 Task: Look for space in Ullal, India from 7th July, 2023 to 15th July, 2023 for 6 adults in price range Rs.15000 to Rs.20000. Place can be entire place with 3 bedrooms having 3 beds and 3 bathrooms. Property type can be house, flat, guest house. Amenities needed are: washing machine. Booking option can be shelf check-in. Required host language is English.
Action: Mouse moved to (571, 104)
Screenshot: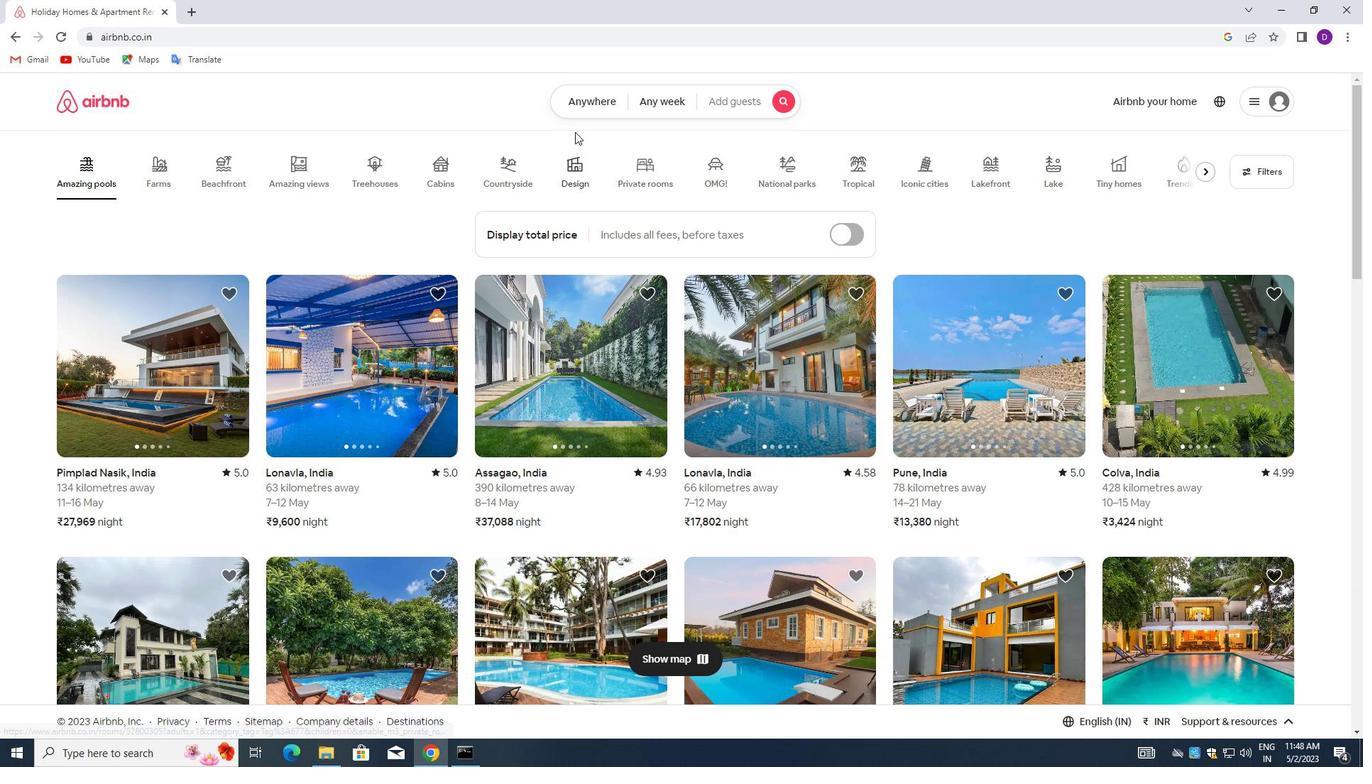
Action: Mouse pressed left at (571, 104)
Screenshot: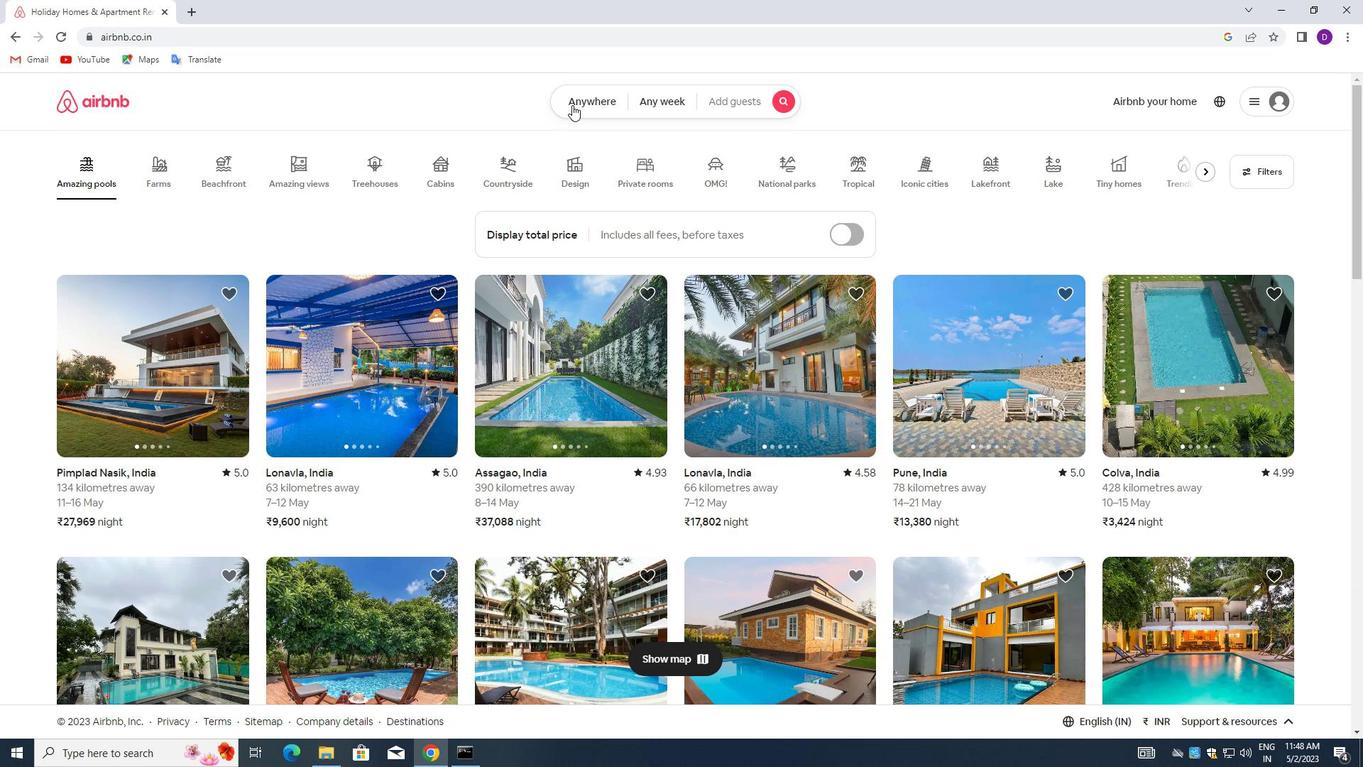 
Action: Mouse moved to (445, 161)
Screenshot: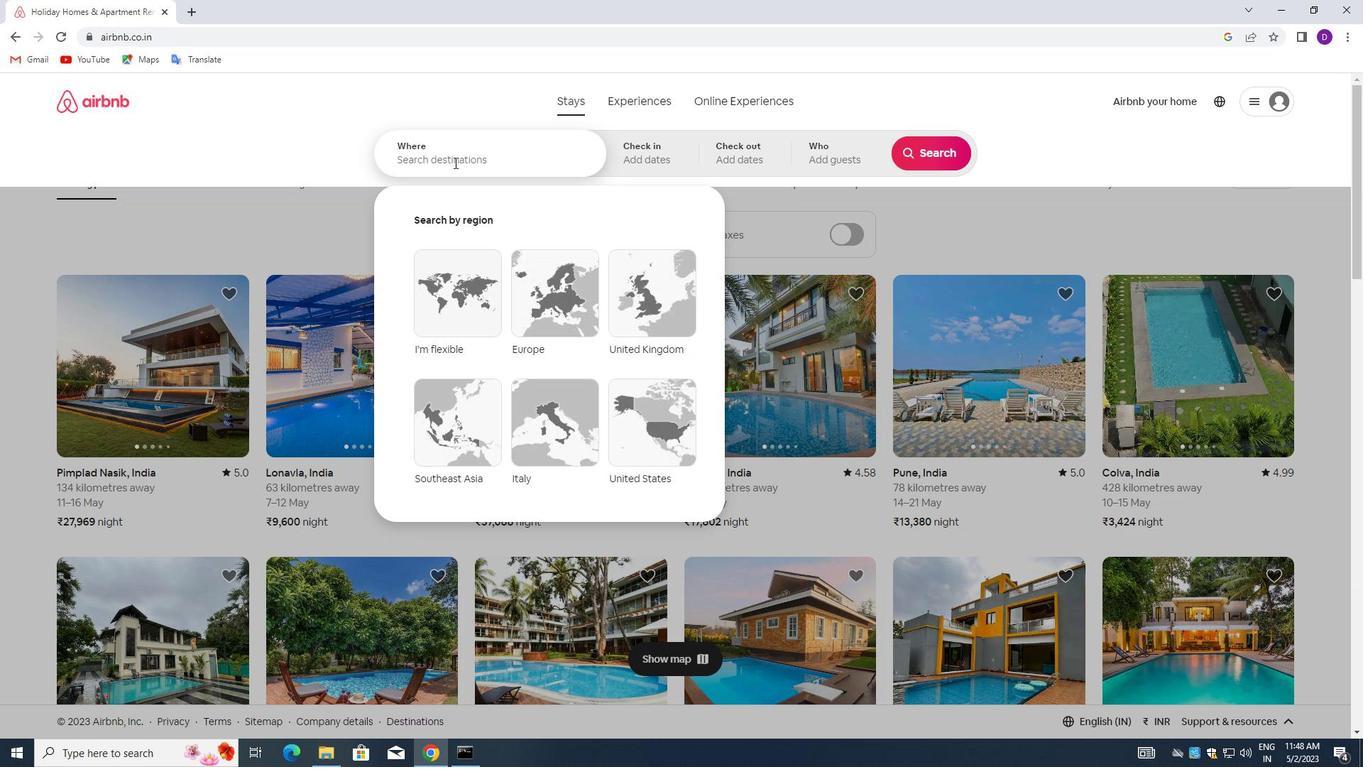 
Action: Mouse pressed left at (445, 161)
Screenshot: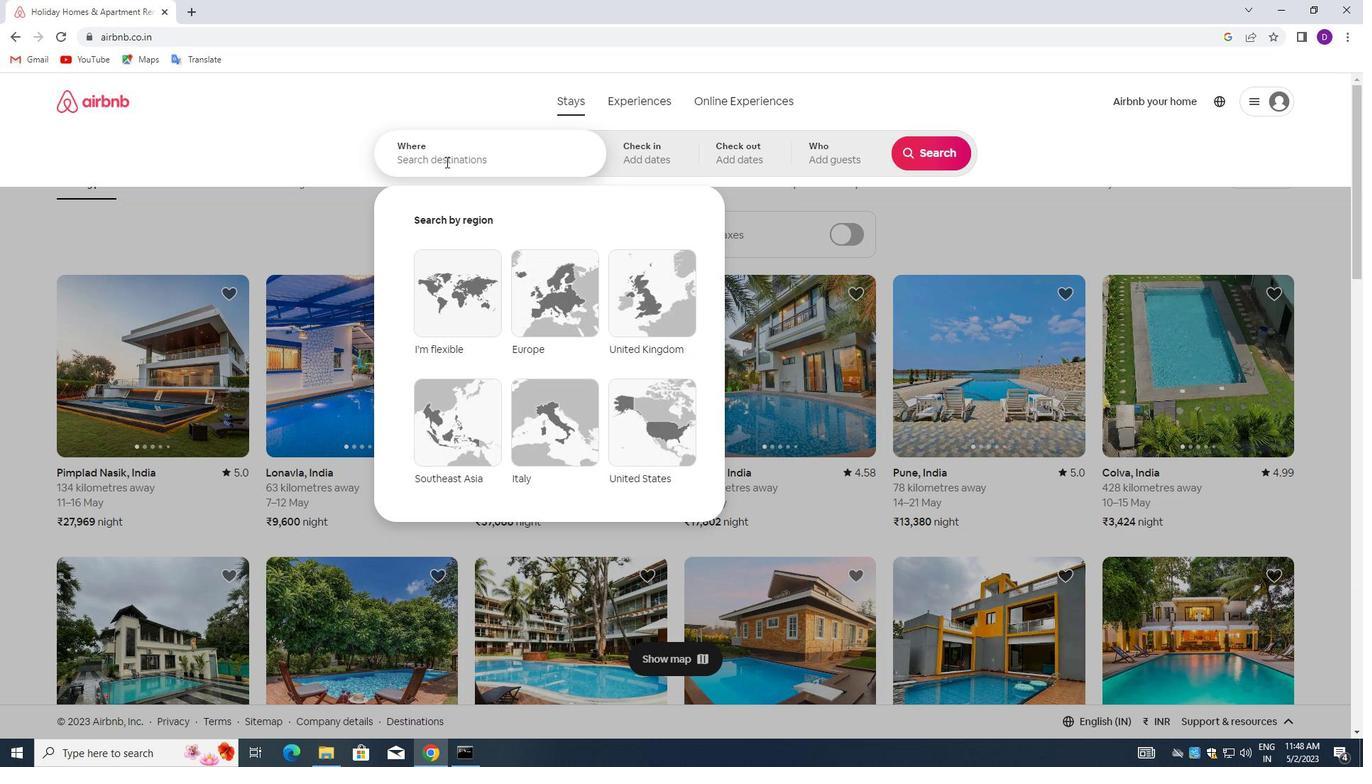 
Action: Key pressed <Key.shift>ULLAL,<Key.space><Key.shift>INDIA<Key.enter>
Screenshot: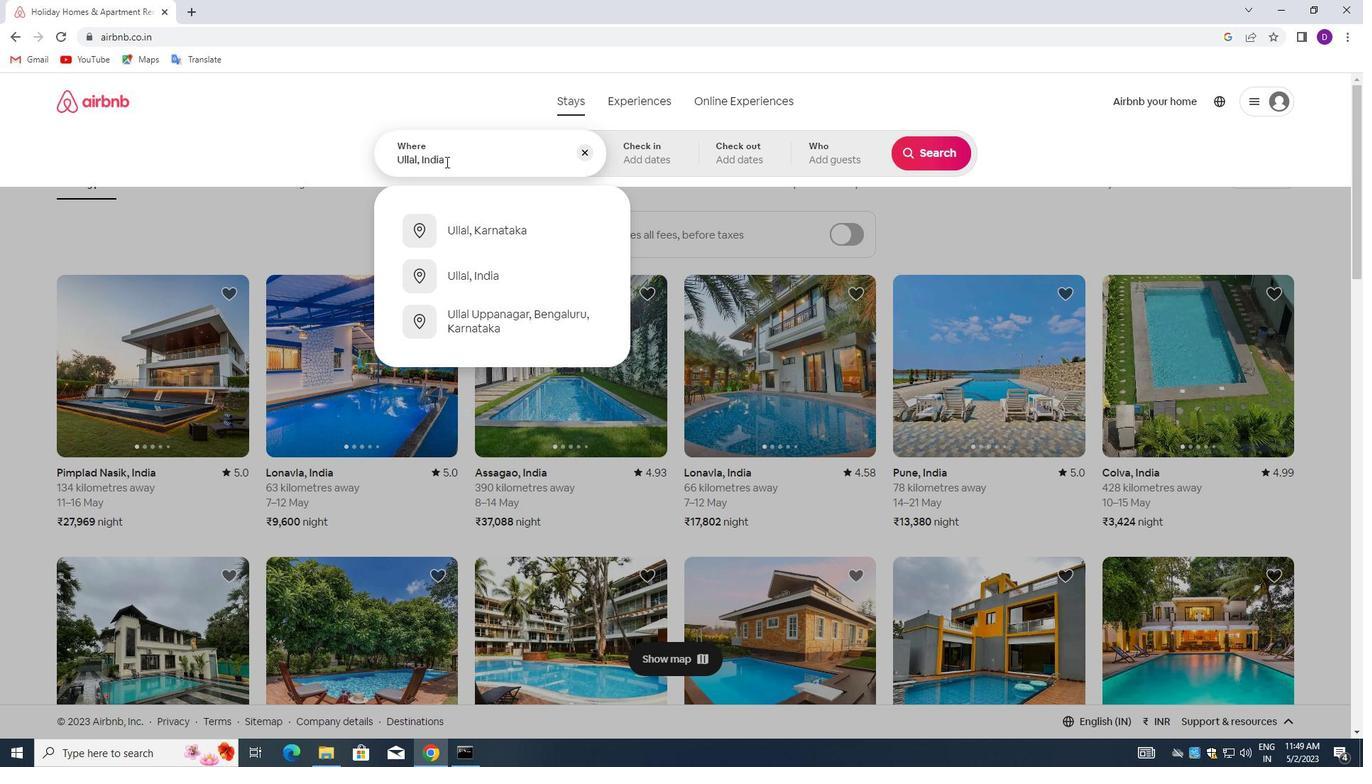 
Action: Mouse moved to (926, 262)
Screenshot: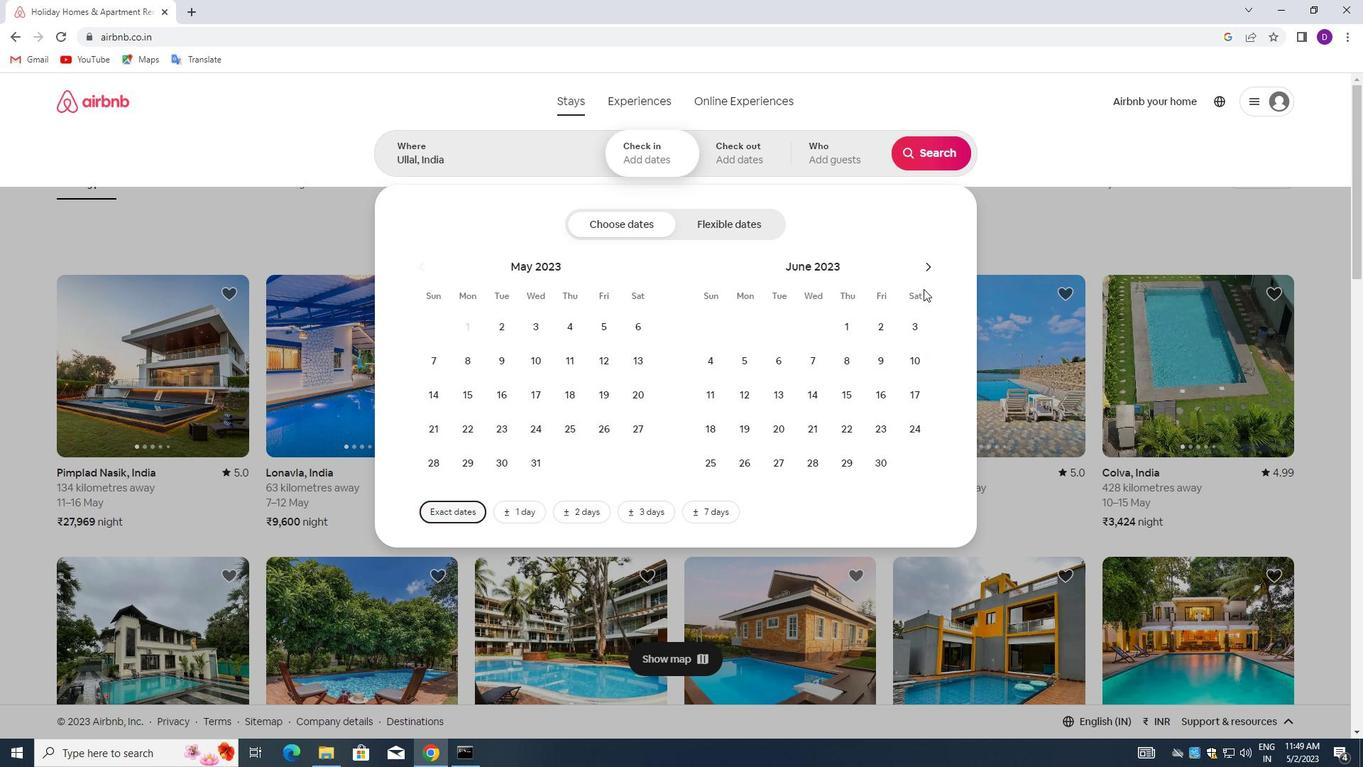 
Action: Mouse pressed left at (926, 262)
Screenshot: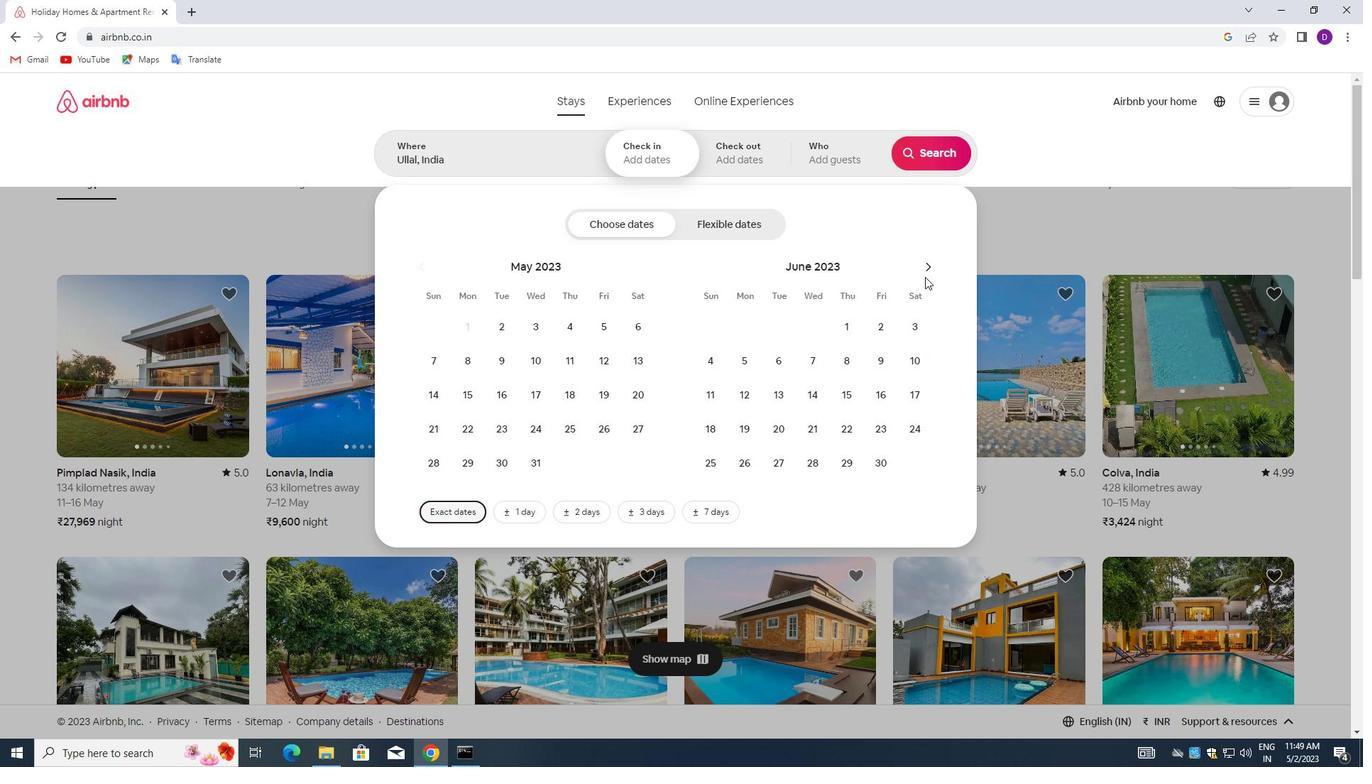 
Action: Mouse moved to (875, 350)
Screenshot: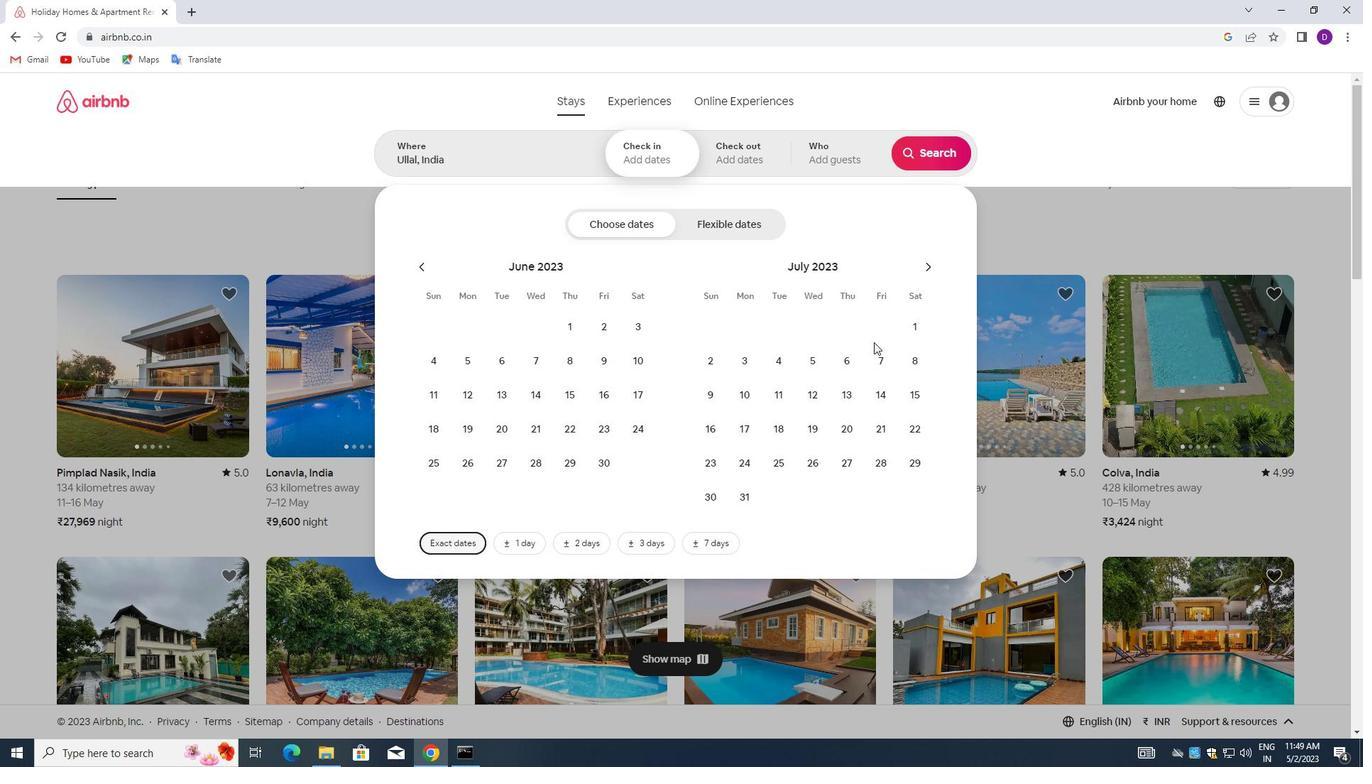 
Action: Mouse pressed left at (875, 350)
Screenshot: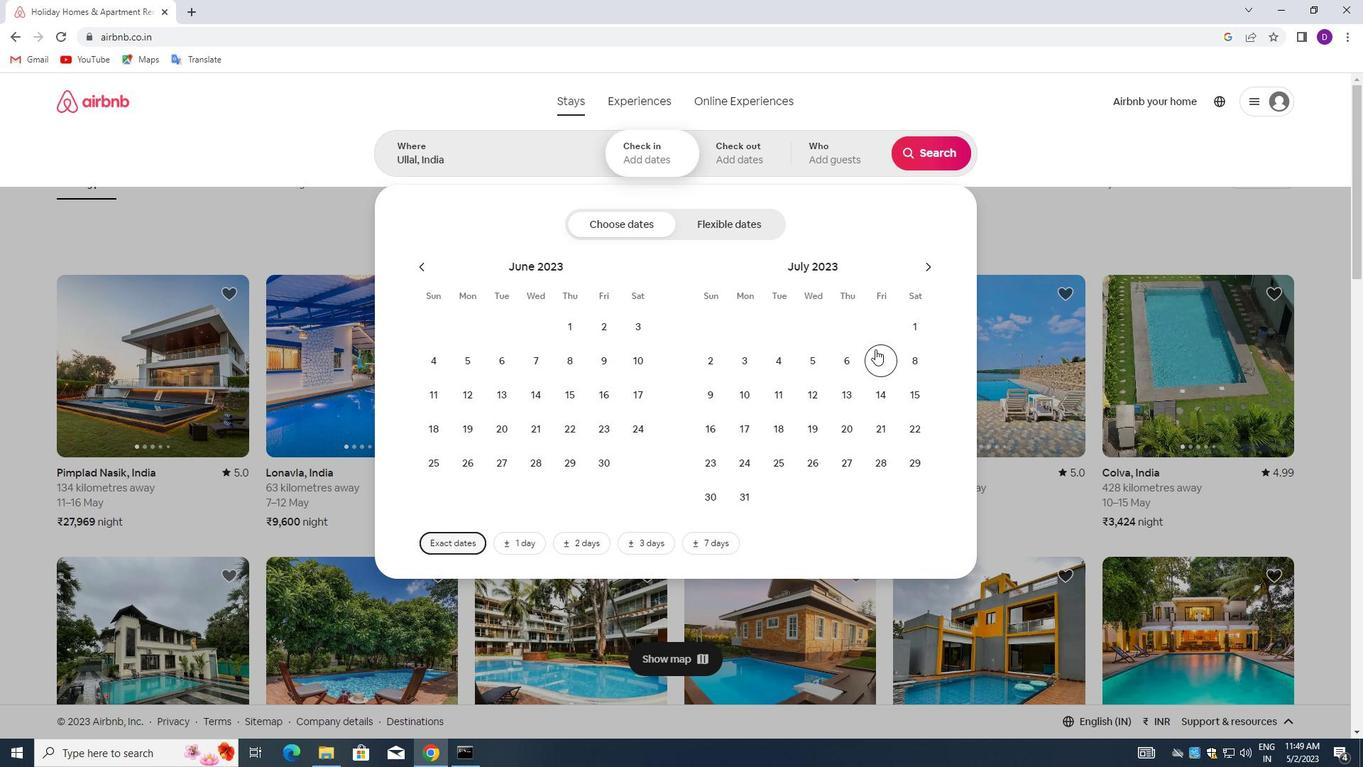 
Action: Mouse moved to (912, 383)
Screenshot: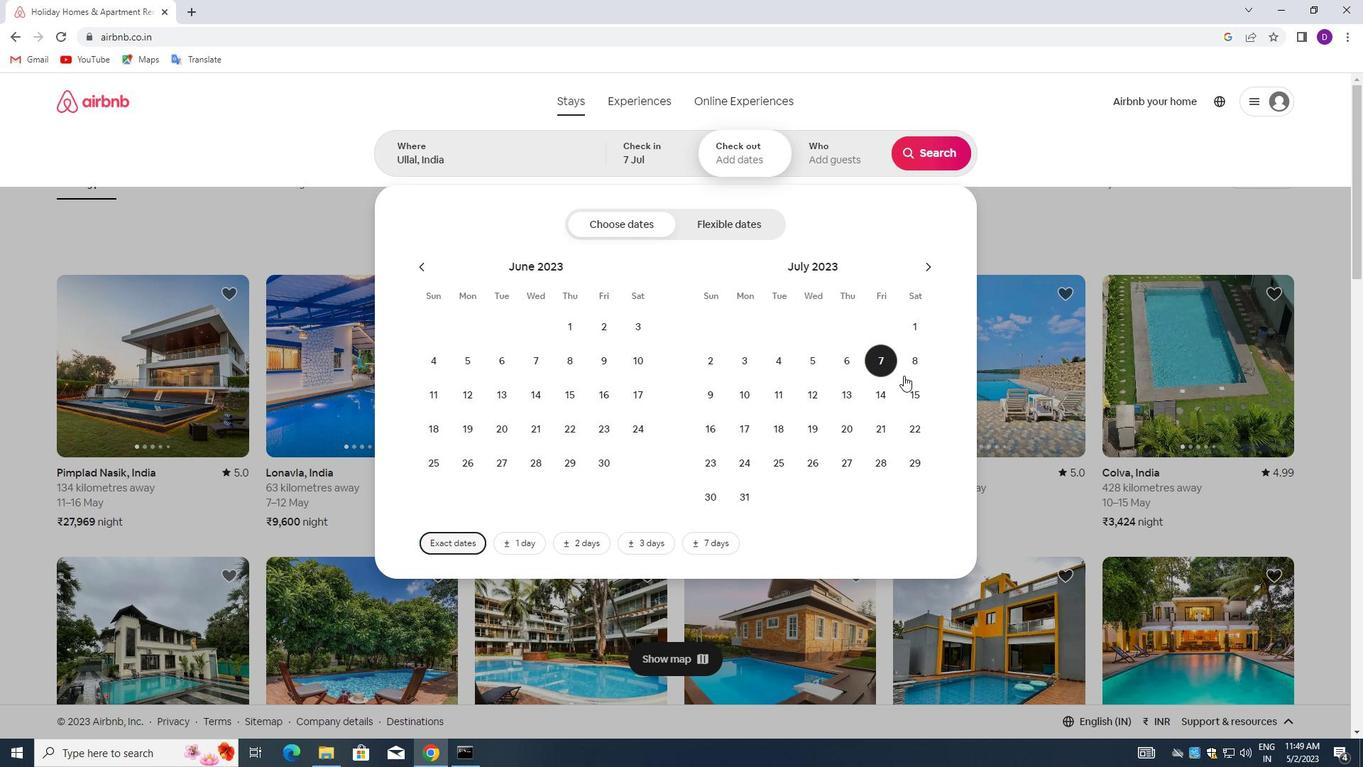 
Action: Mouse pressed left at (912, 383)
Screenshot: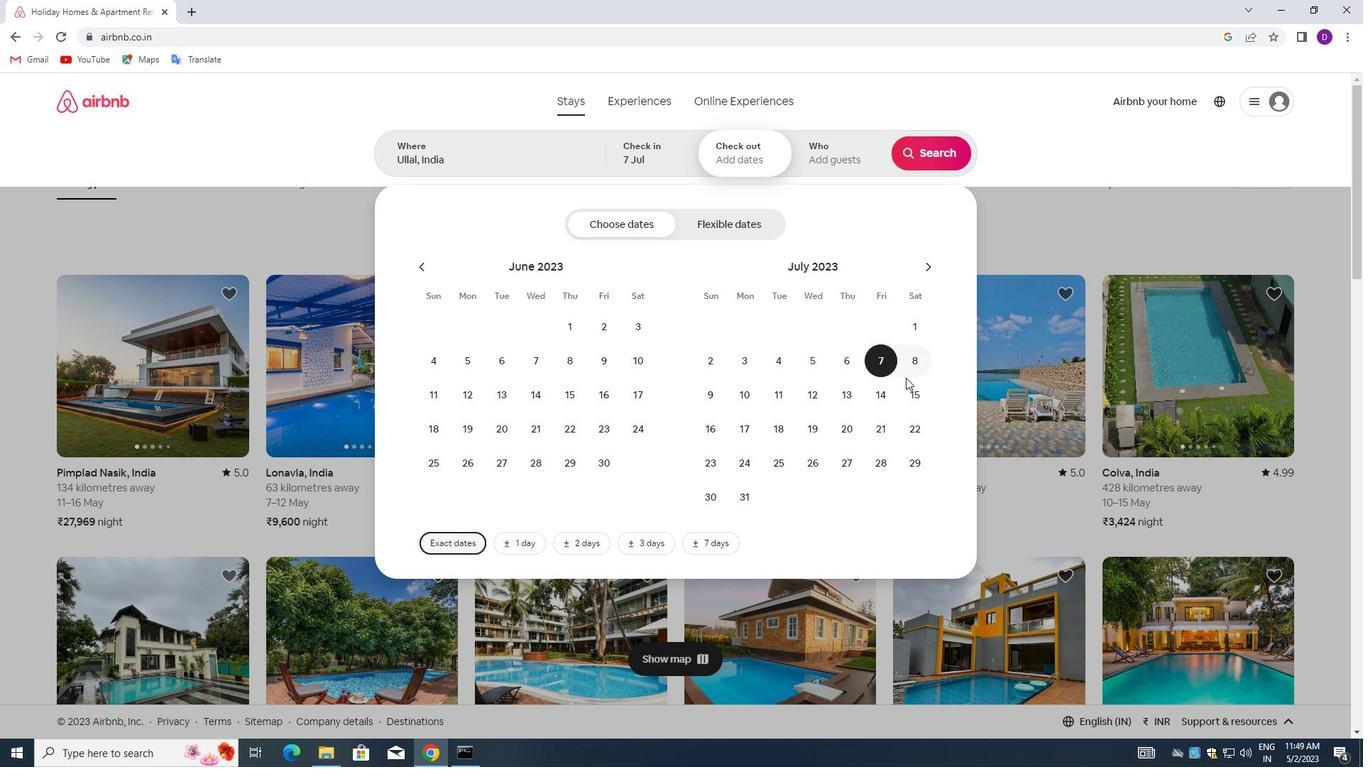 
Action: Mouse moved to (814, 161)
Screenshot: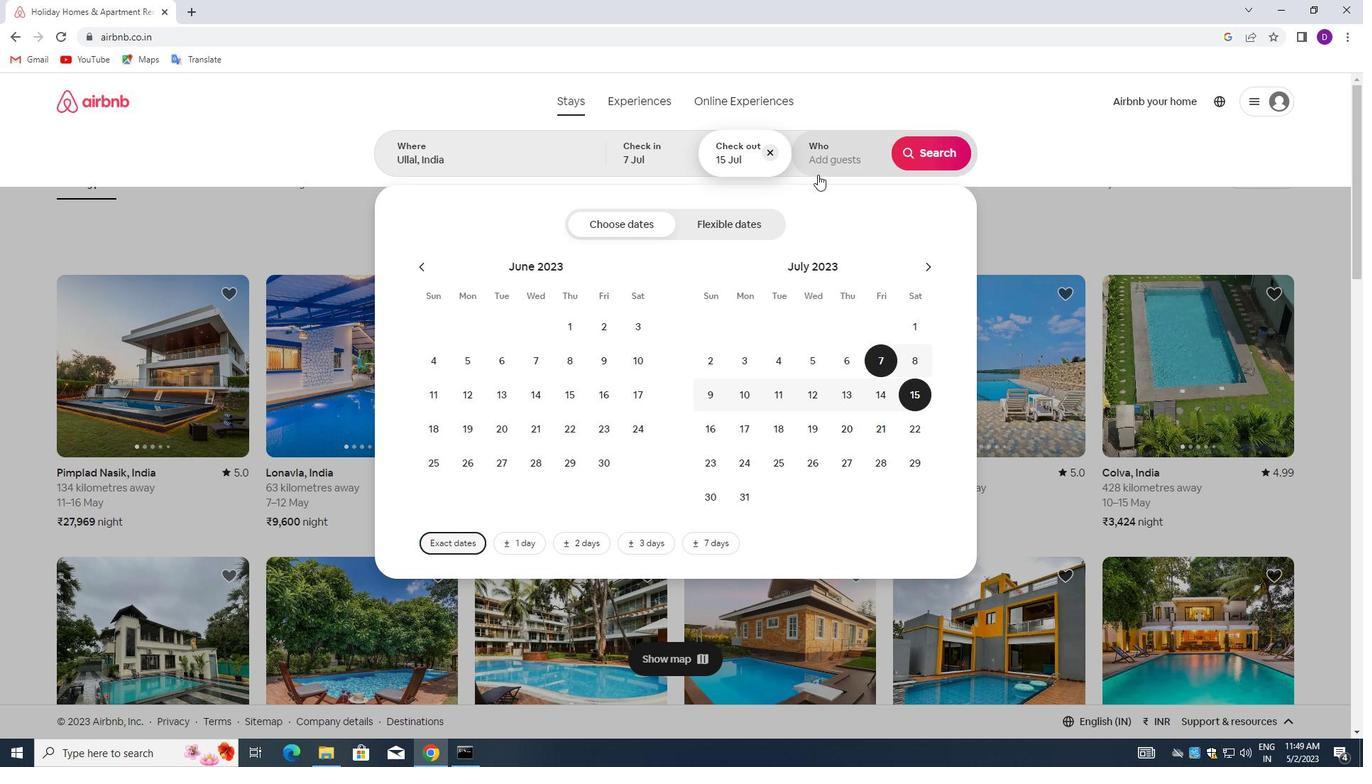
Action: Mouse pressed left at (814, 161)
Screenshot: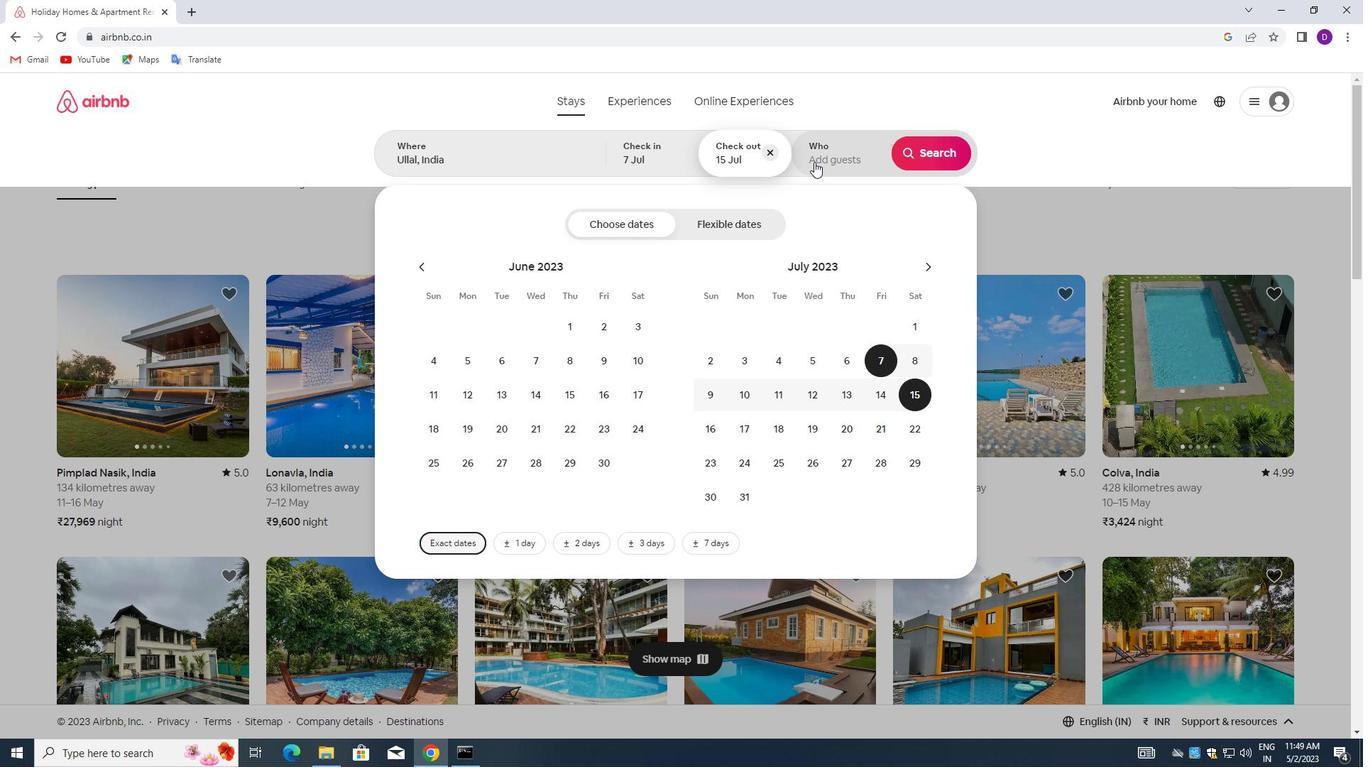 
Action: Mouse moved to (932, 227)
Screenshot: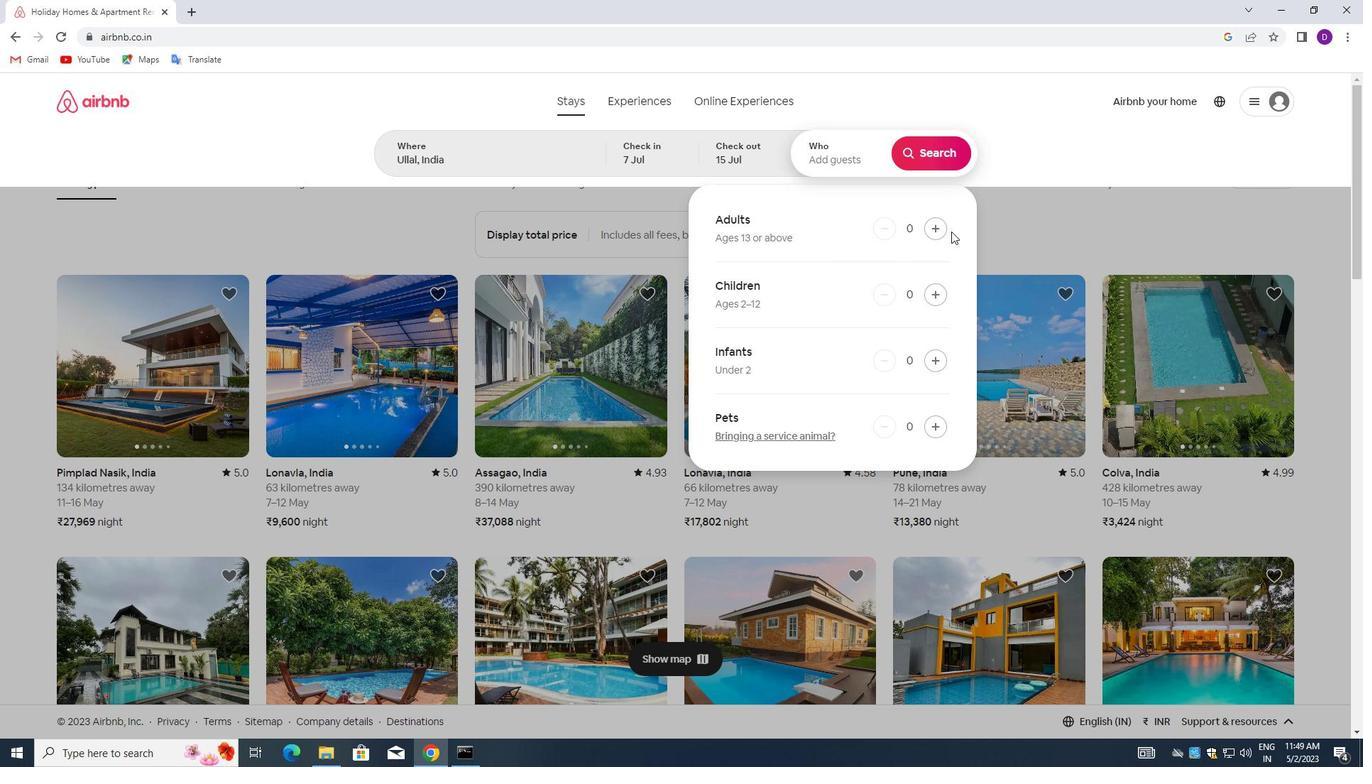 
Action: Mouse pressed left at (932, 227)
Screenshot: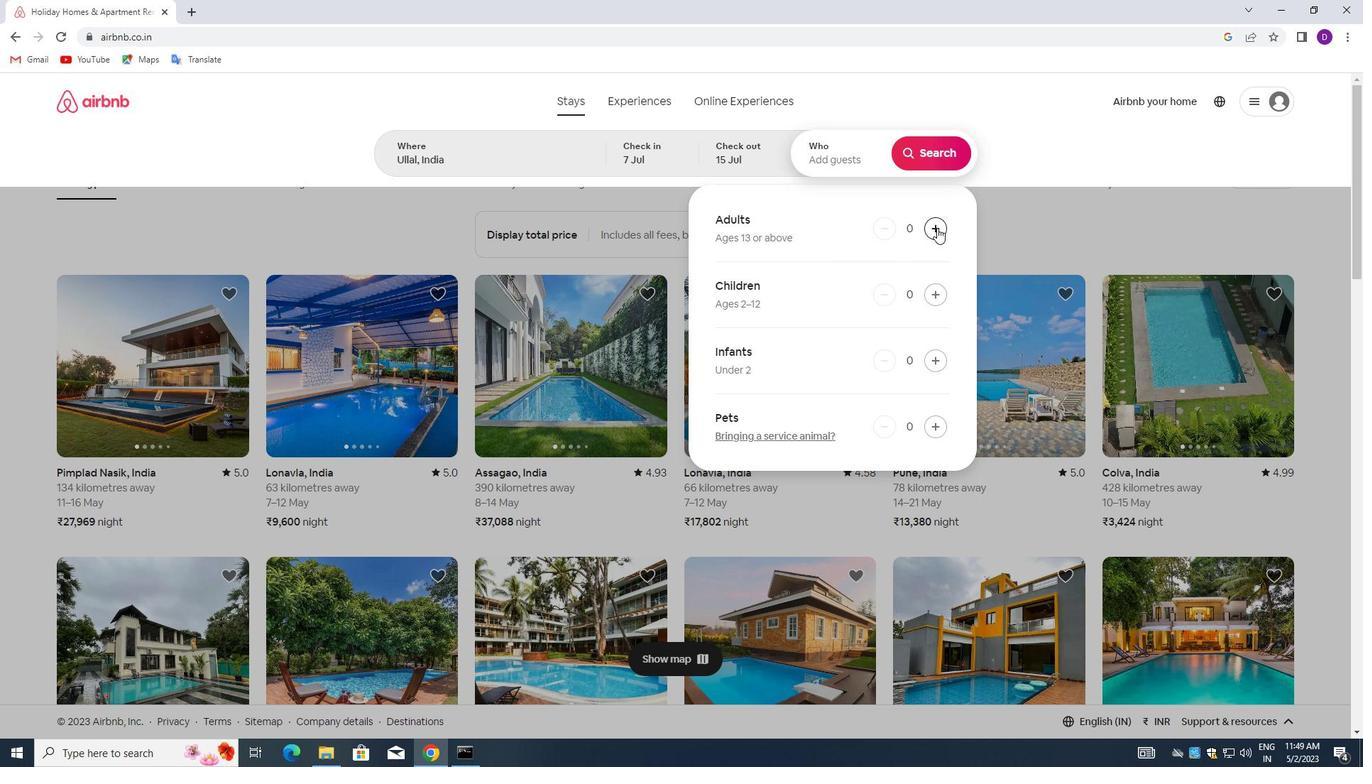 
Action: Mouse pressed left at (932, 227)
Screenshot: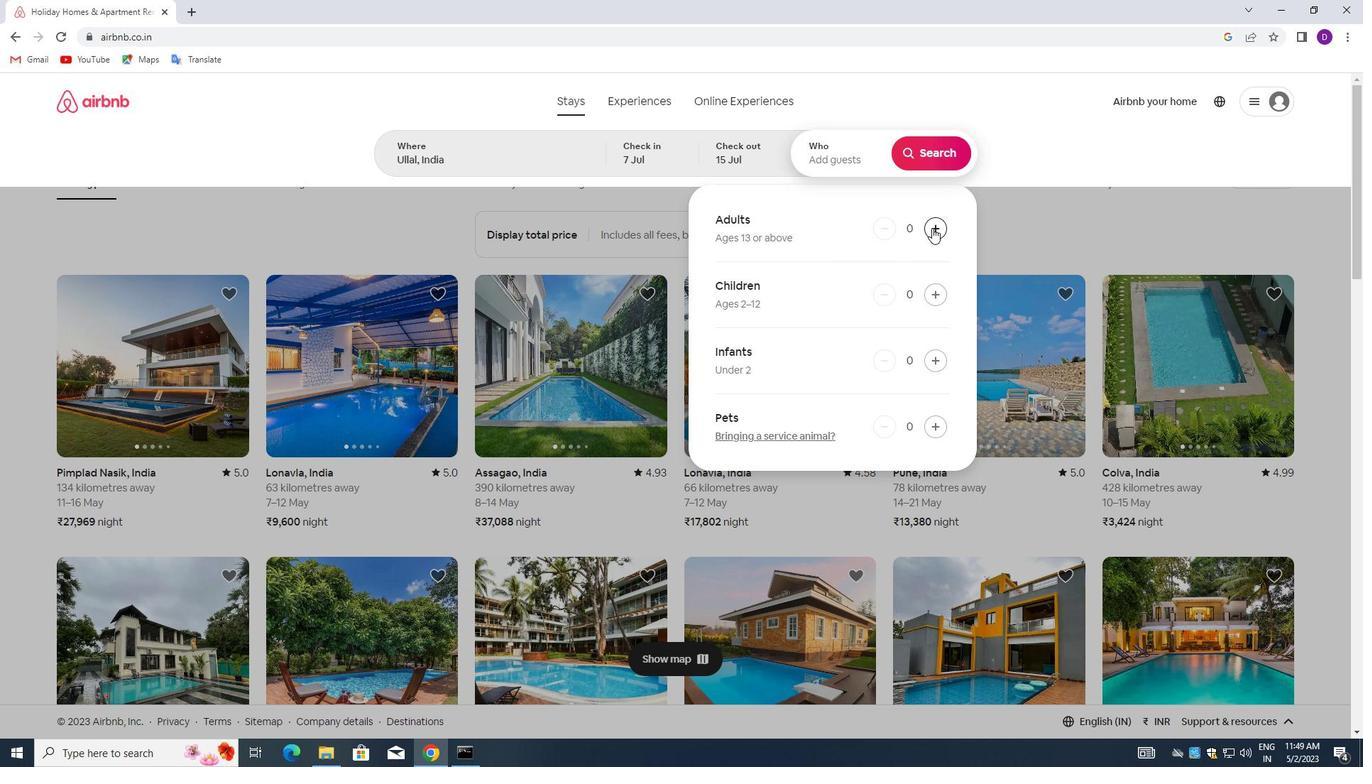 
Action: Mouse pressed left at (932, 227)
Screenshot: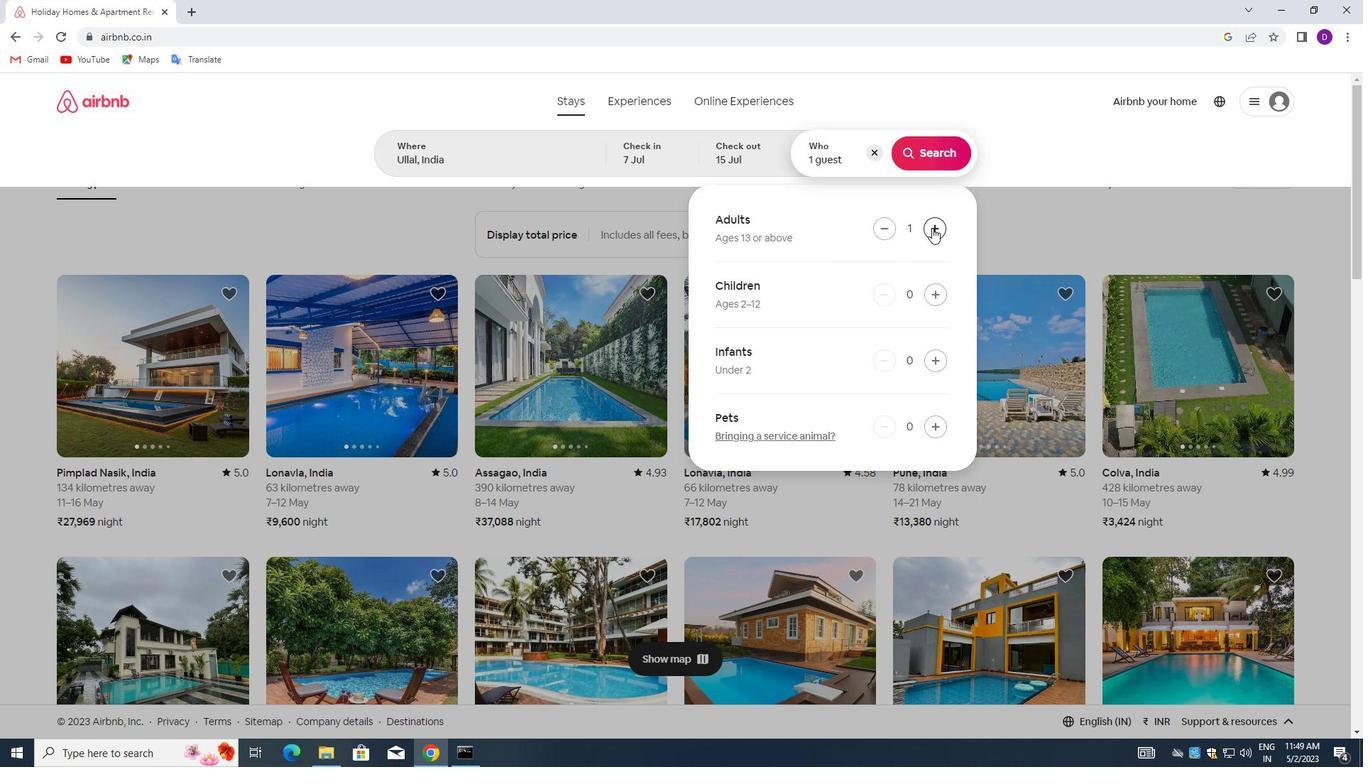 
Action: Mouse pressed left at (932, 227)
Screenshot: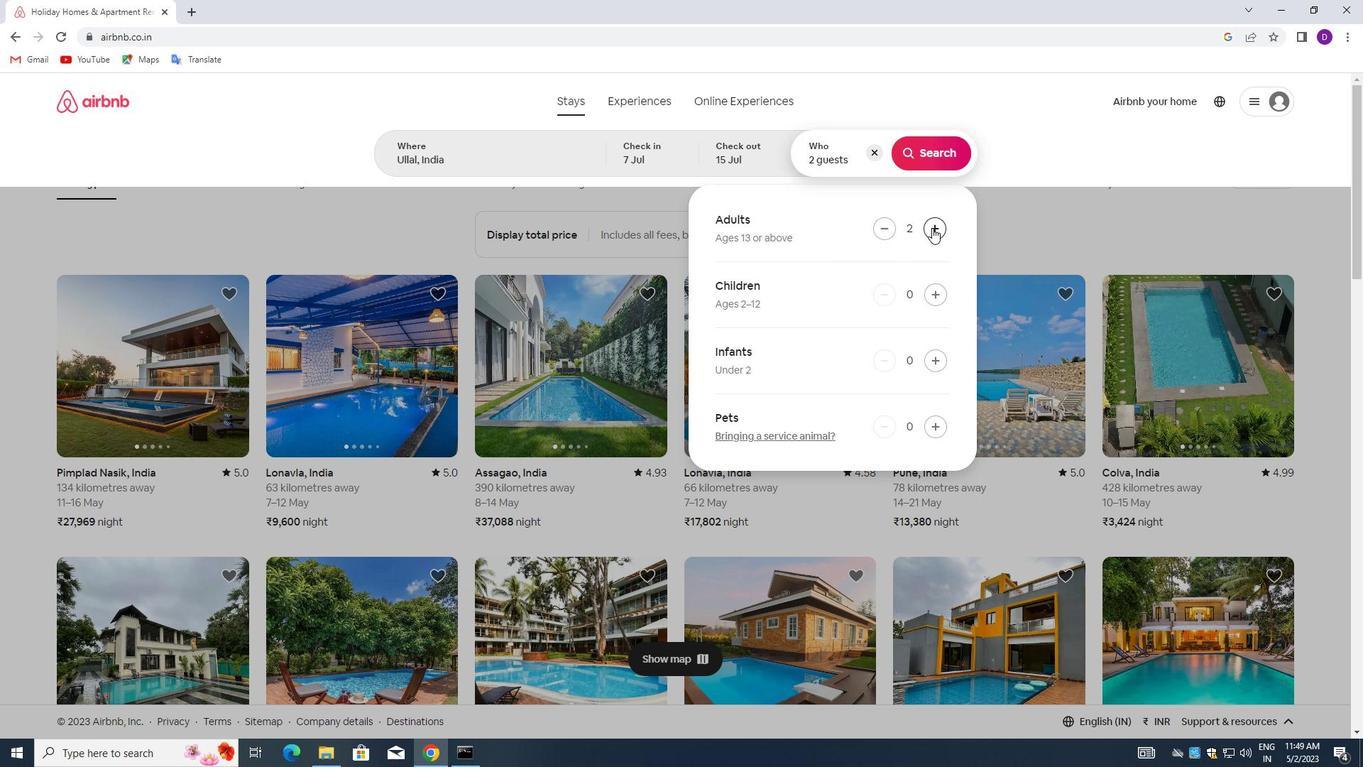 
Action: Mouse pressed left at (932, 227)
Screenshot: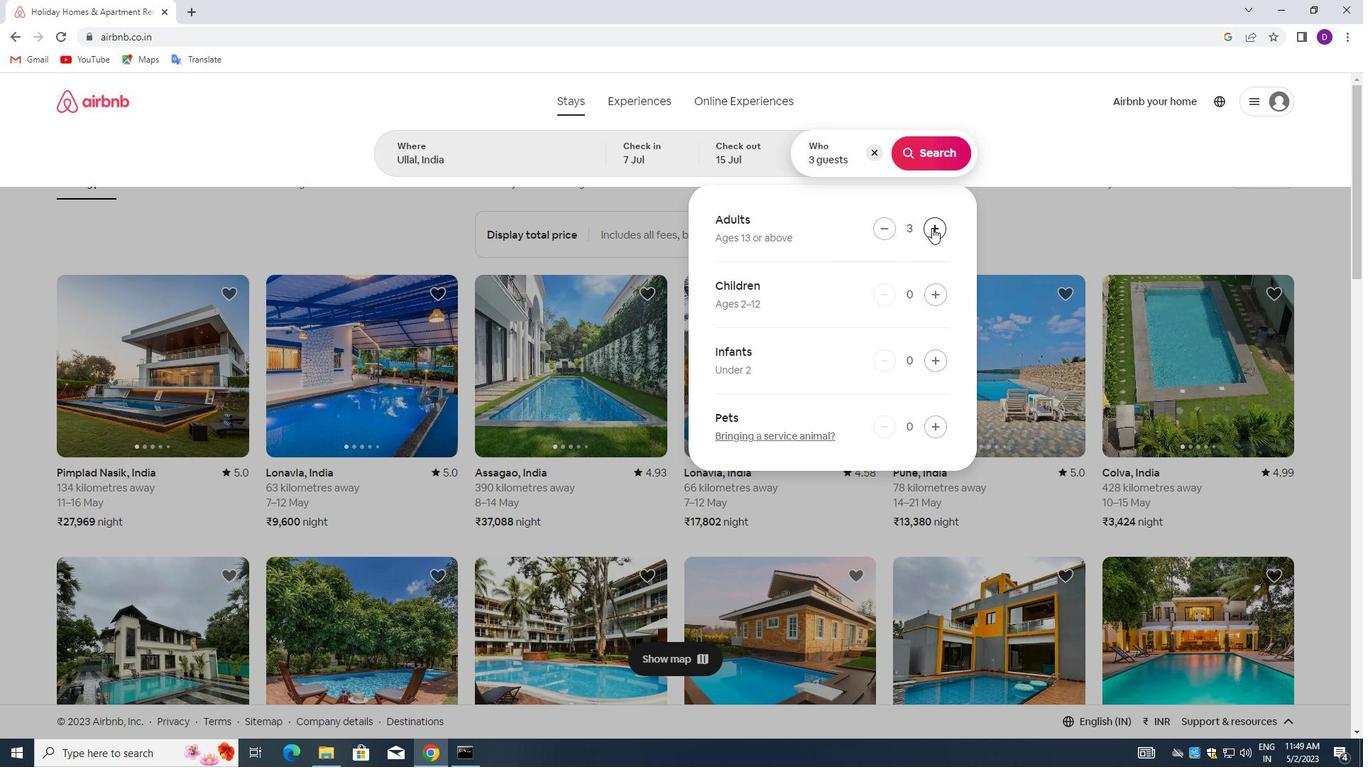 
Action: Mouse pressed left at (932, 227)
Screenshot: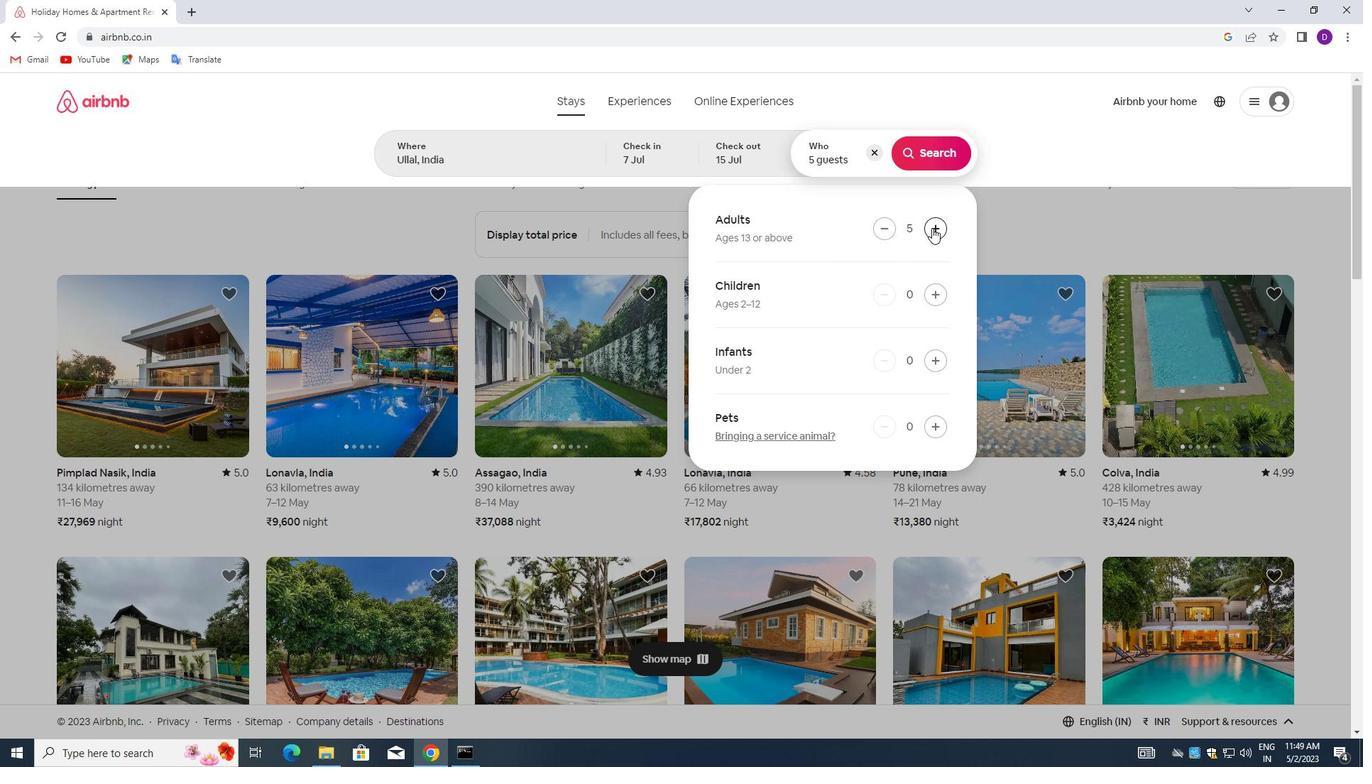 
Action: Mouse moved to (920, 148)
Screenshot: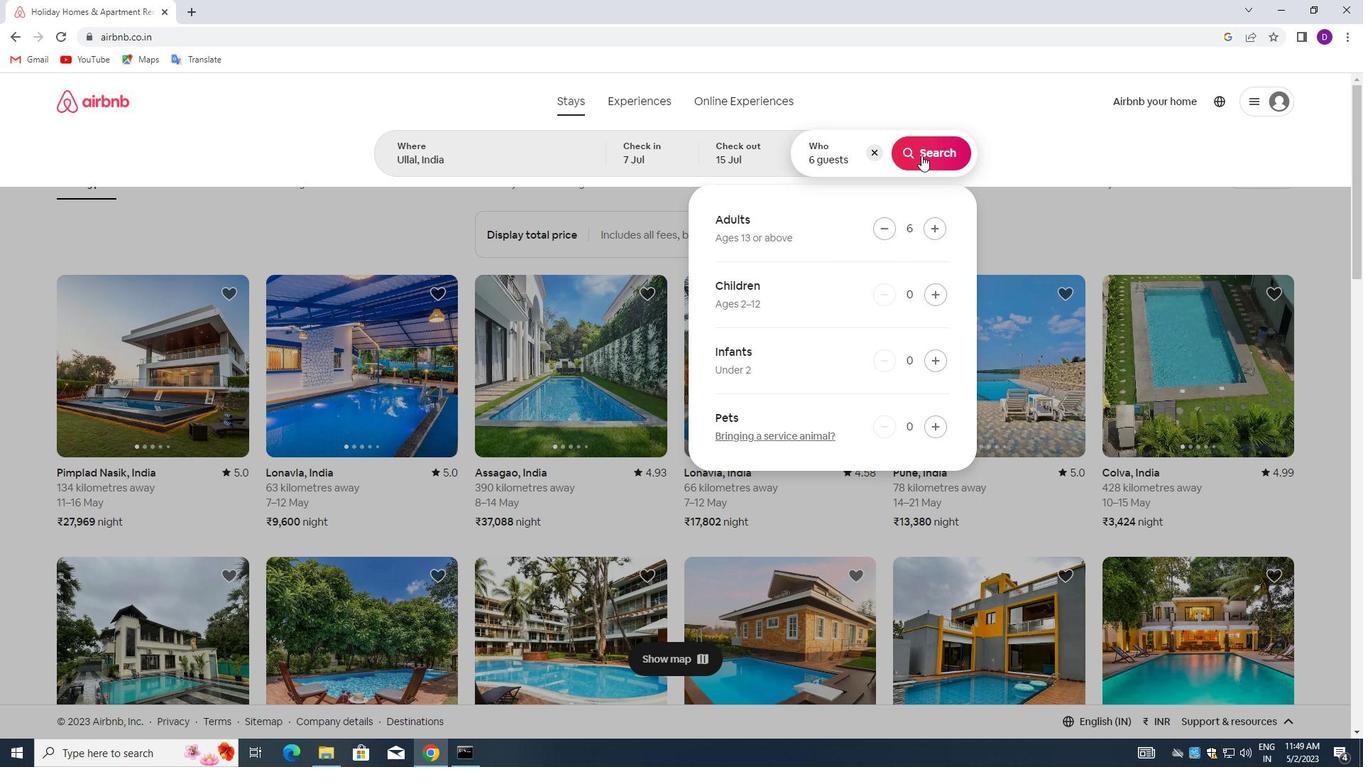 
Action: Mouse pressed left at (920, 148)
Screenshot: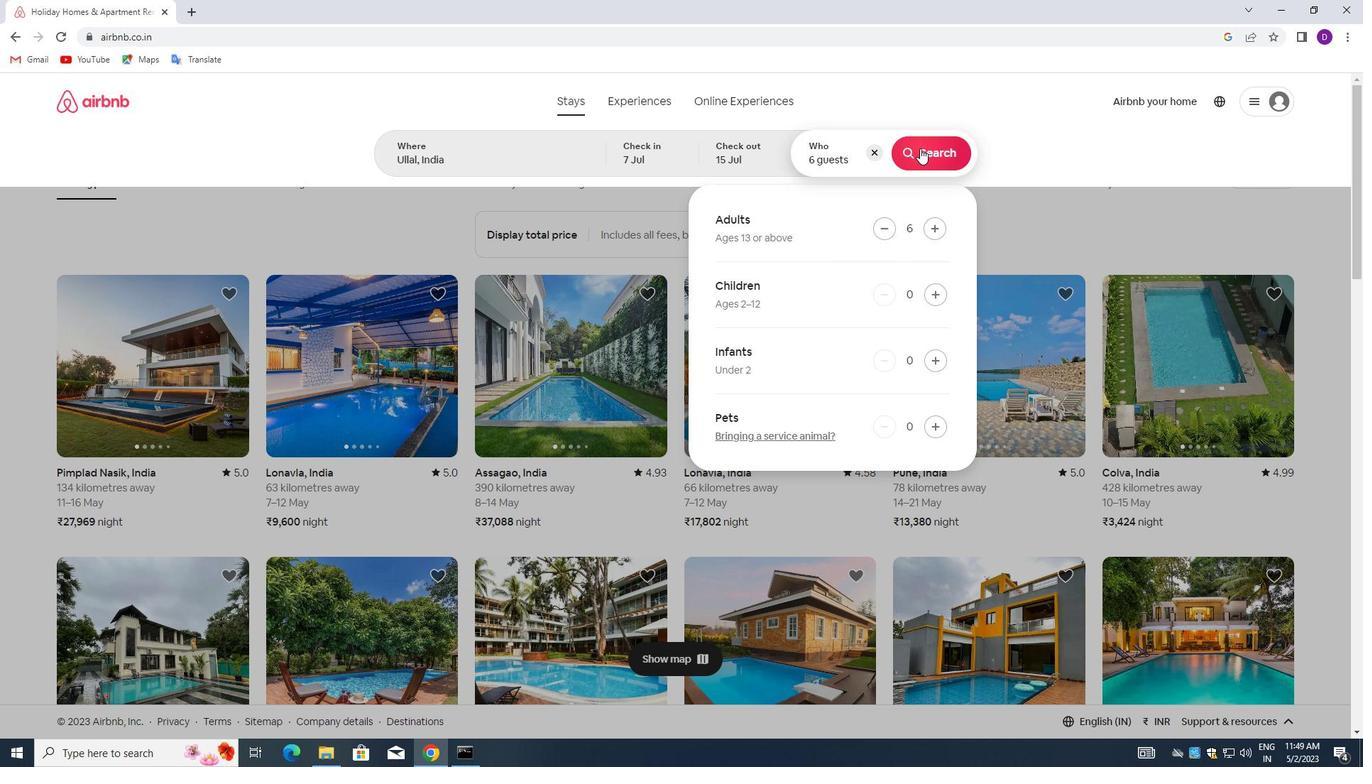 
Action: Mouse moved to (1291, 155)
Screenshot: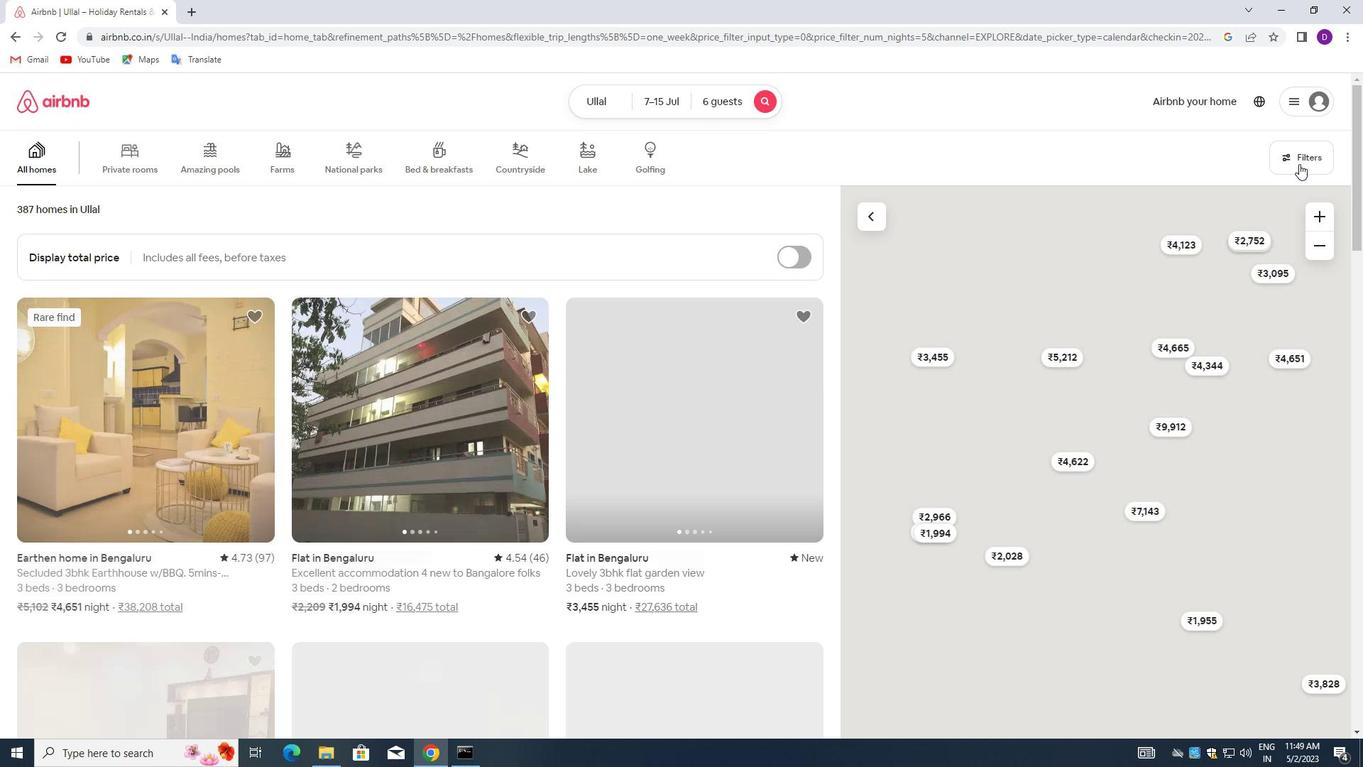 
Action: Mouse pressed left at (1291, 155)
Screenshot: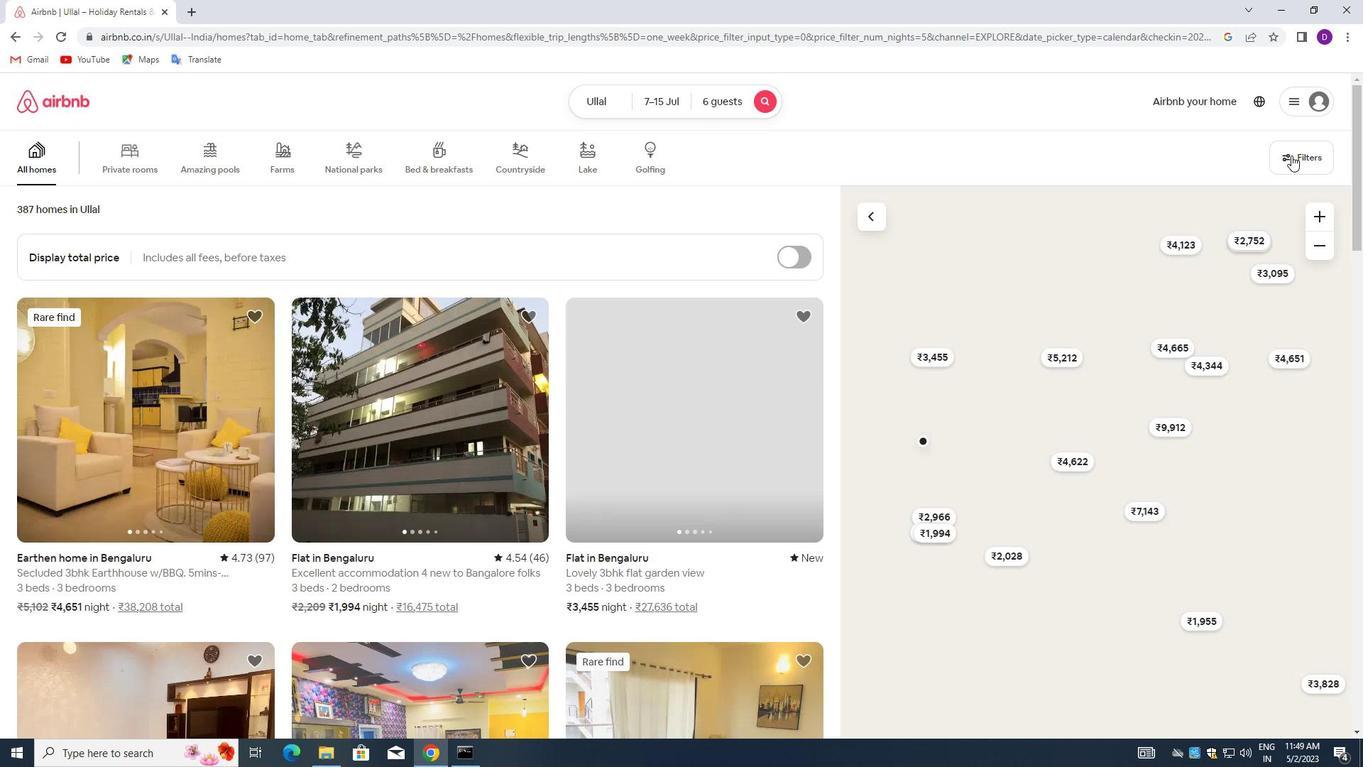 
Action: Mouse moved to (492, 339)
Screenshot: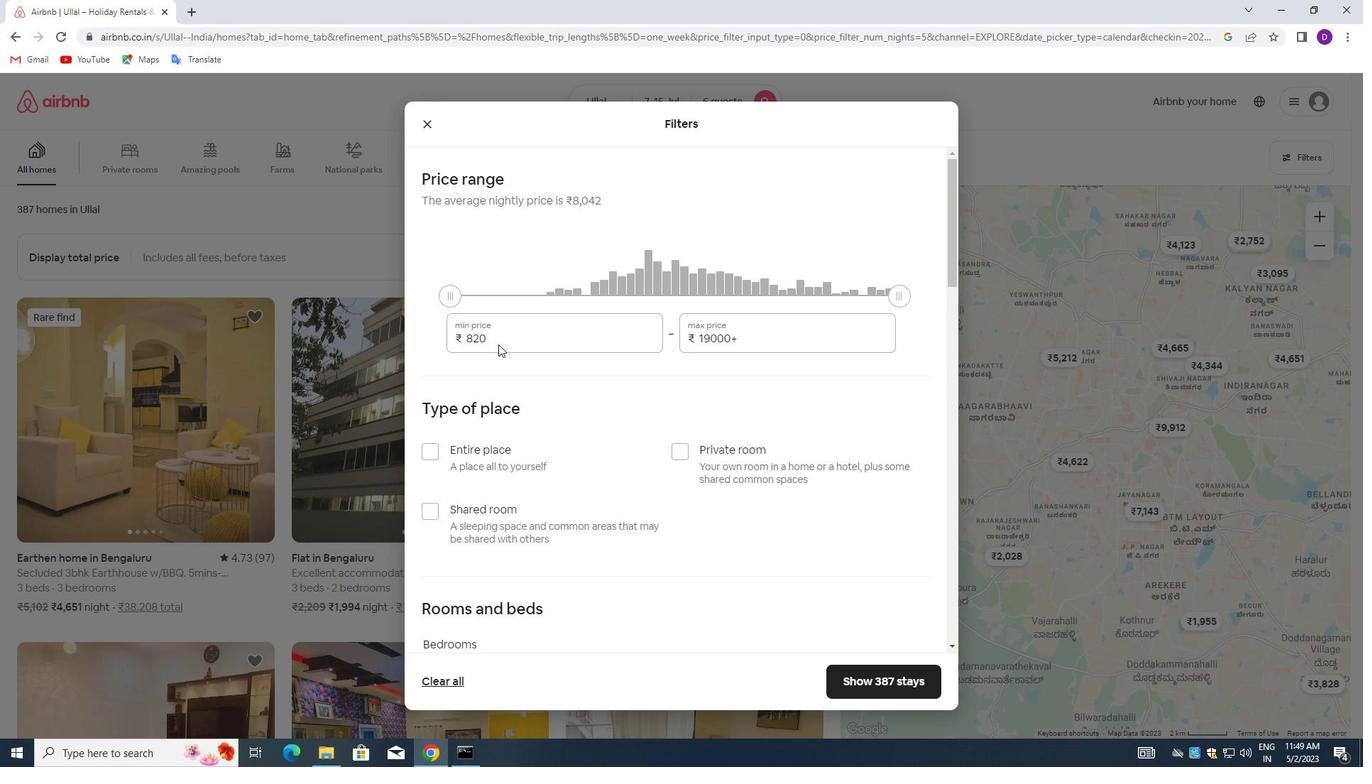 
Action: Mouse pressed left at (492, 339)
Screenshot: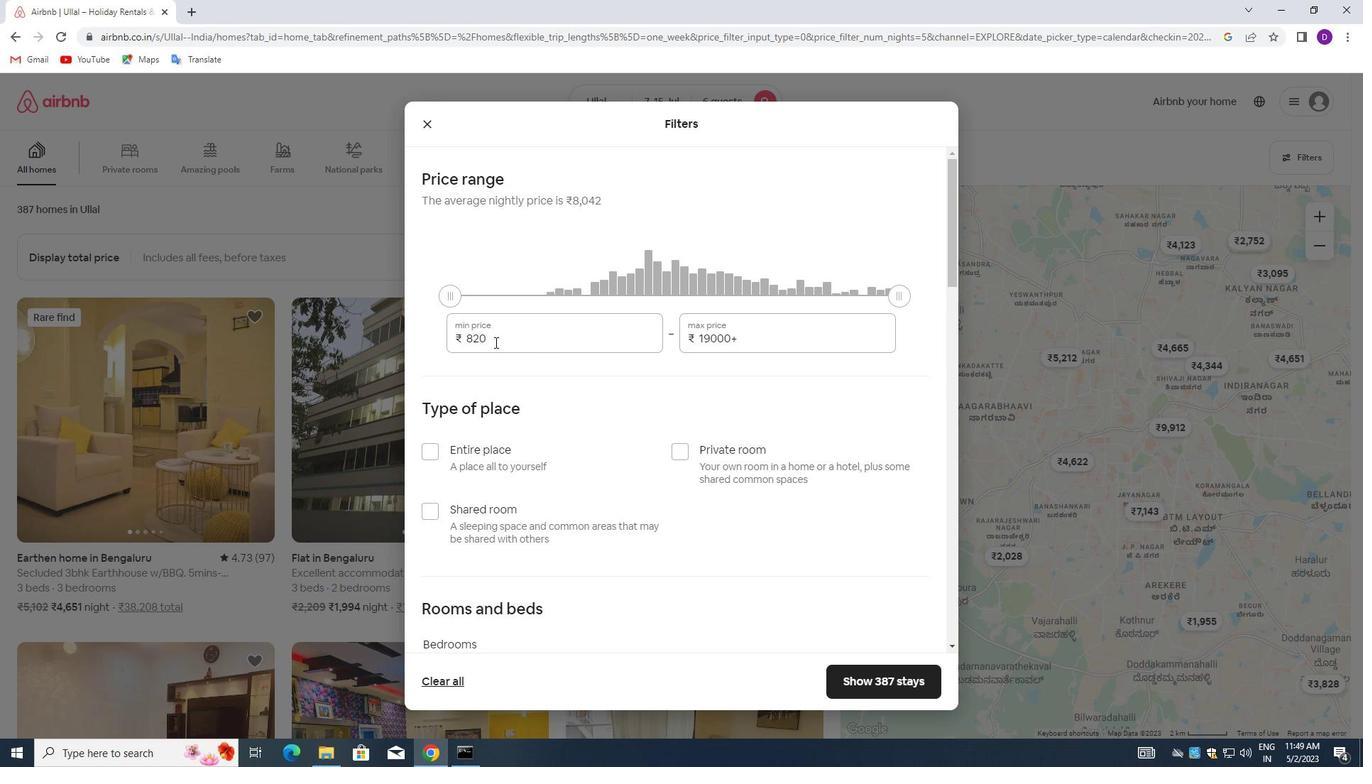 
Action: Mouse pressed left at (492, 339)
Screenshot: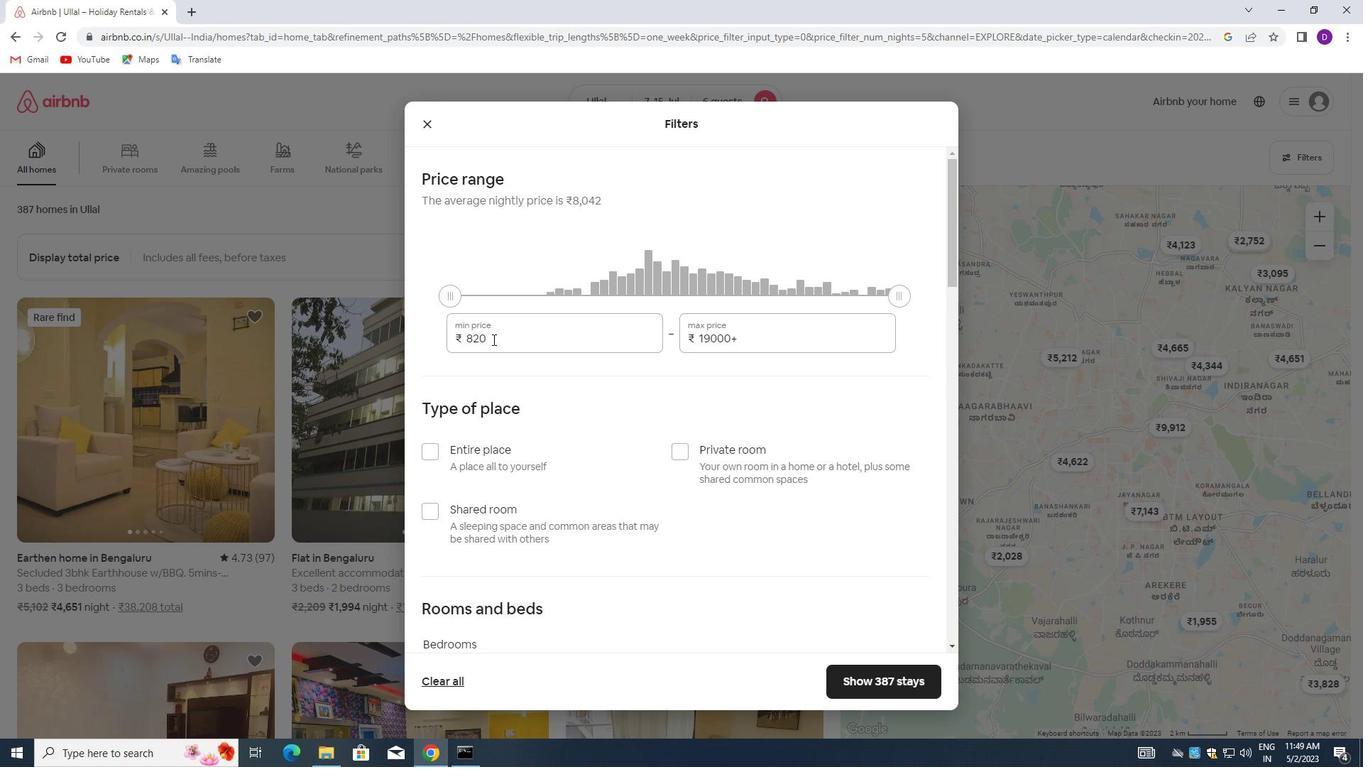 
Action: Key pressed 15000<Key.tab>20000
Screenshot: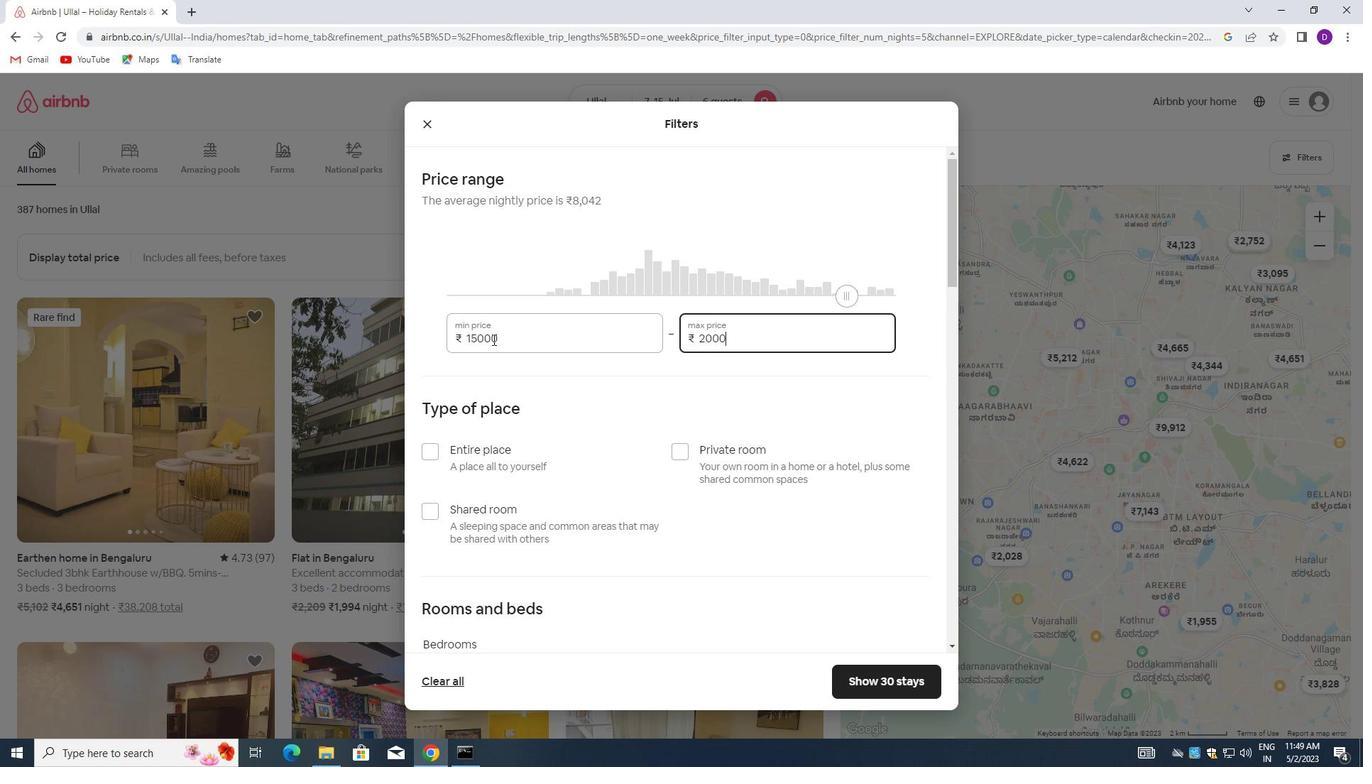 
Action: Mouse moved to (592, 443)
Screenshot: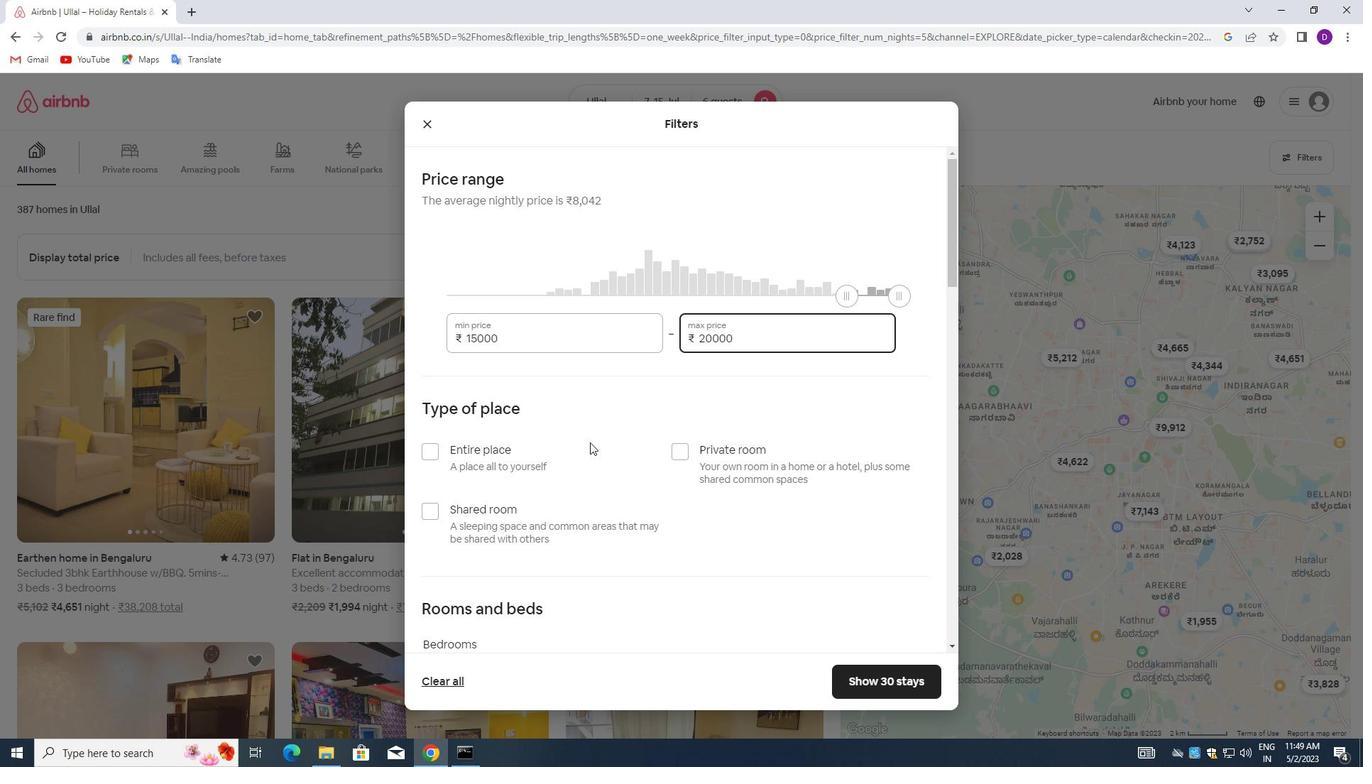 
Action: Mouse scrolled (592, 443) with delta (0, 0)
Screenshot: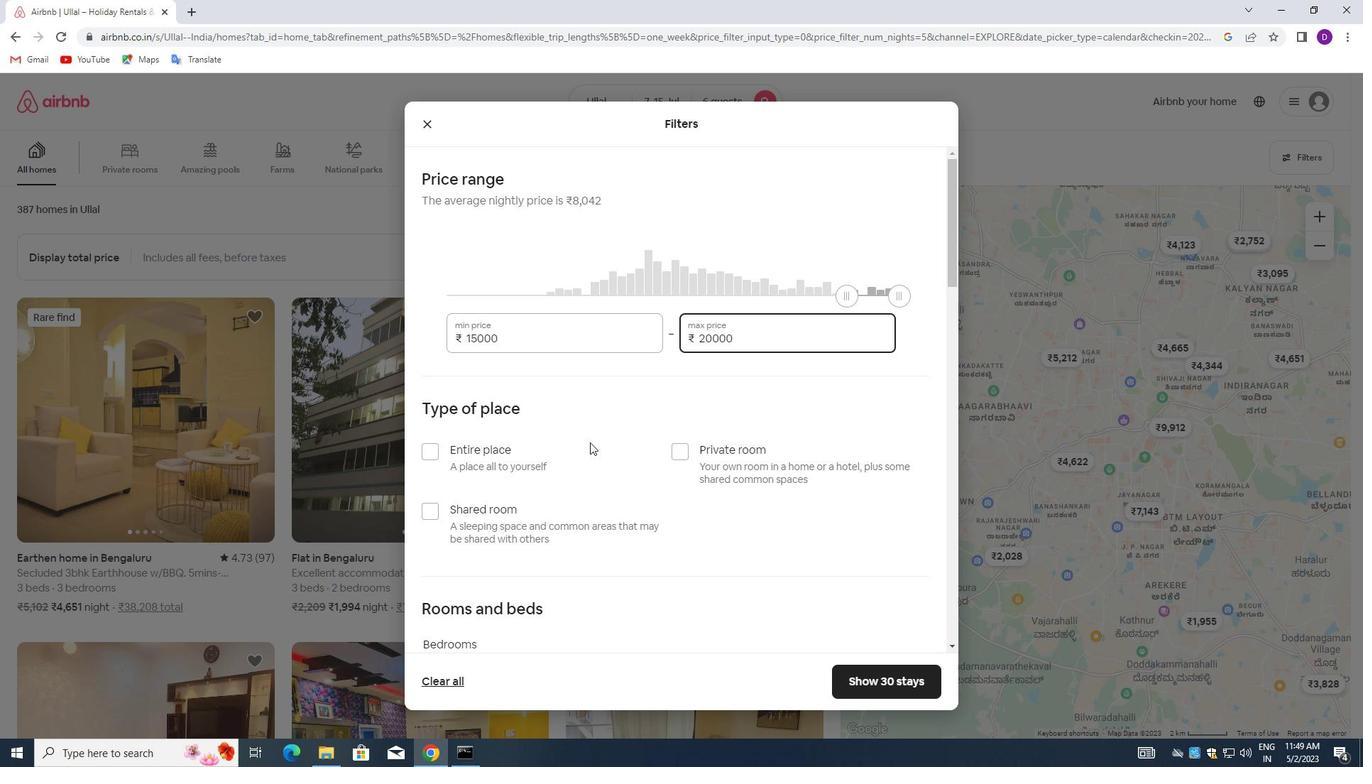 
Action: Mouse moved to (436, 378)
Screenshot: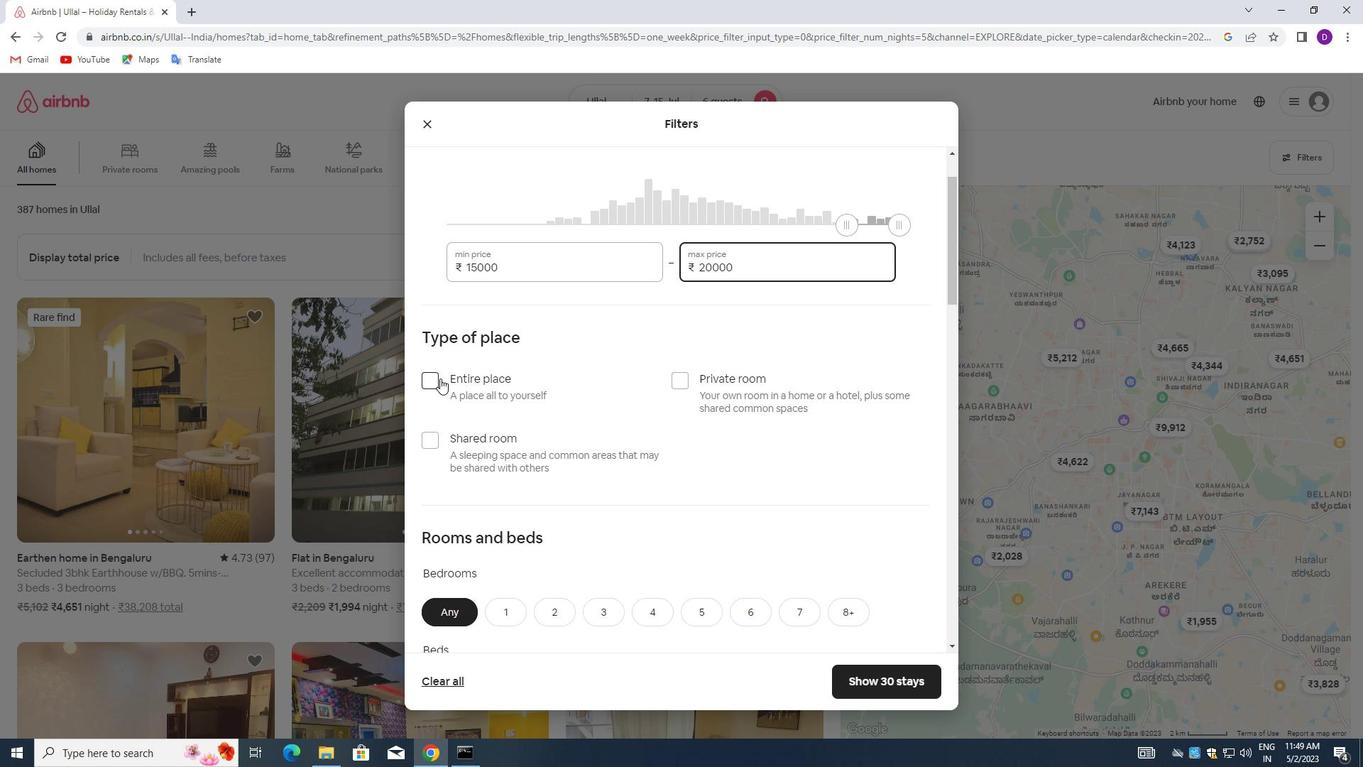 
Action: Mouse pressed left at (436, 378)
Screenshot: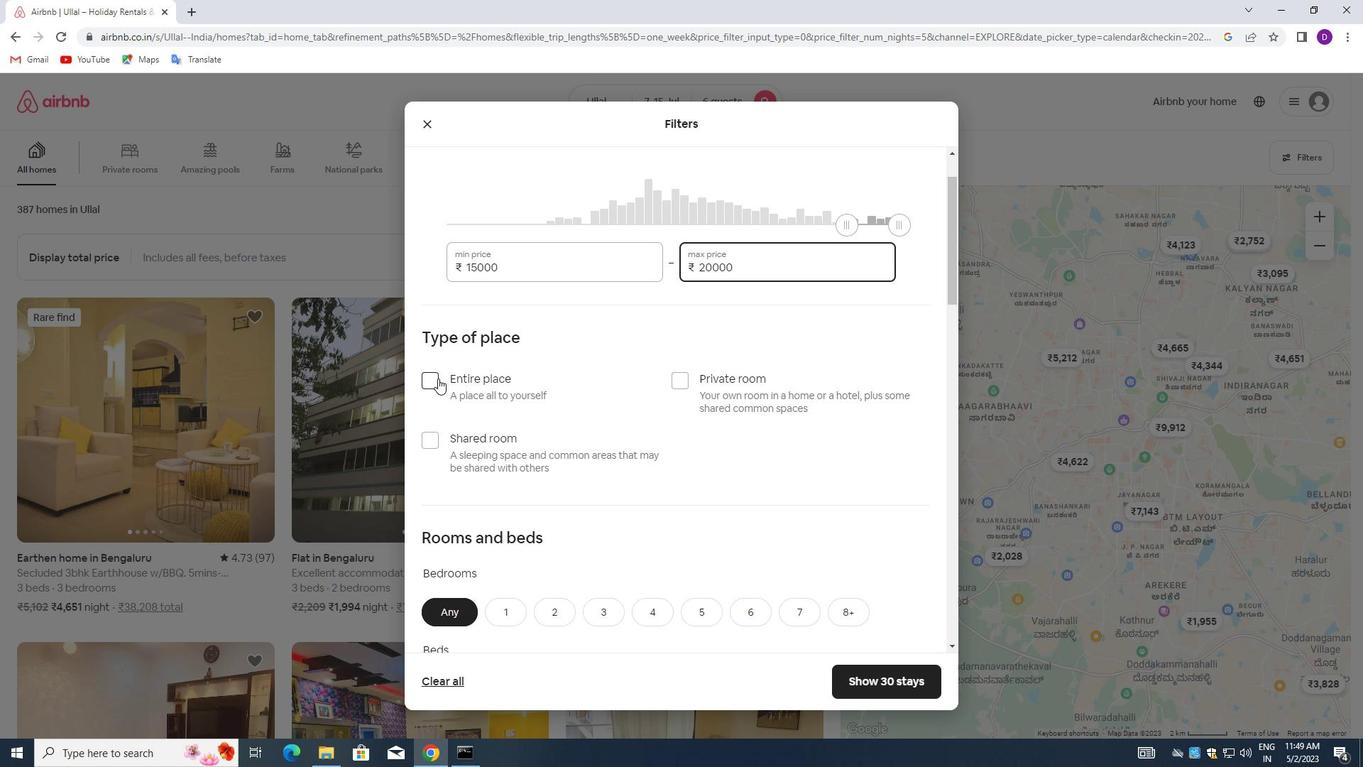
Action: Mouse moved to (578, 389)
Screenshot: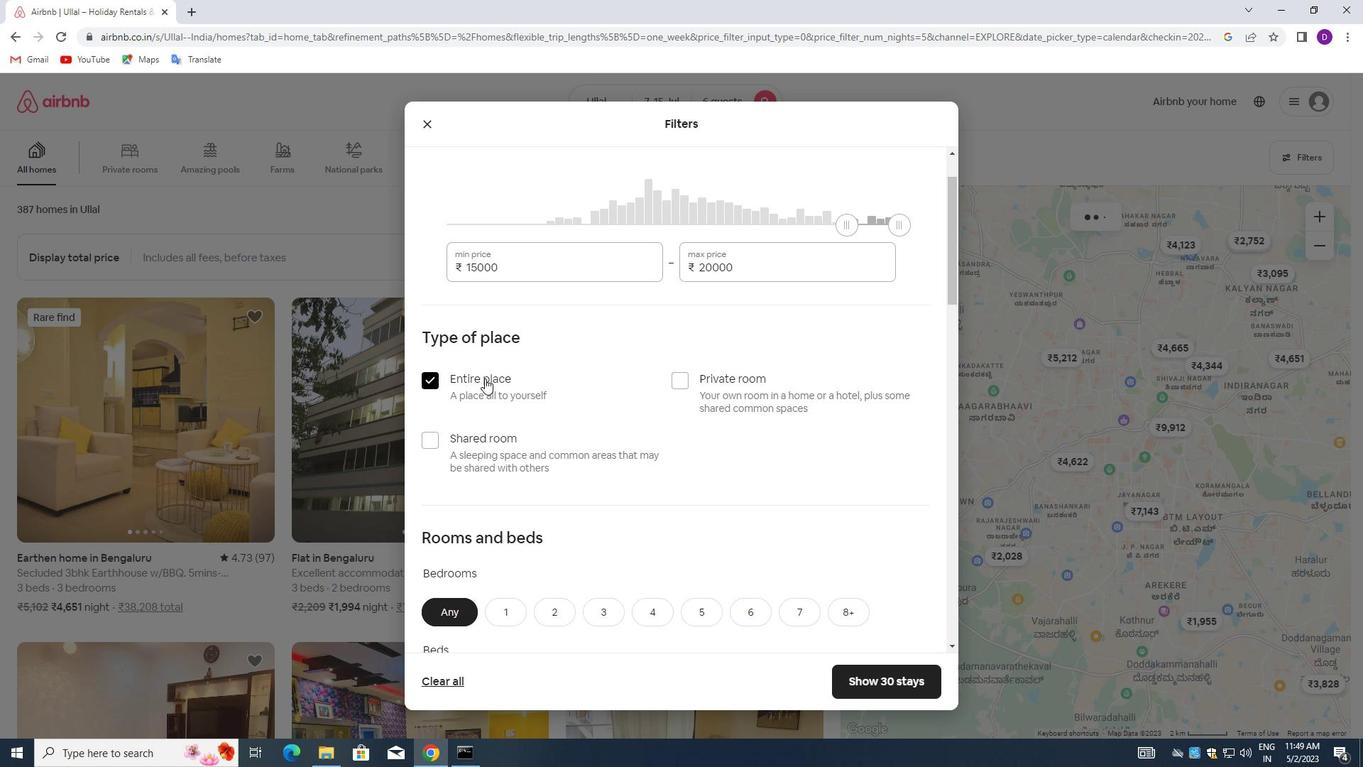
Action: Mouse scrolled (578, 388) with delta (0, 0)
Screenshot: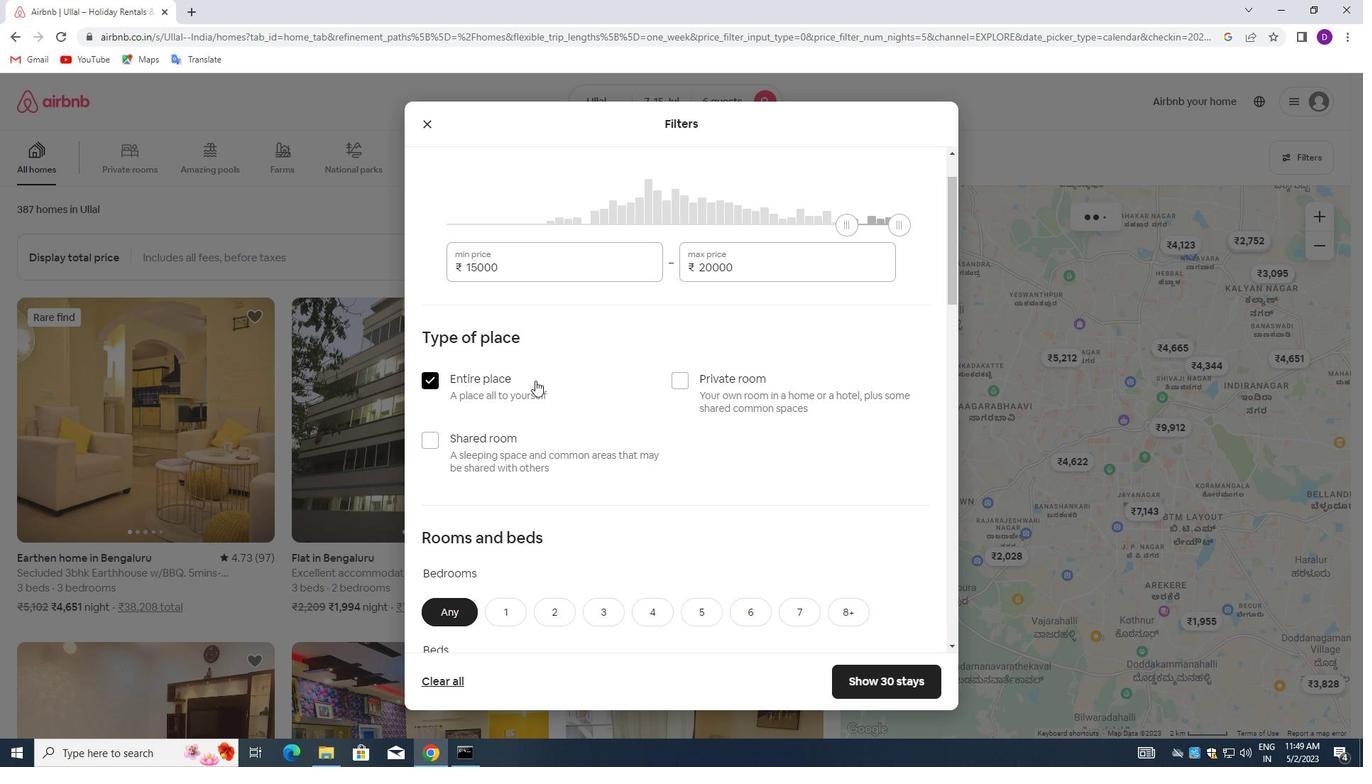 
Action: Mouse moved to (578, 391)
Screenshot: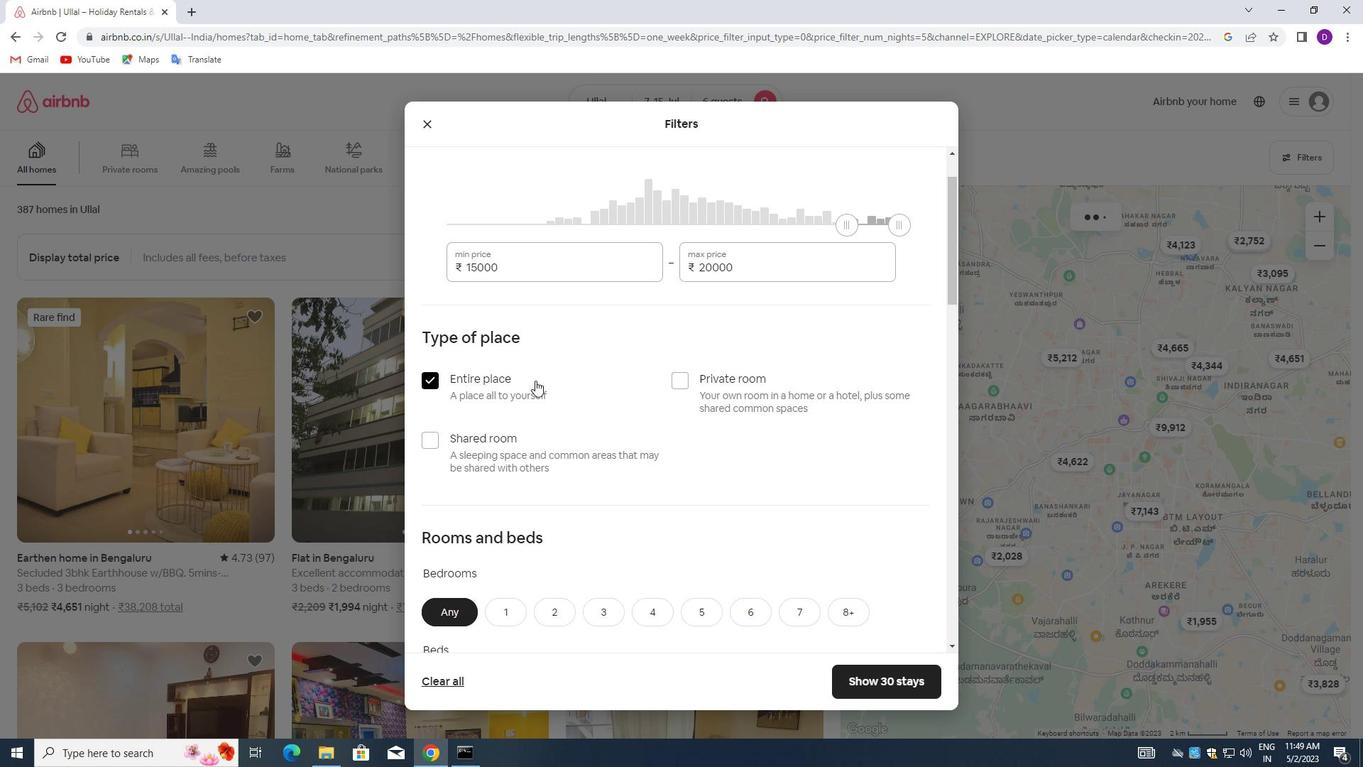 
Action: Mouse scrolled (578, 390) with delta (0, 0)
Screenshot: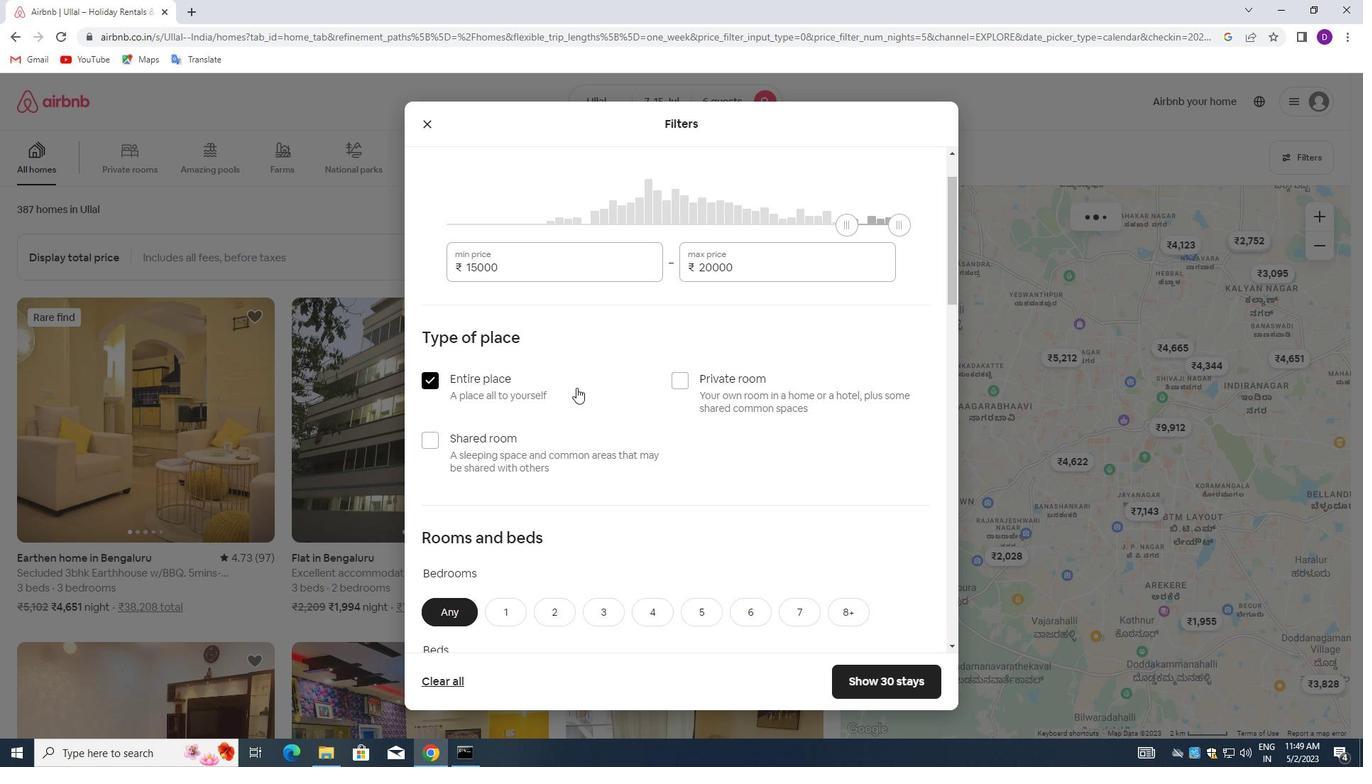 
Action: Mouse moved to (578, 392)
Screenshot: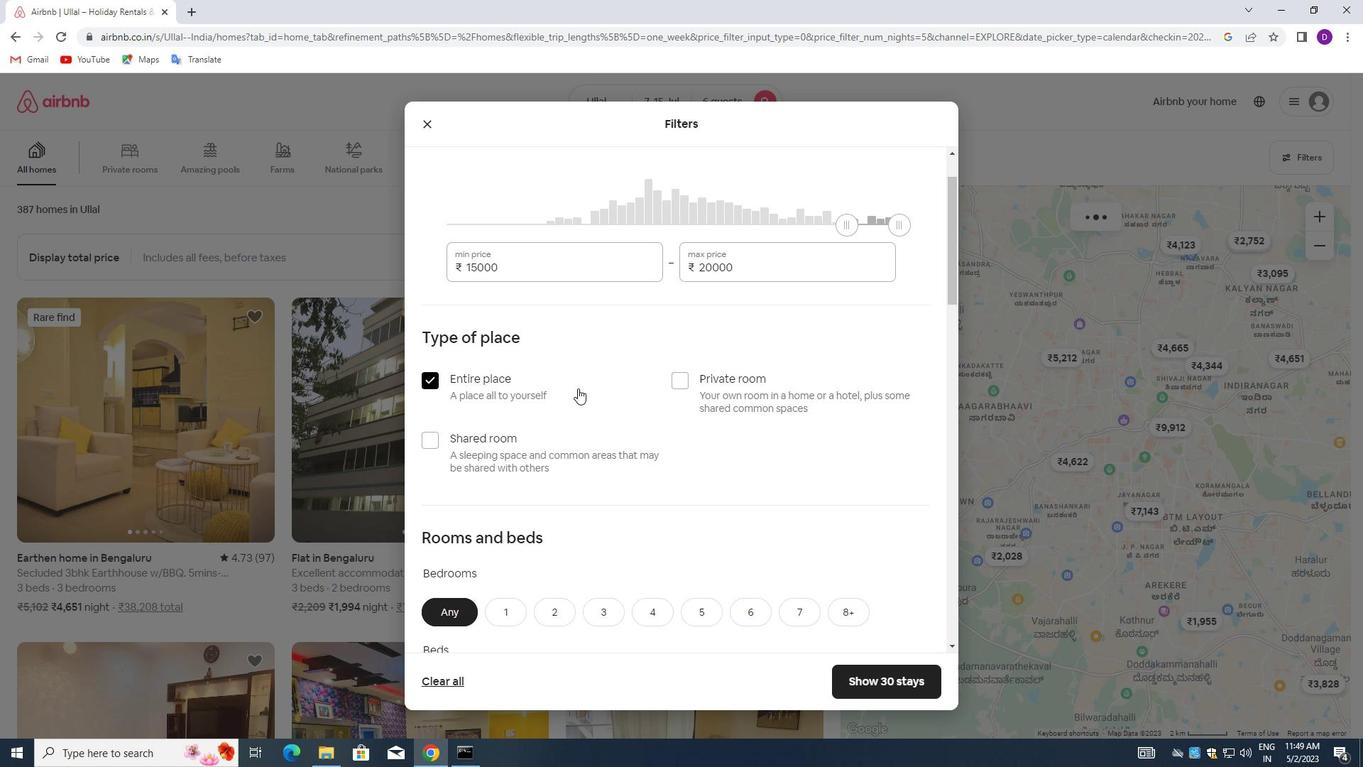 
Action: Mouse scrolled (578, 391) with delta (0, 0)
Screenshot: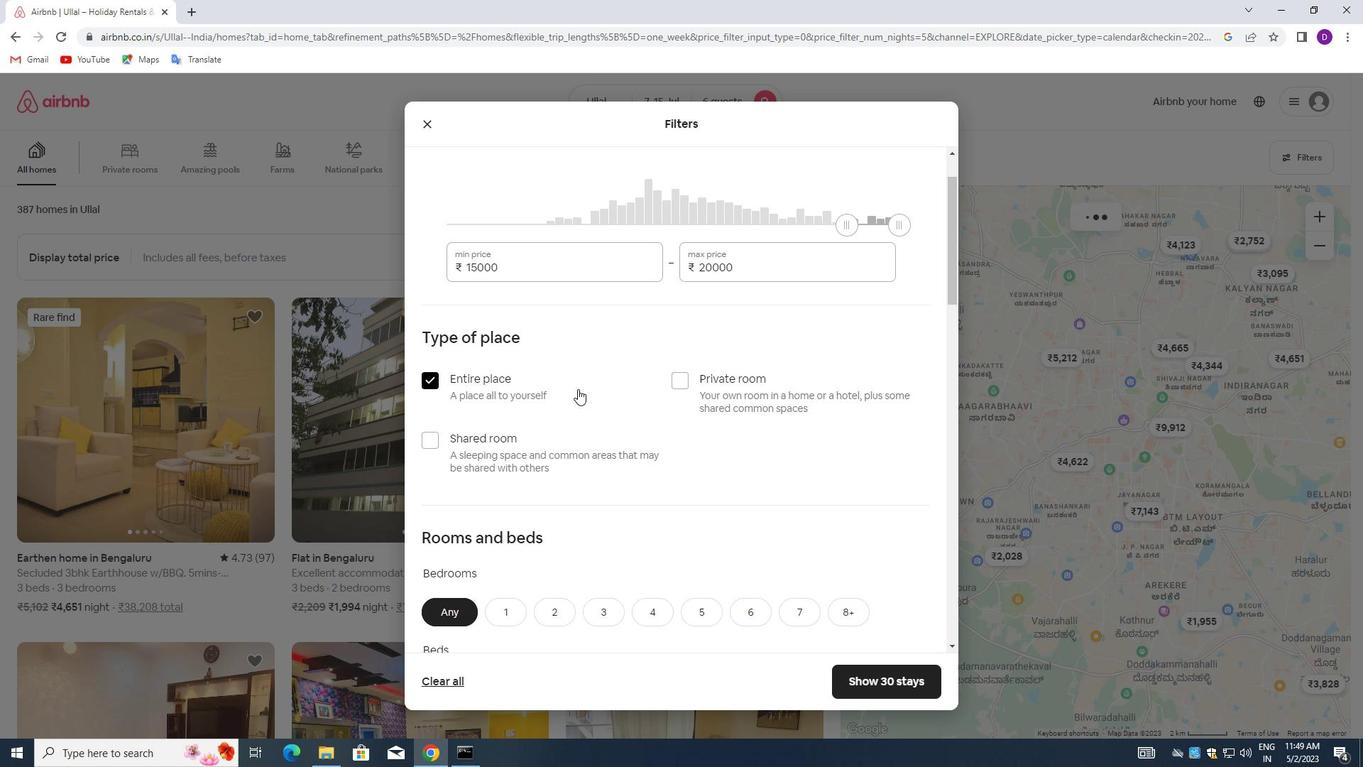 
Action: Mouse moved to (613, 401)
Screenshot: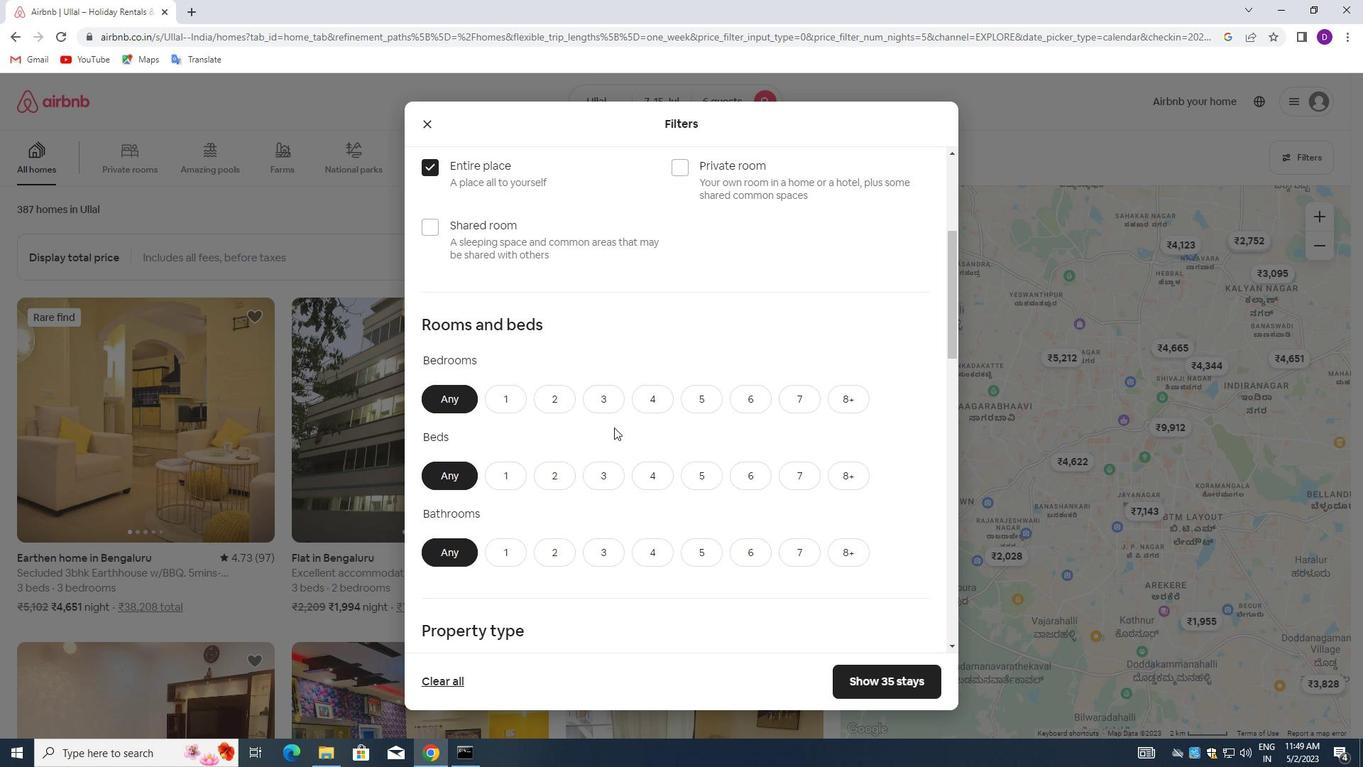 
Action: Mouse pressed left at (613, 401)
Screenshot: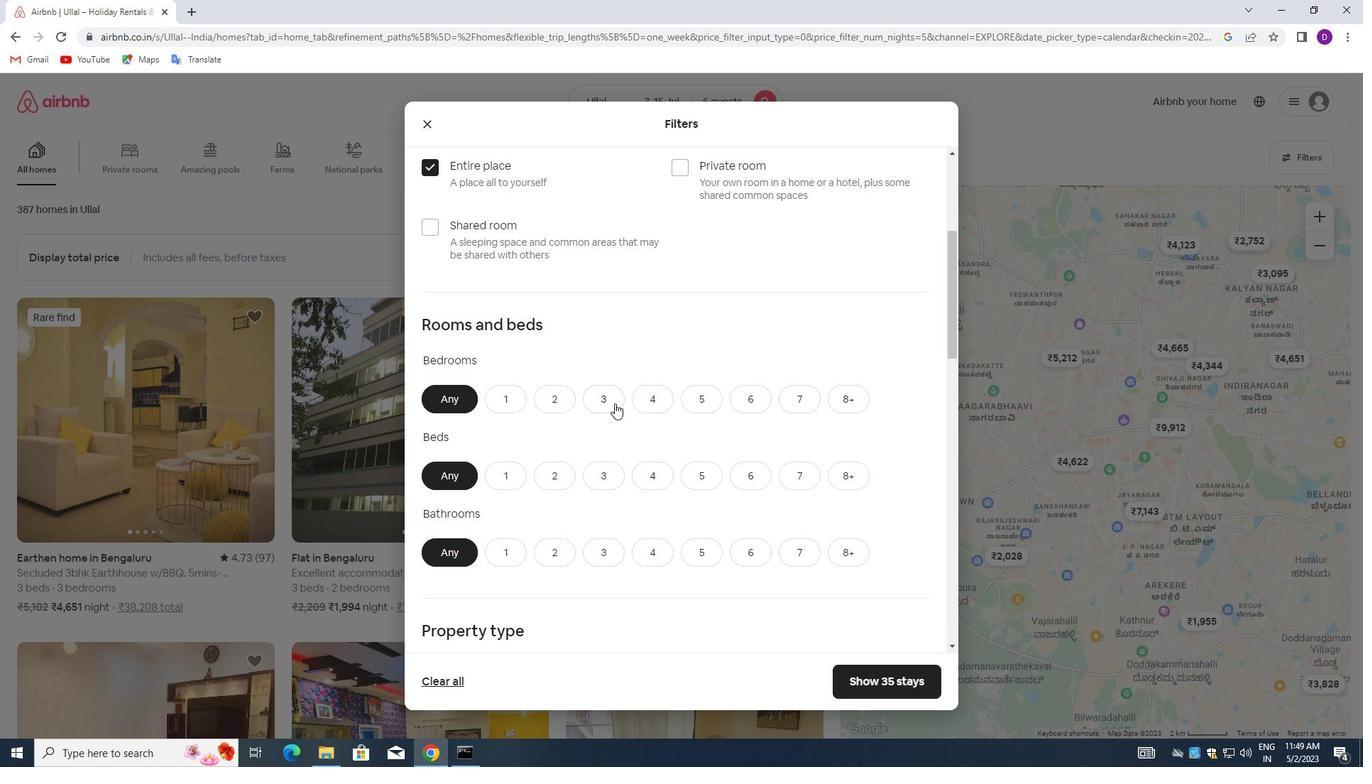 
Action: Mouse moved to (607, 477)
Screenshot: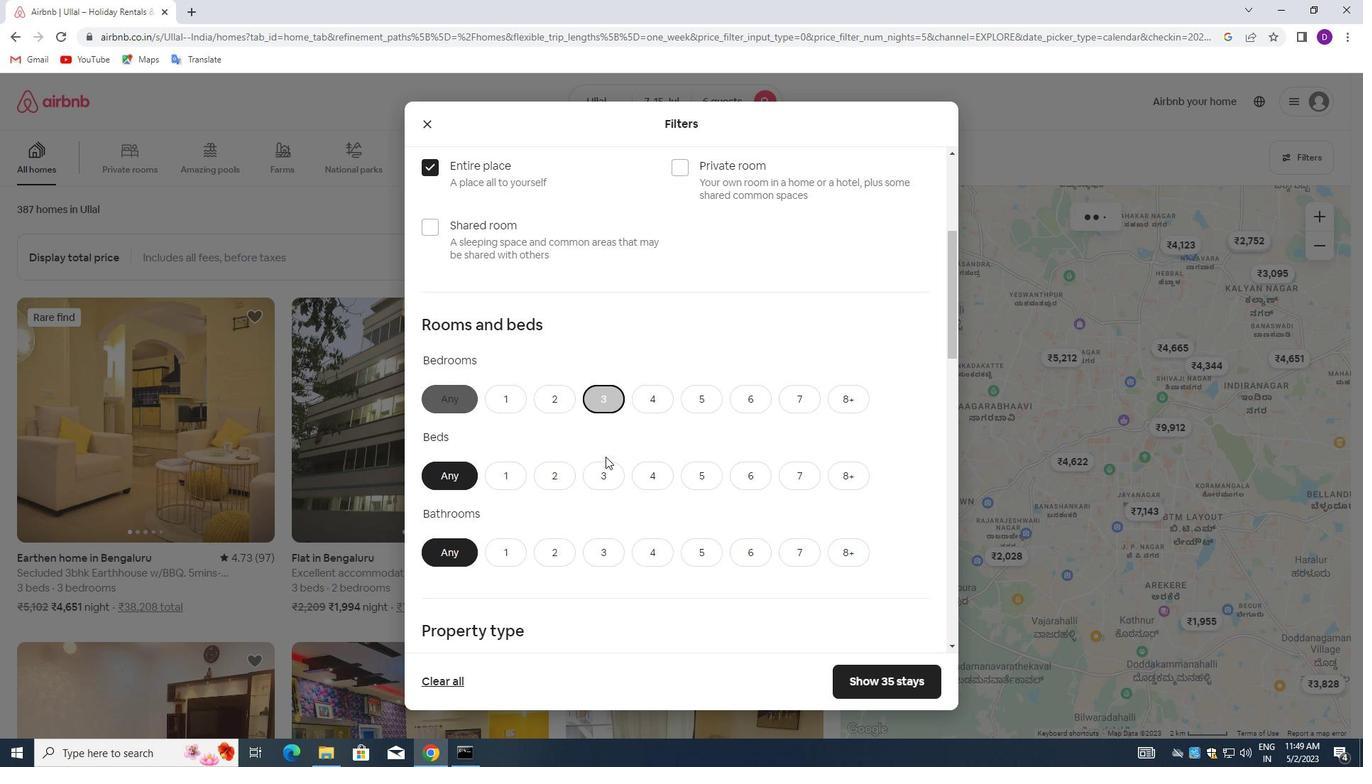 
Action: Mouse pressed left at (607, 477)
Screenshot: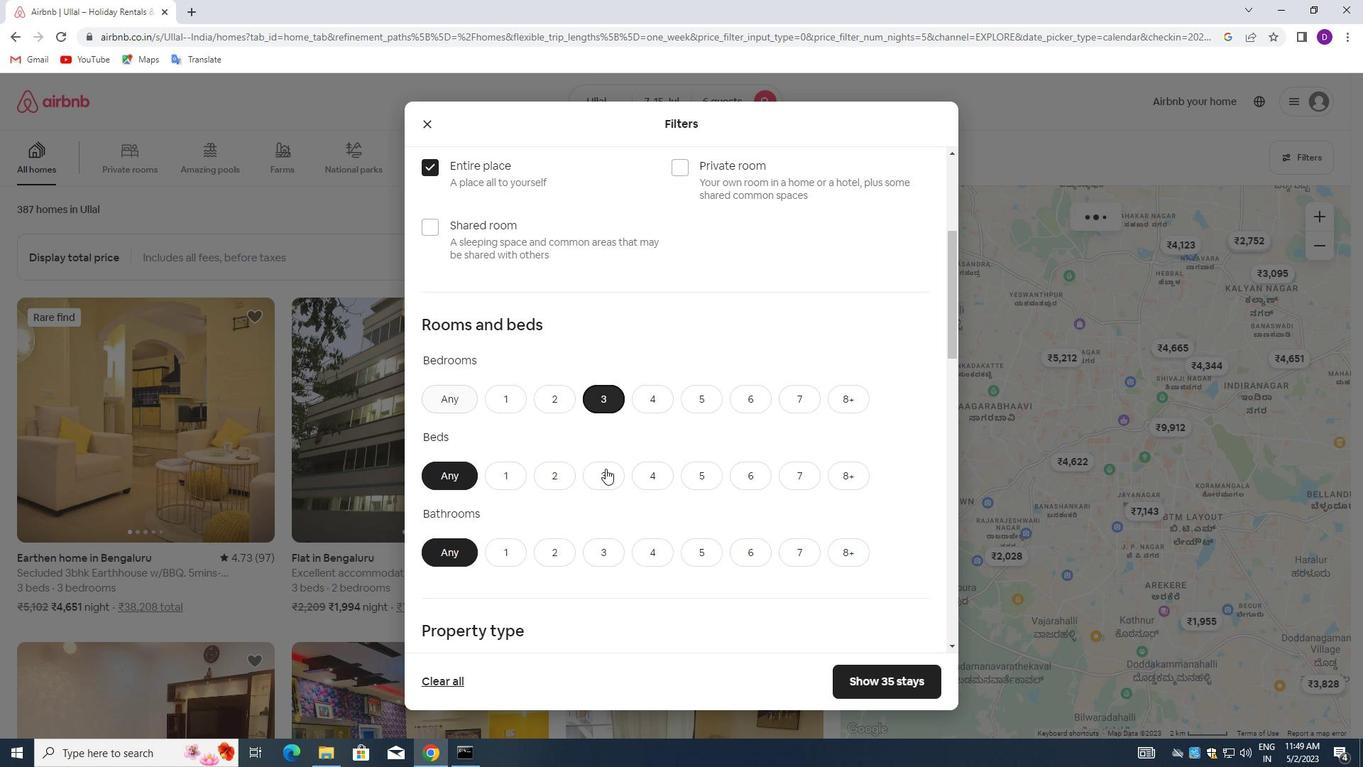 
Action: Mouse moved to (602, 547)
Screenshot: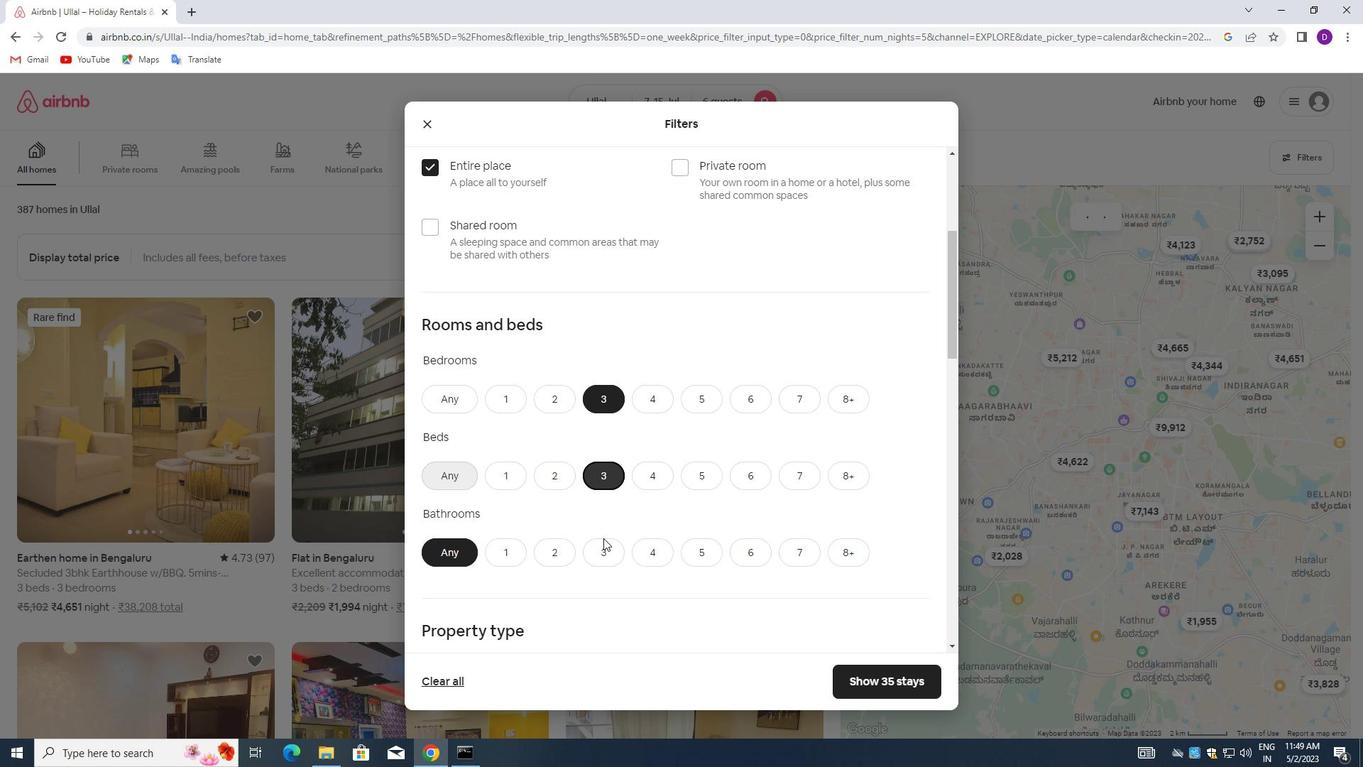 
Action: Mouse pressed left at (602, 547)
Screenshot: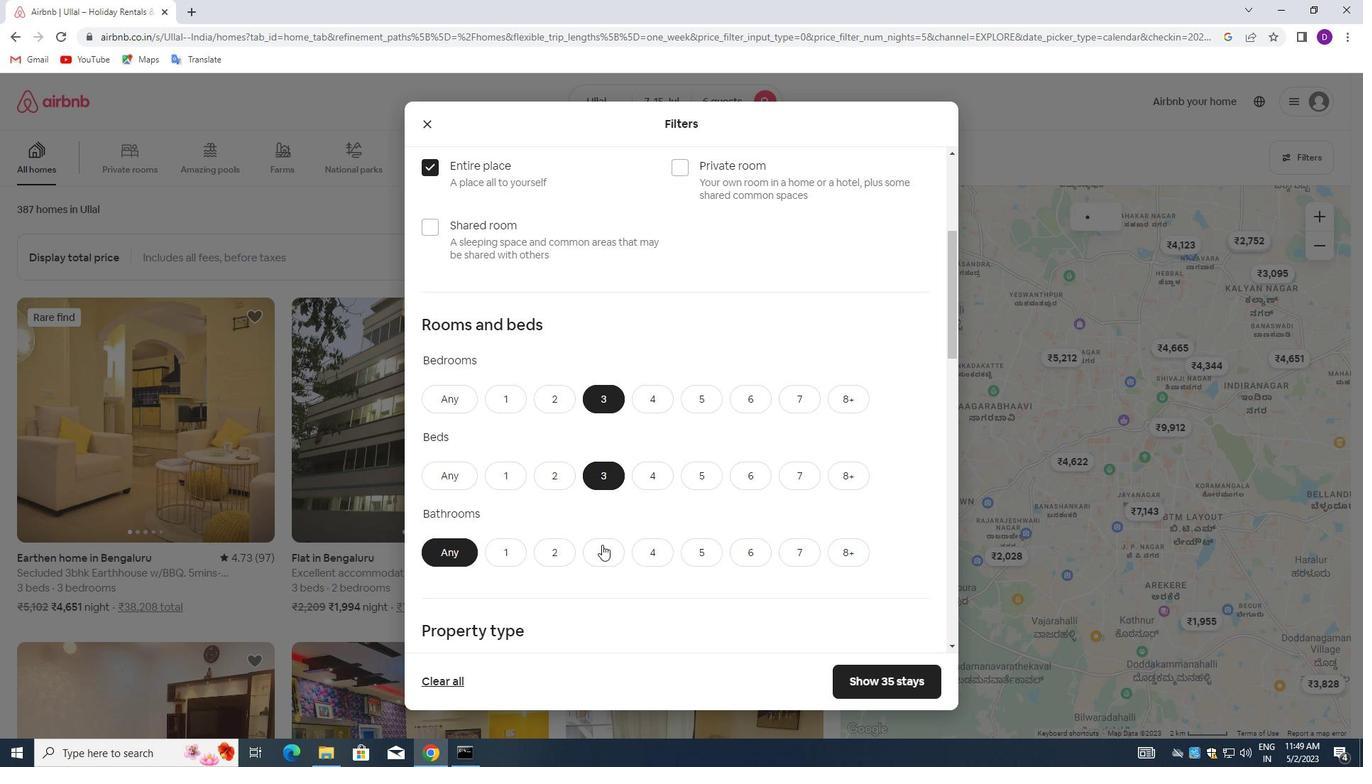 
Action: Mouse moved to (594, 404)
Screenshot: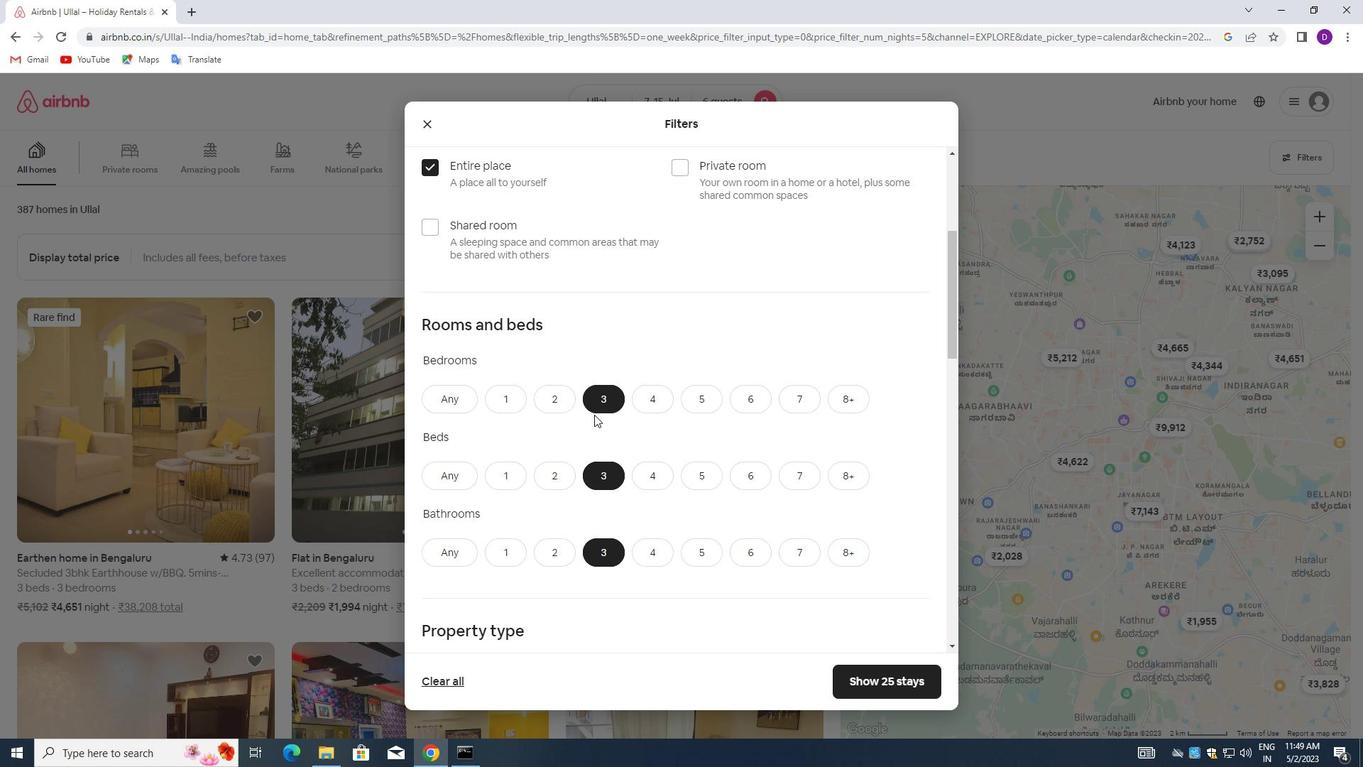 
Action: Mouse scrolled (594, 404) with delta (0, 0)
Screenshot: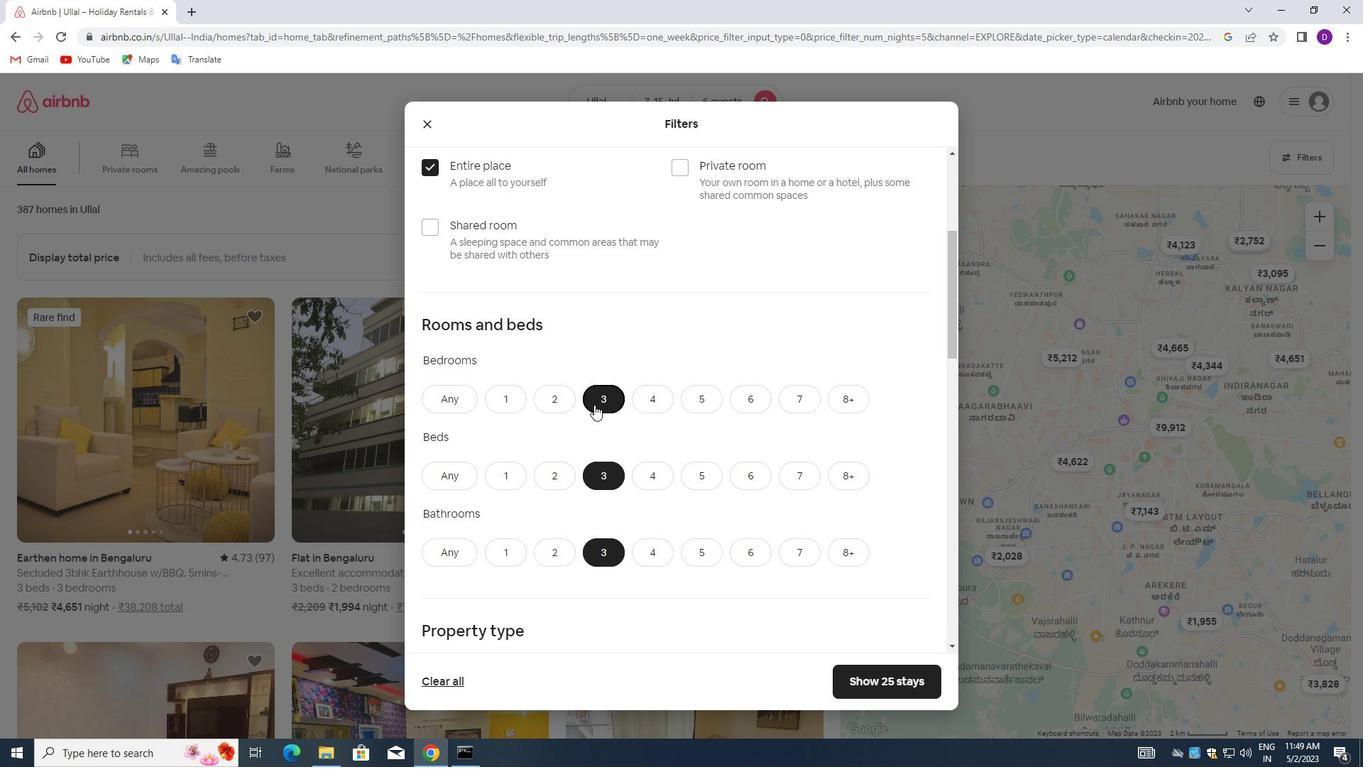 
Action: Mouse scrolled (594, 404) with delta (0, 0)
Screenshot: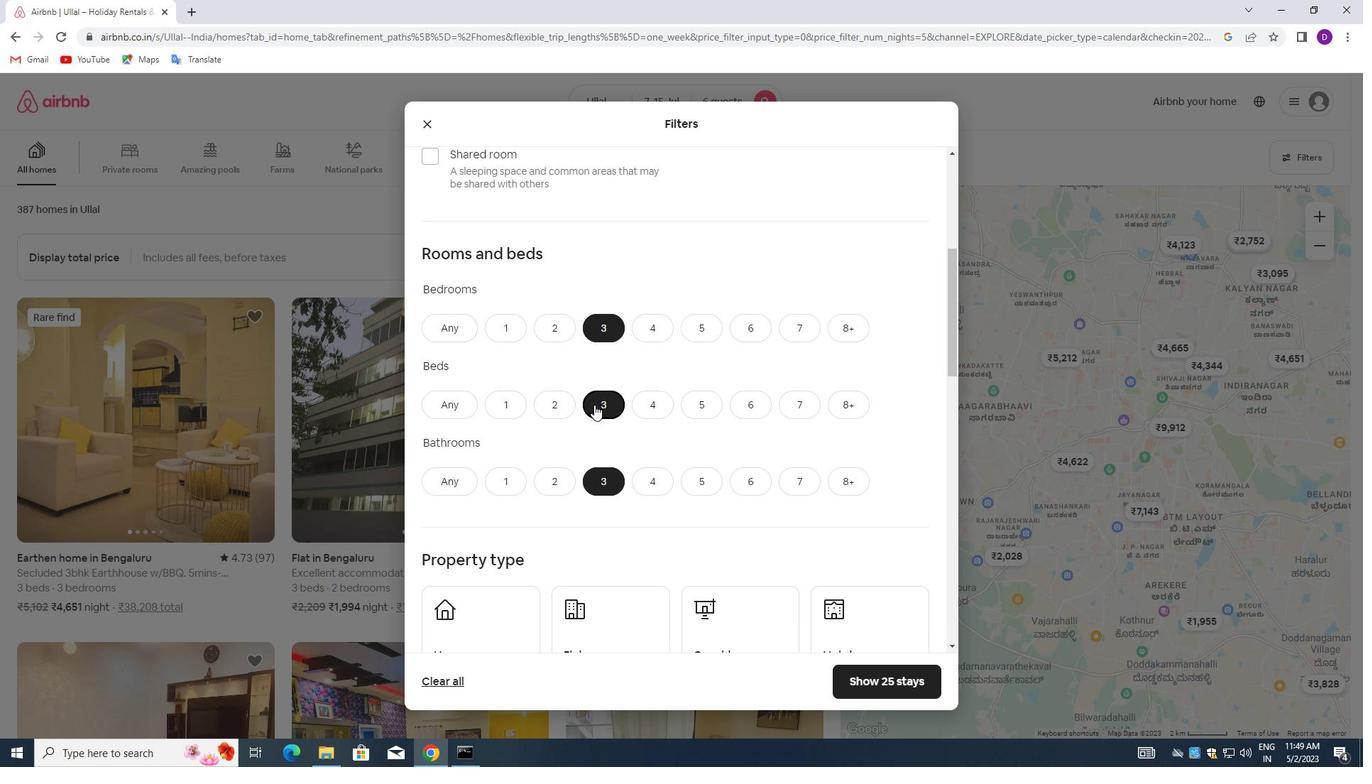 
Action: Mouse scrolled (594, 404) with delta (0, 0)
Screenshot: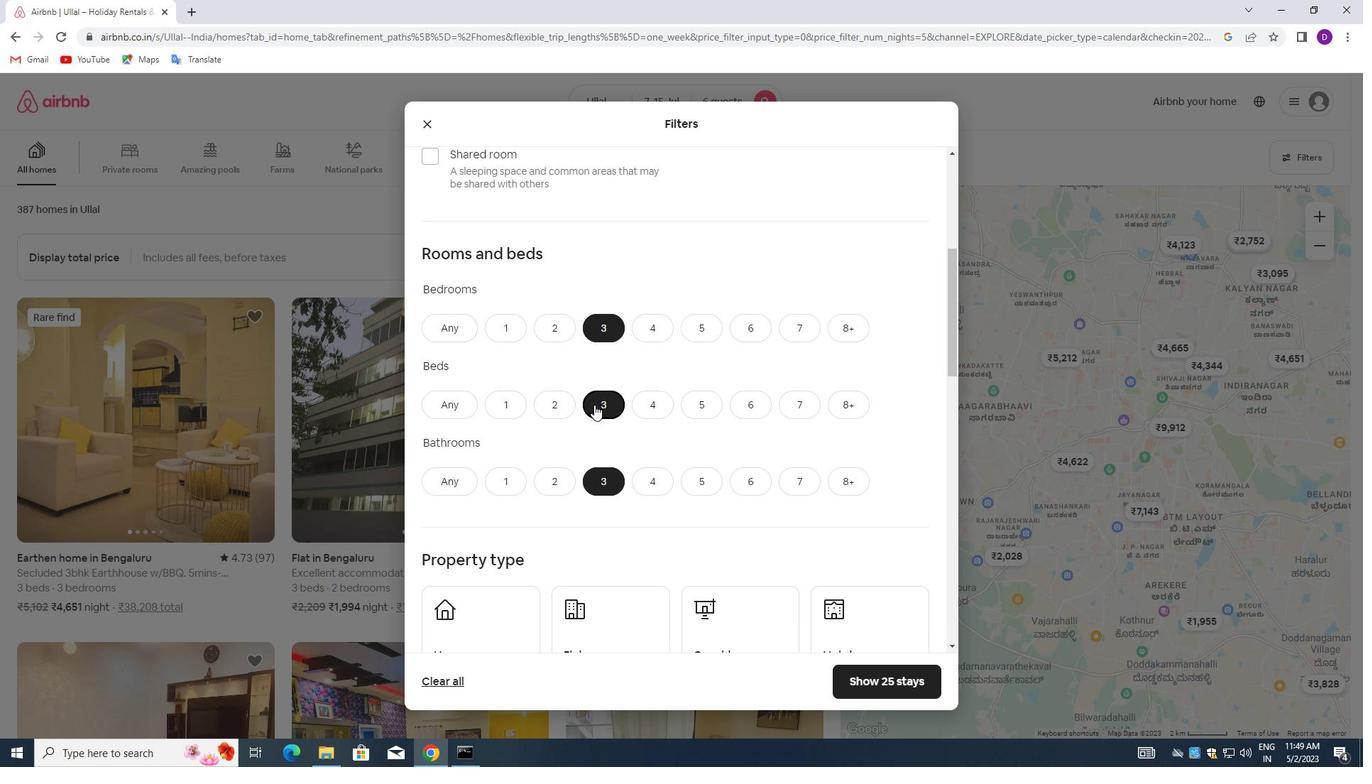 
Action: Mouse moved to (498, 479)
Screenshot: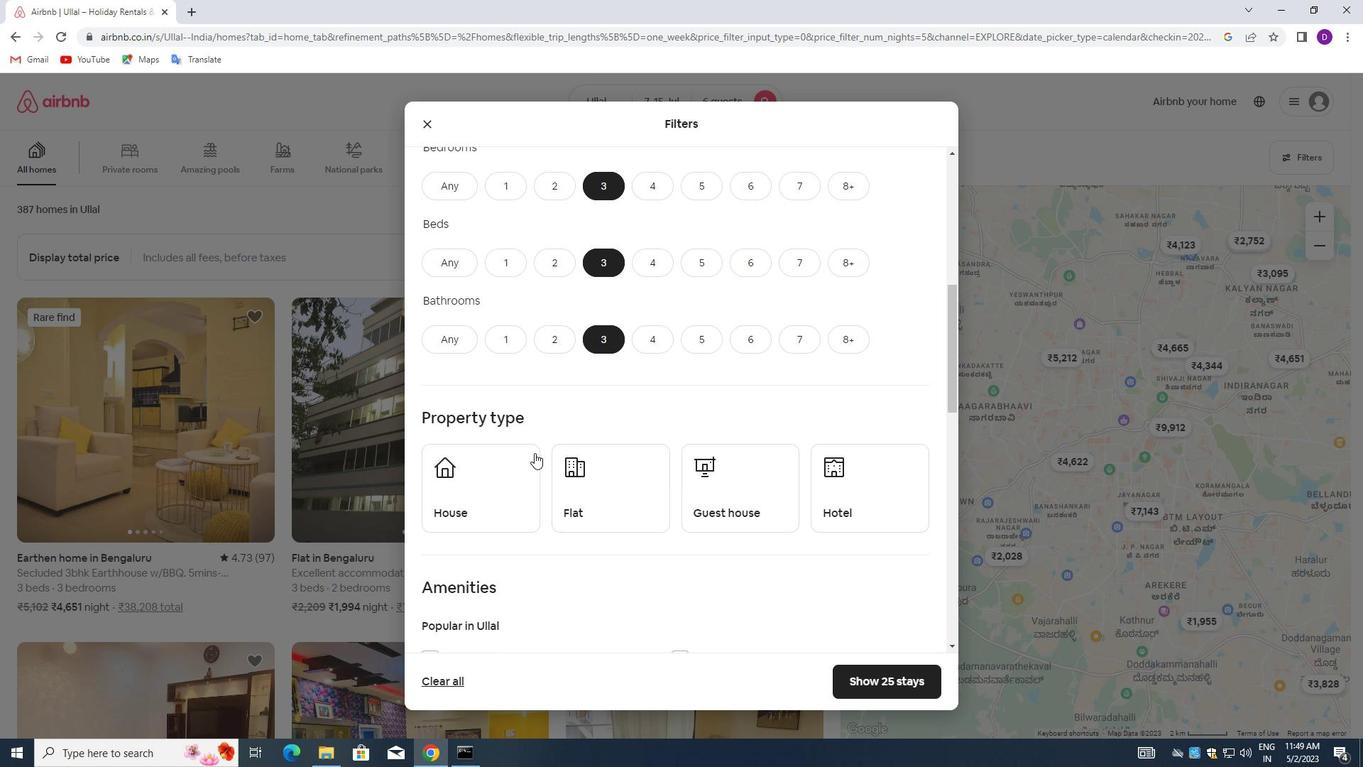 
Action: Mouse scrolled (498, 478) with delta (0, 0)
Screenshot: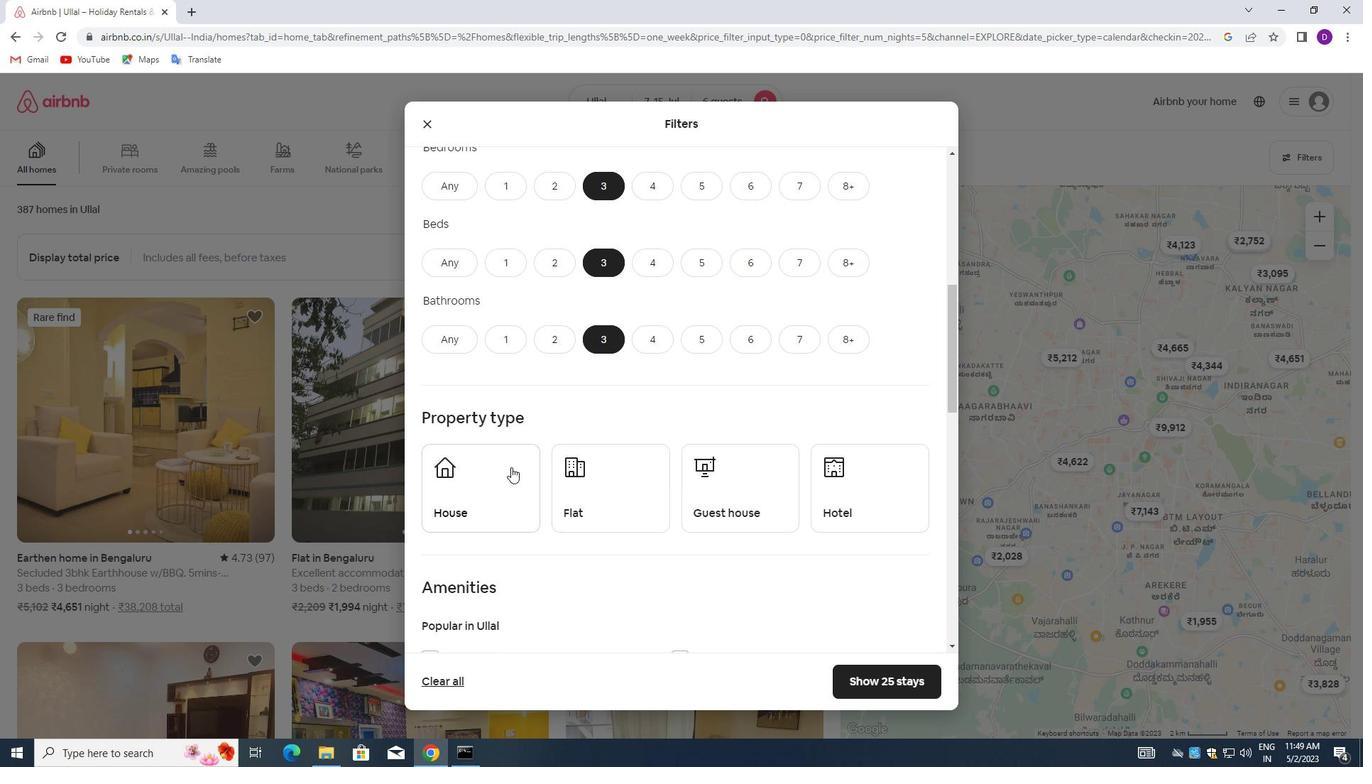 
Action: Mouse pressed left at (498, 479)
Screenshot: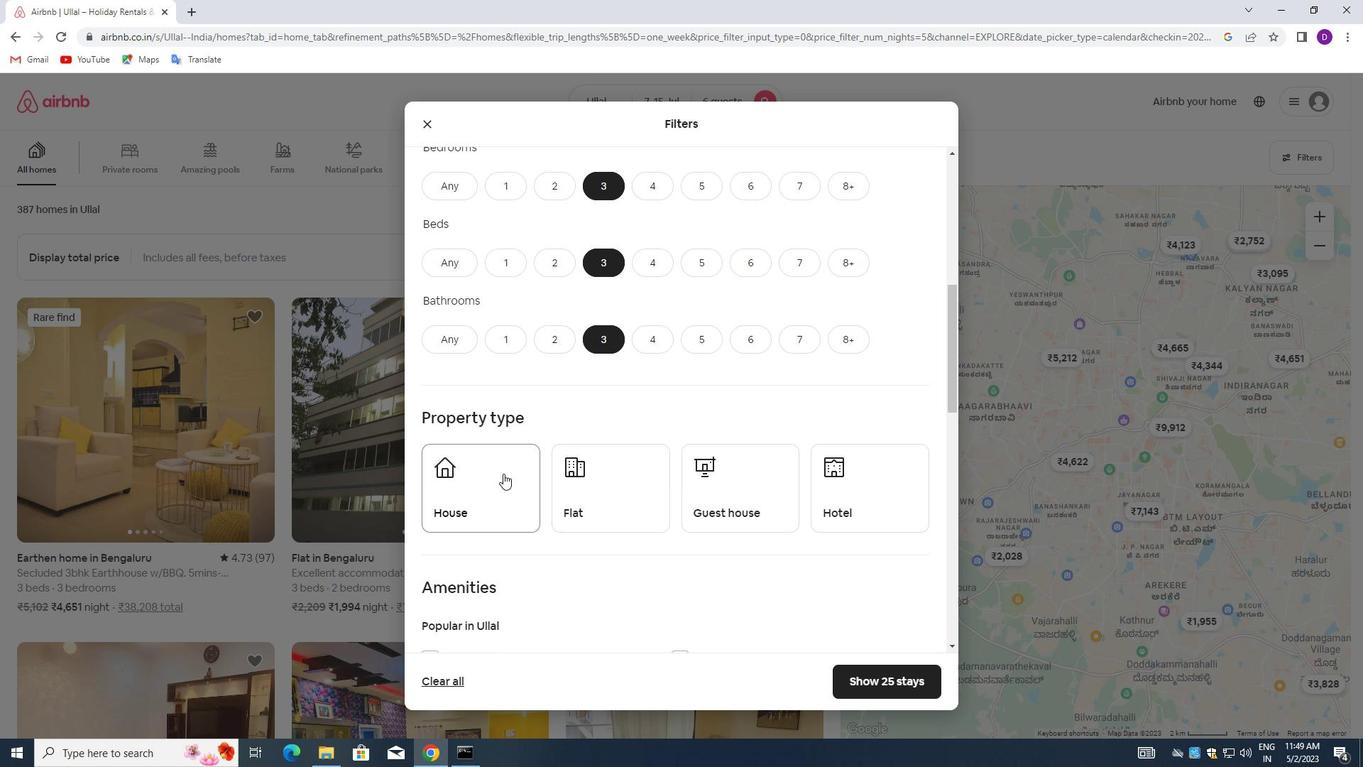 
Action: Mouse moved to (590, 434)
Screenshot: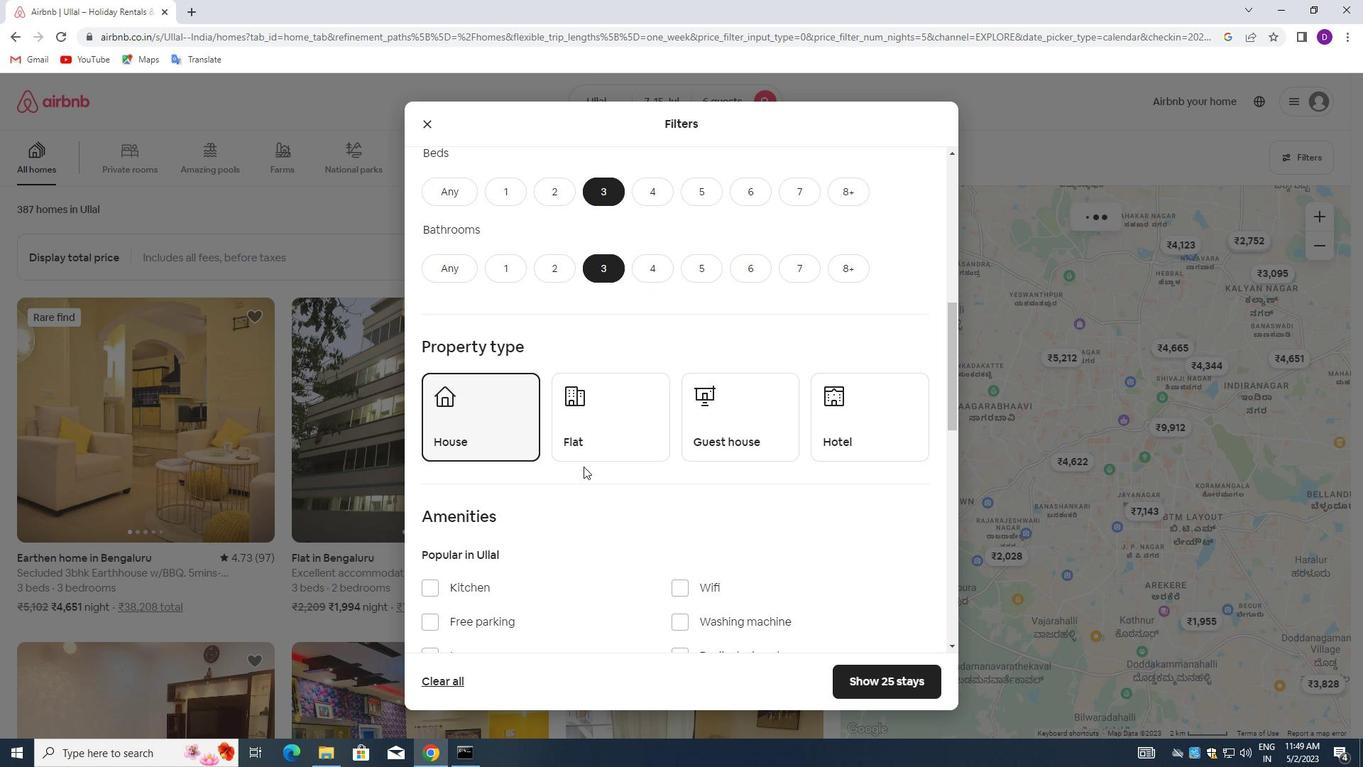 
Action: Mouse pressed left at (590, 434)
Screenshot: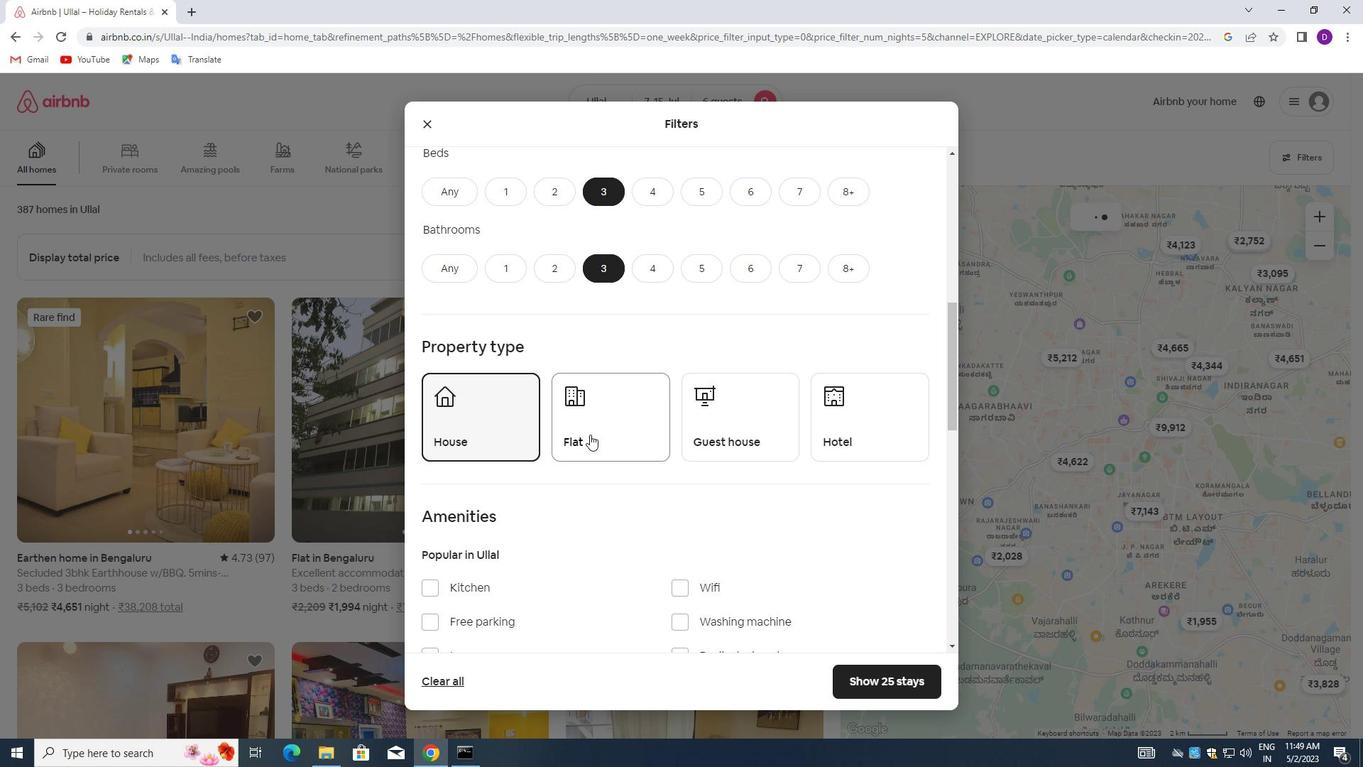 
Action: Mouse moved to (712, 427)
Screenshot: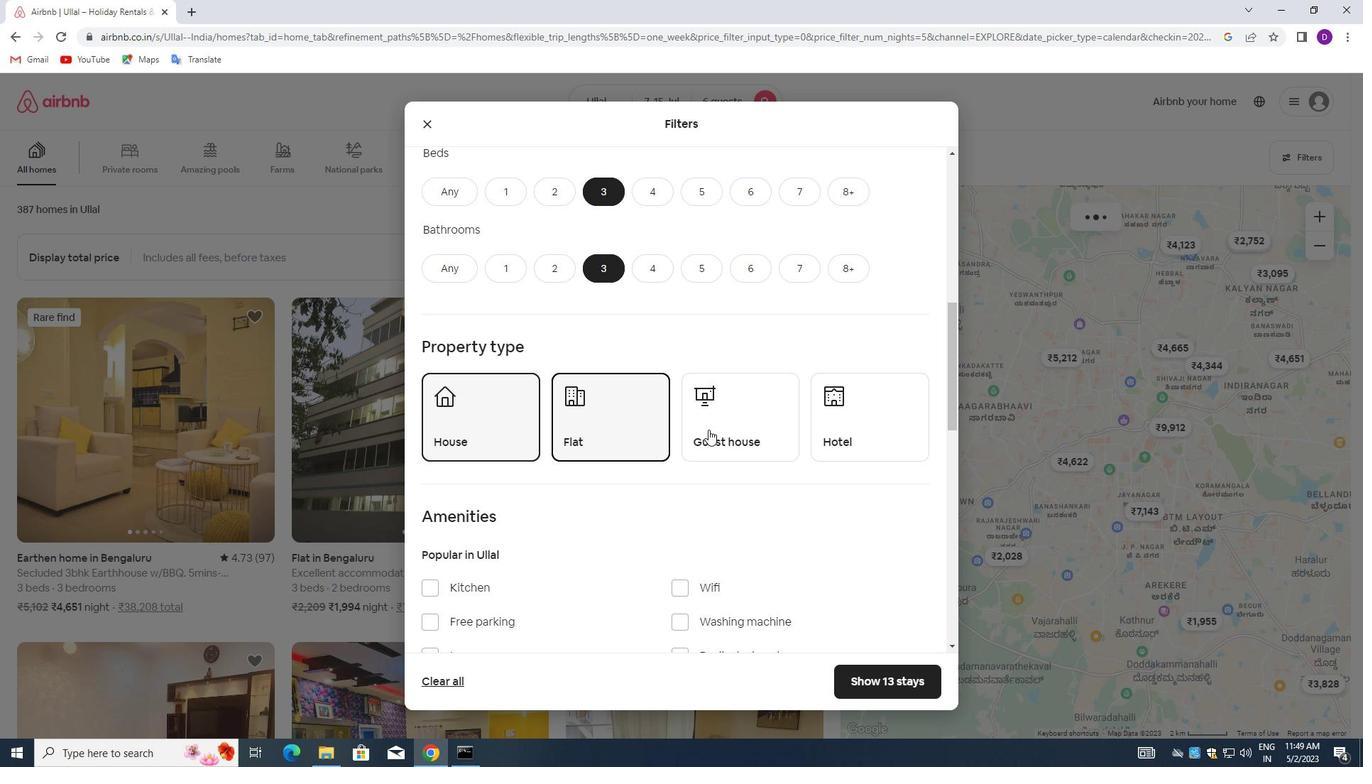 
Action: Mouse pressed left at (712, 427)
Screenshot: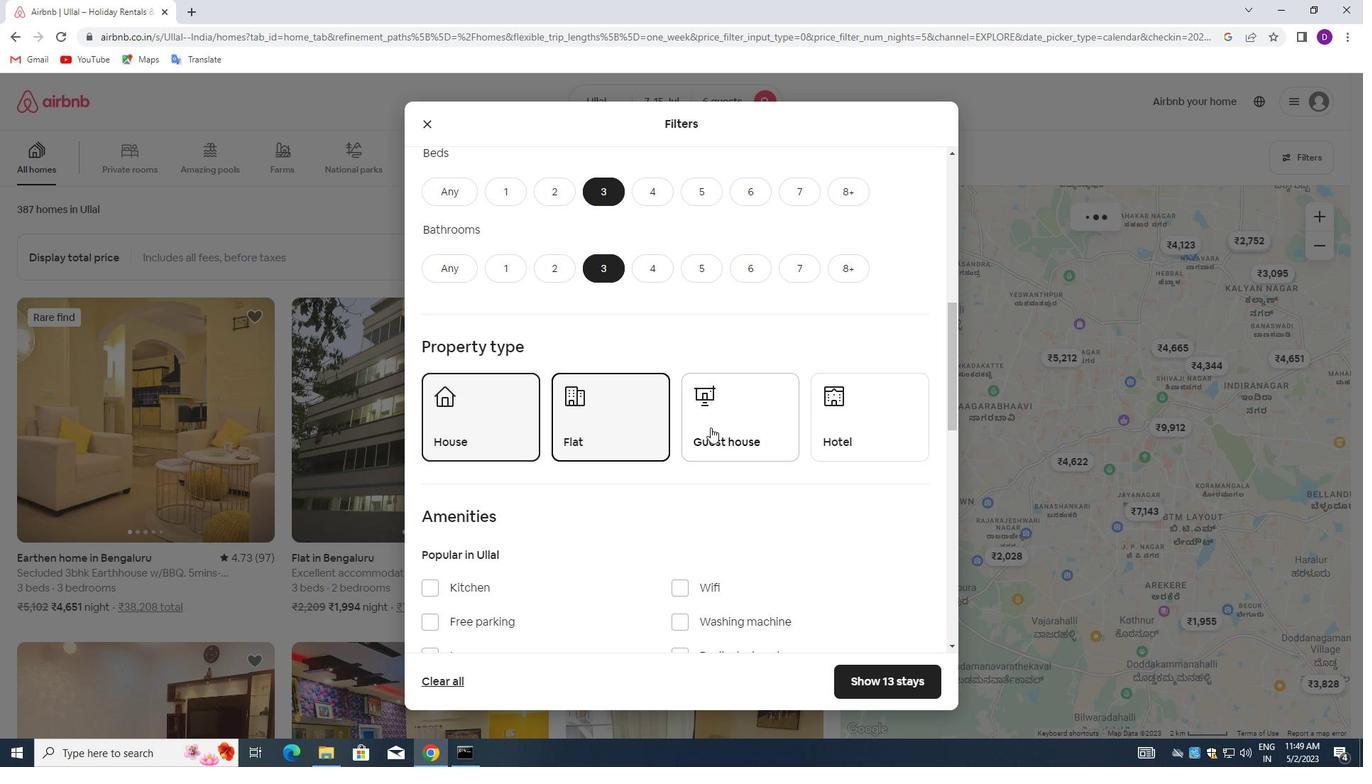 
Action: Mouse moved to (639, 463)
Screenshot: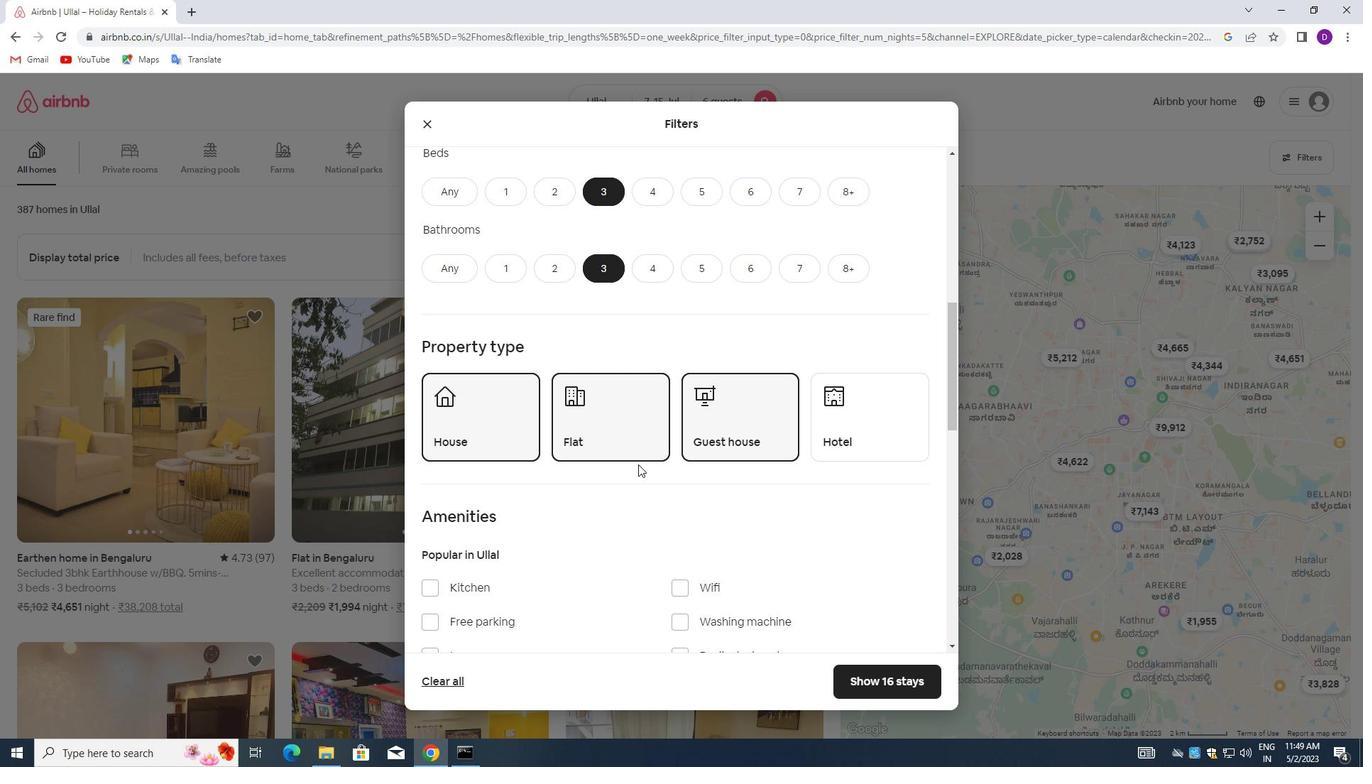 
Action: Mouse scrolled (639, 463) with delta (0, 0)
Screenshot: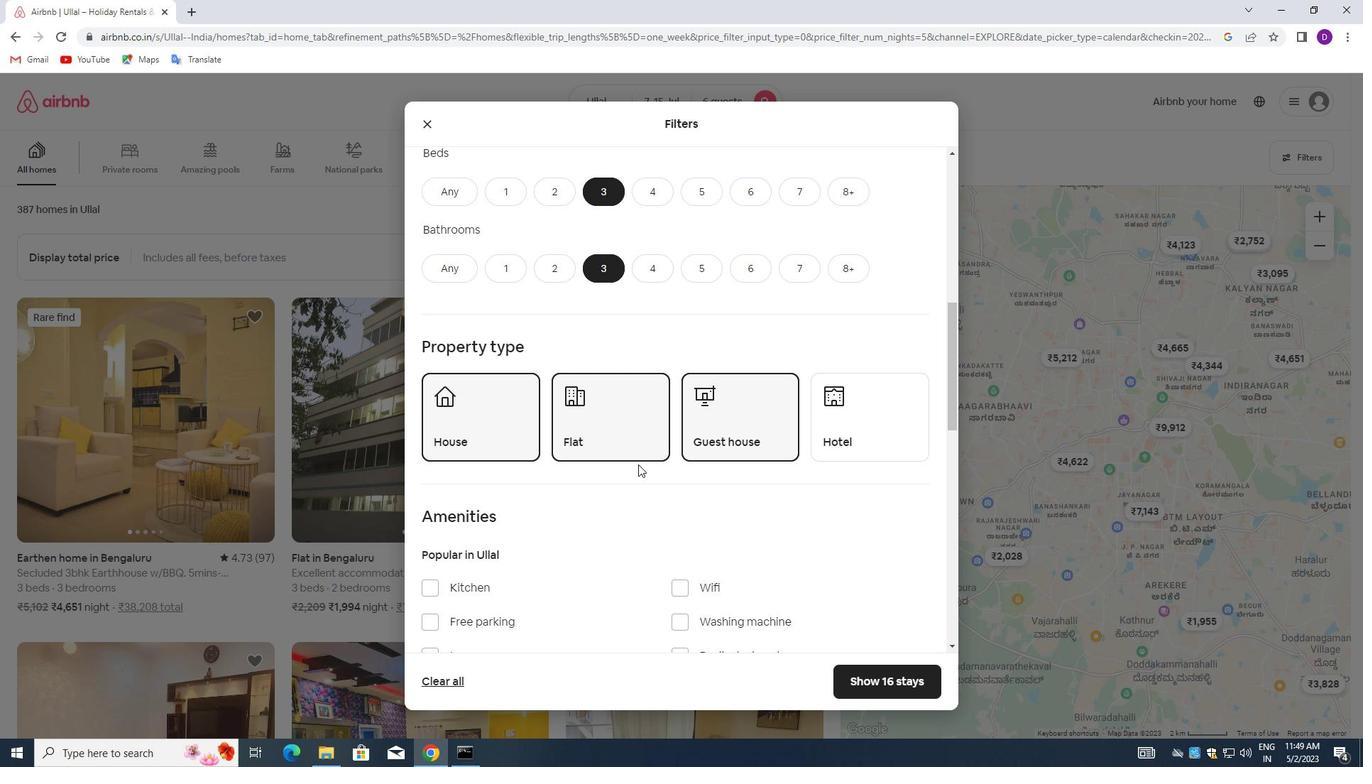
Action: Mouse moved to (635, 460)
Screenshot: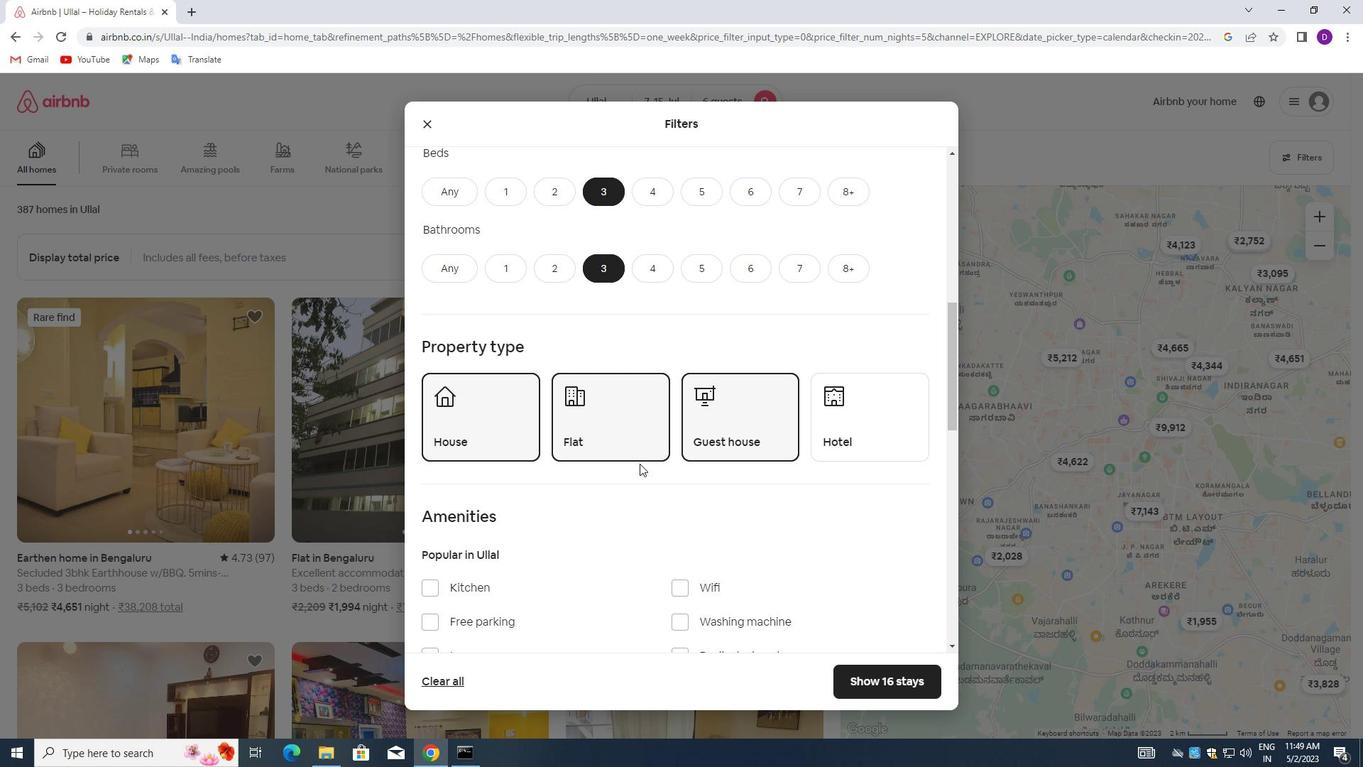
Action: Mouse scrolled (635, 459) with delta (0, 0)
Screenshot: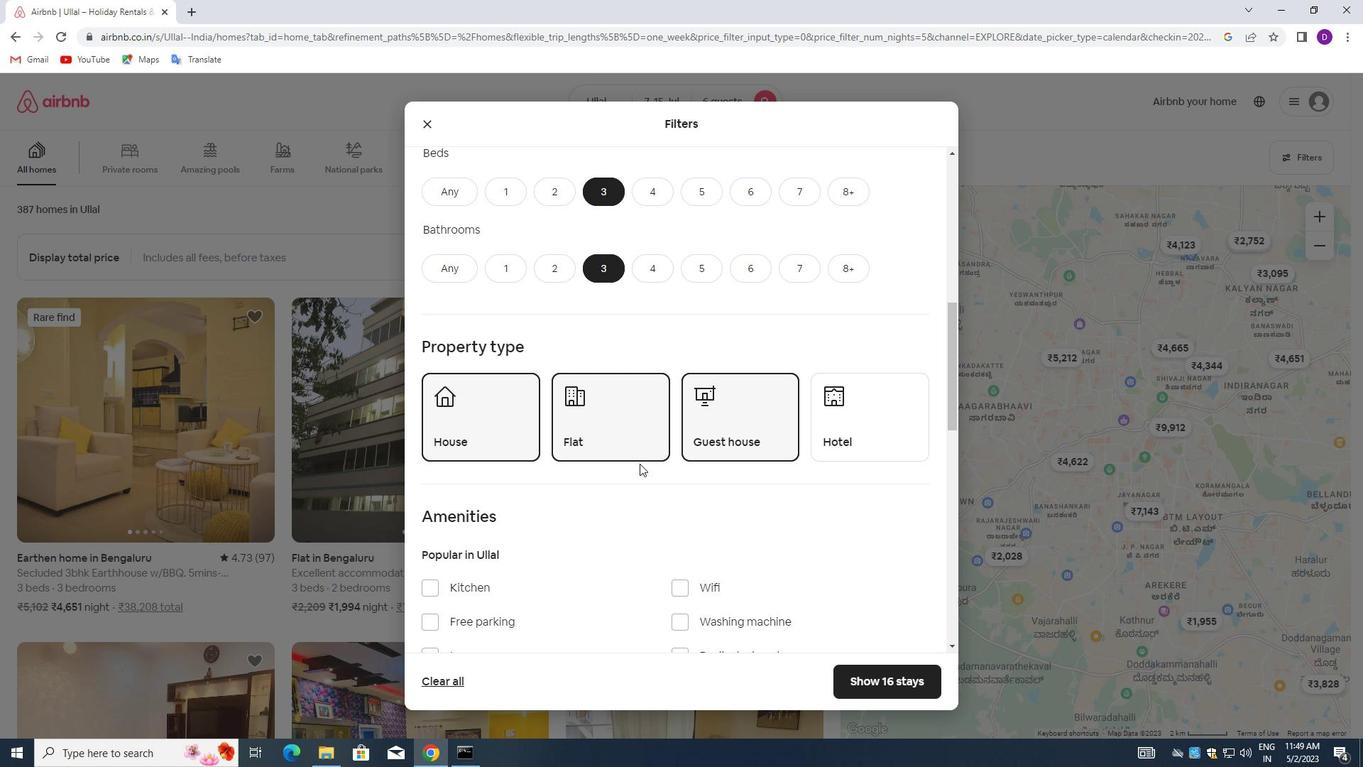 
Action: Mouse moved to (627, 455)
Screenshot: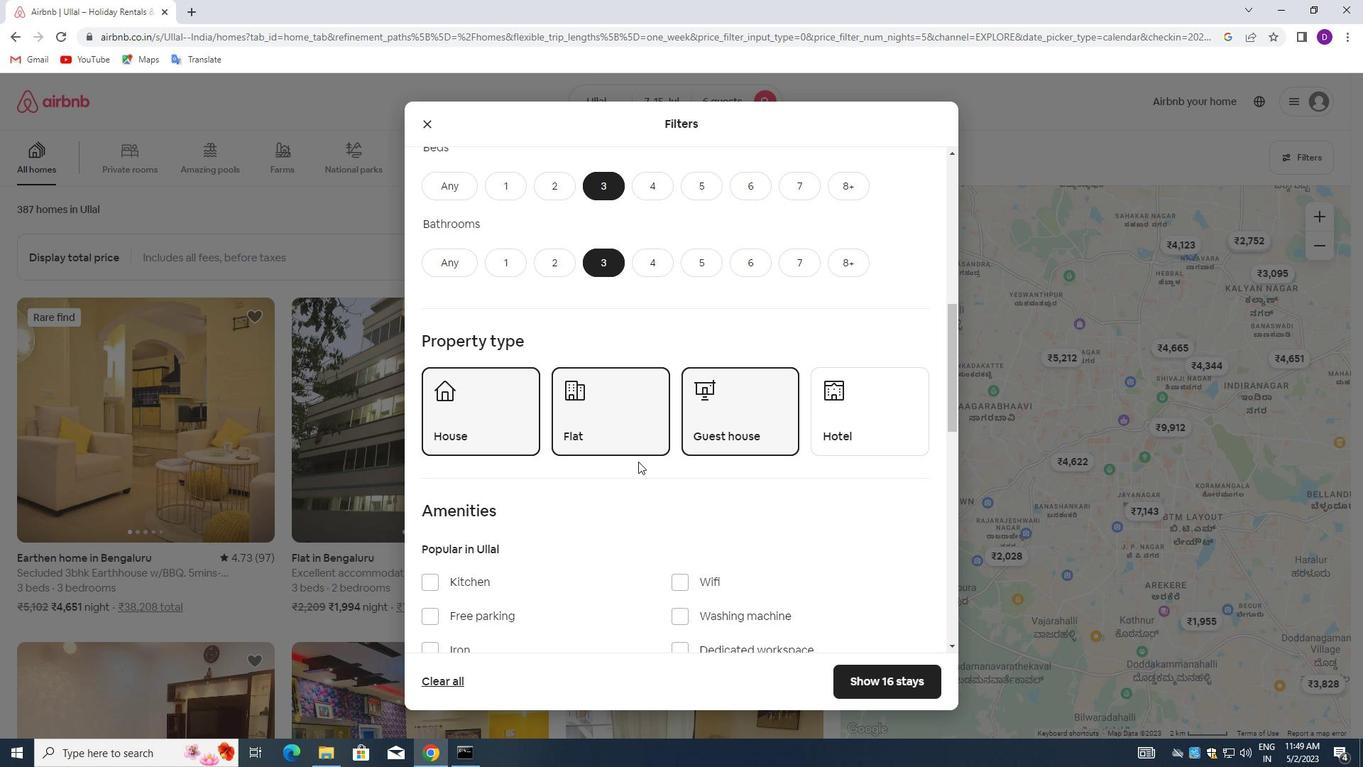 
Action: Mouse scrolled (627, 454) with delta (0, 0)
Screenshot: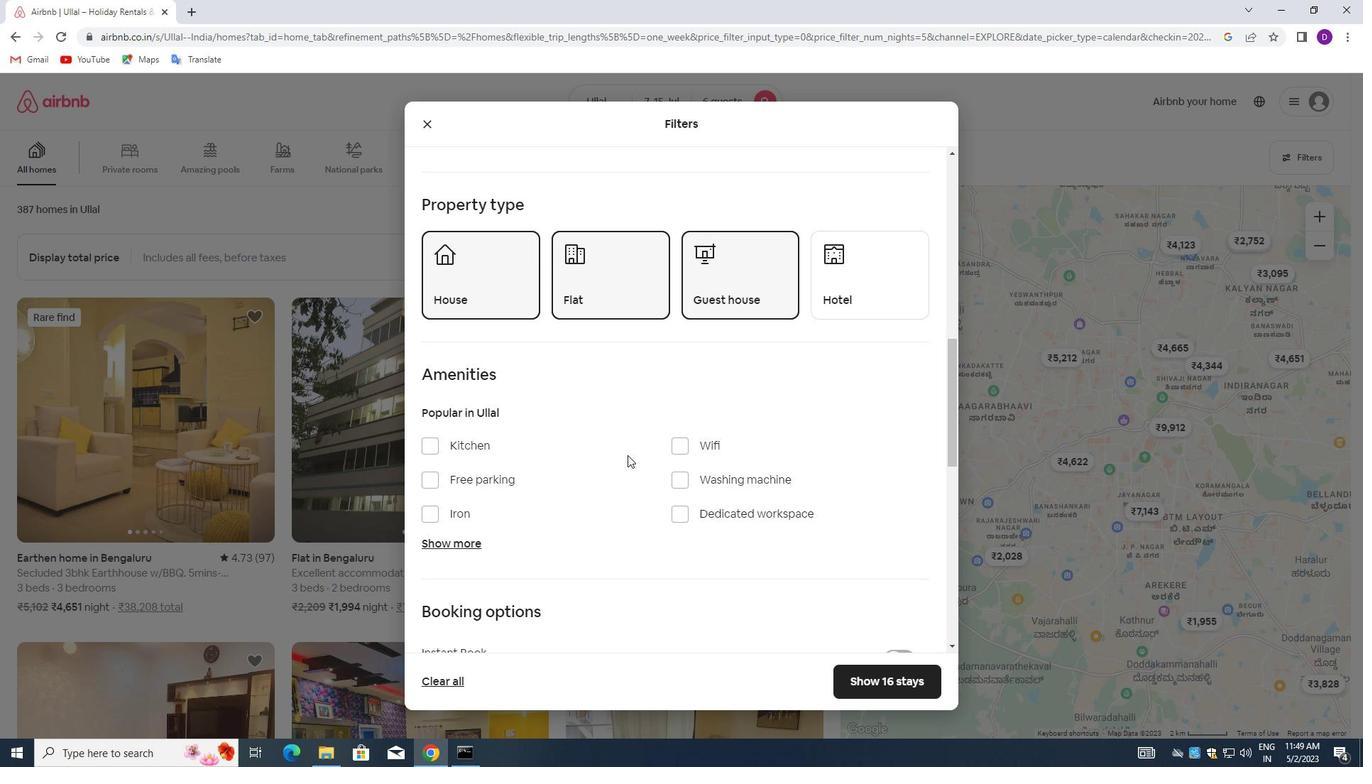 
Action: Mouse scrolled (627, 454) with delta (0, 0)
Screenshot: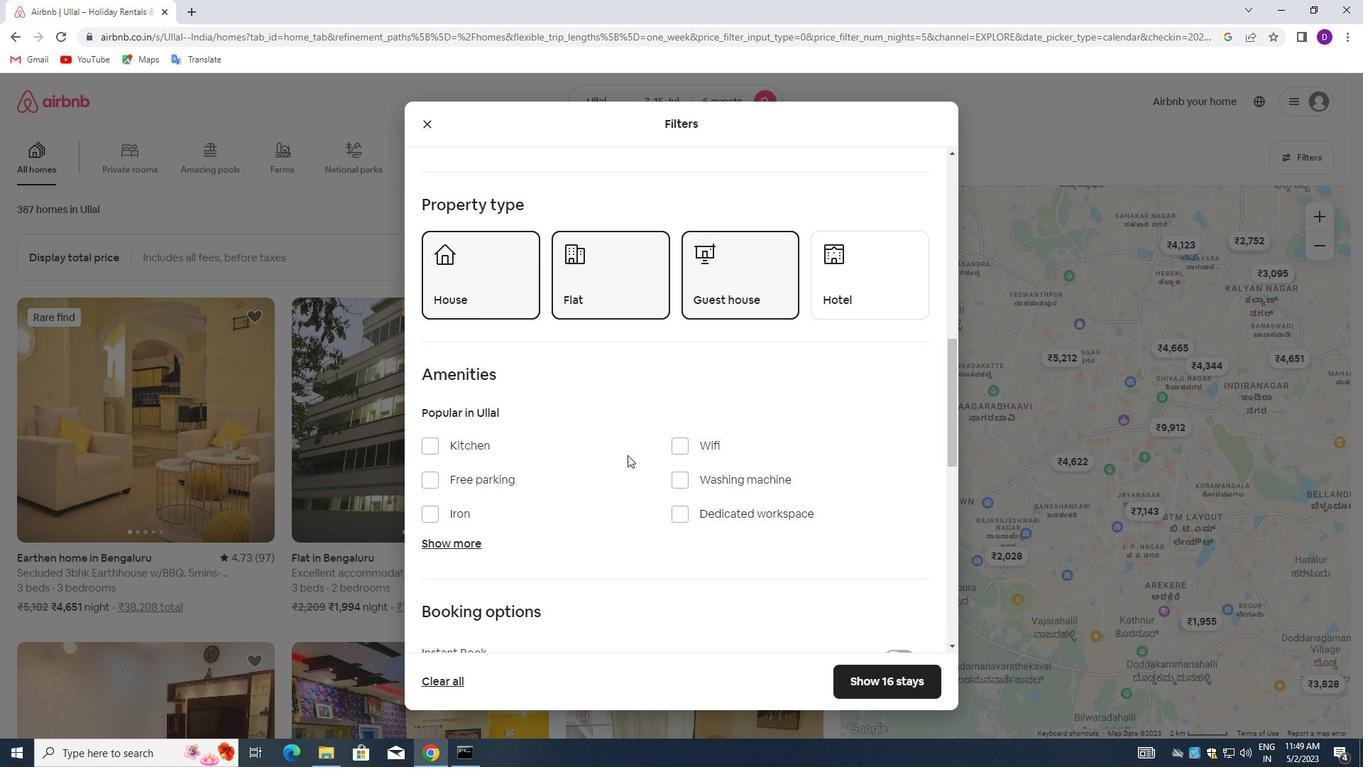 
Action: Mouse moved to (676, 343)
Screenshot: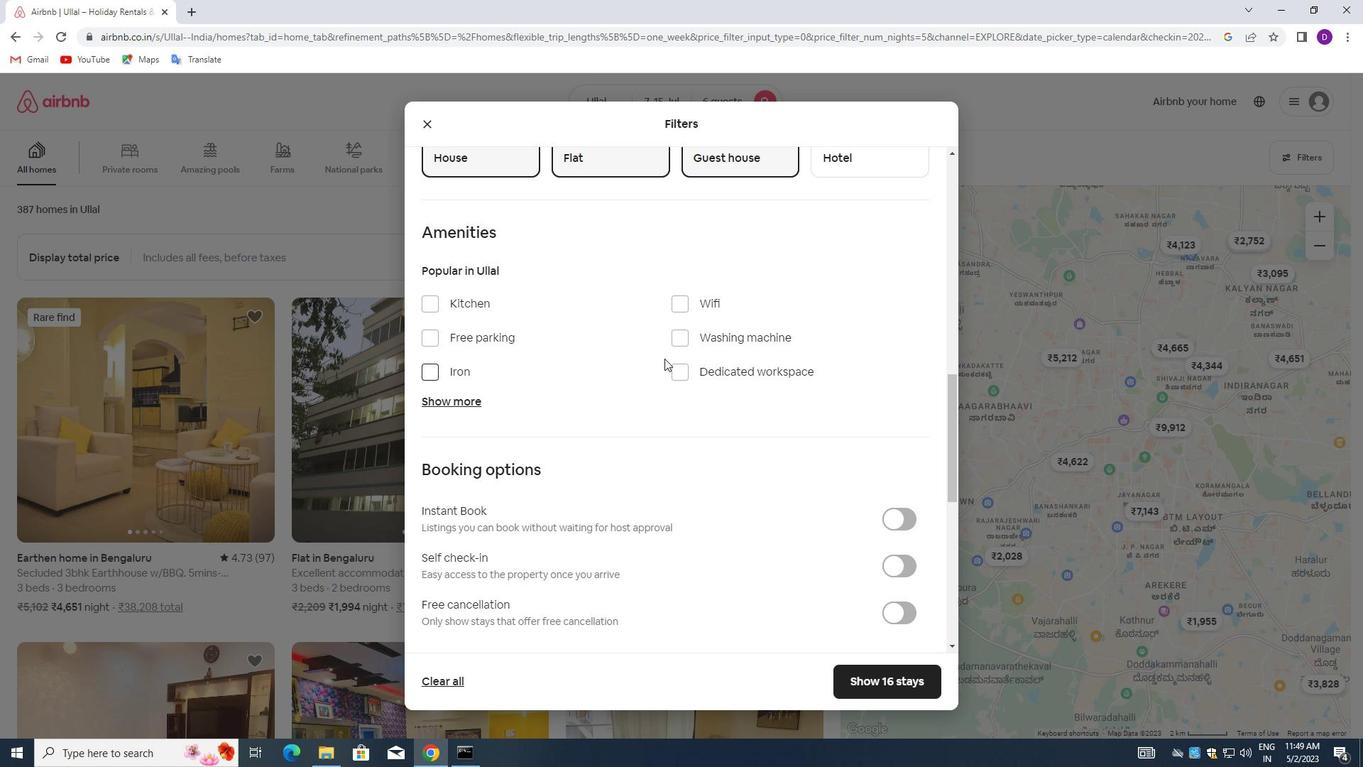 
Action: Mouse pressed left at (676, 343)
Screenshot: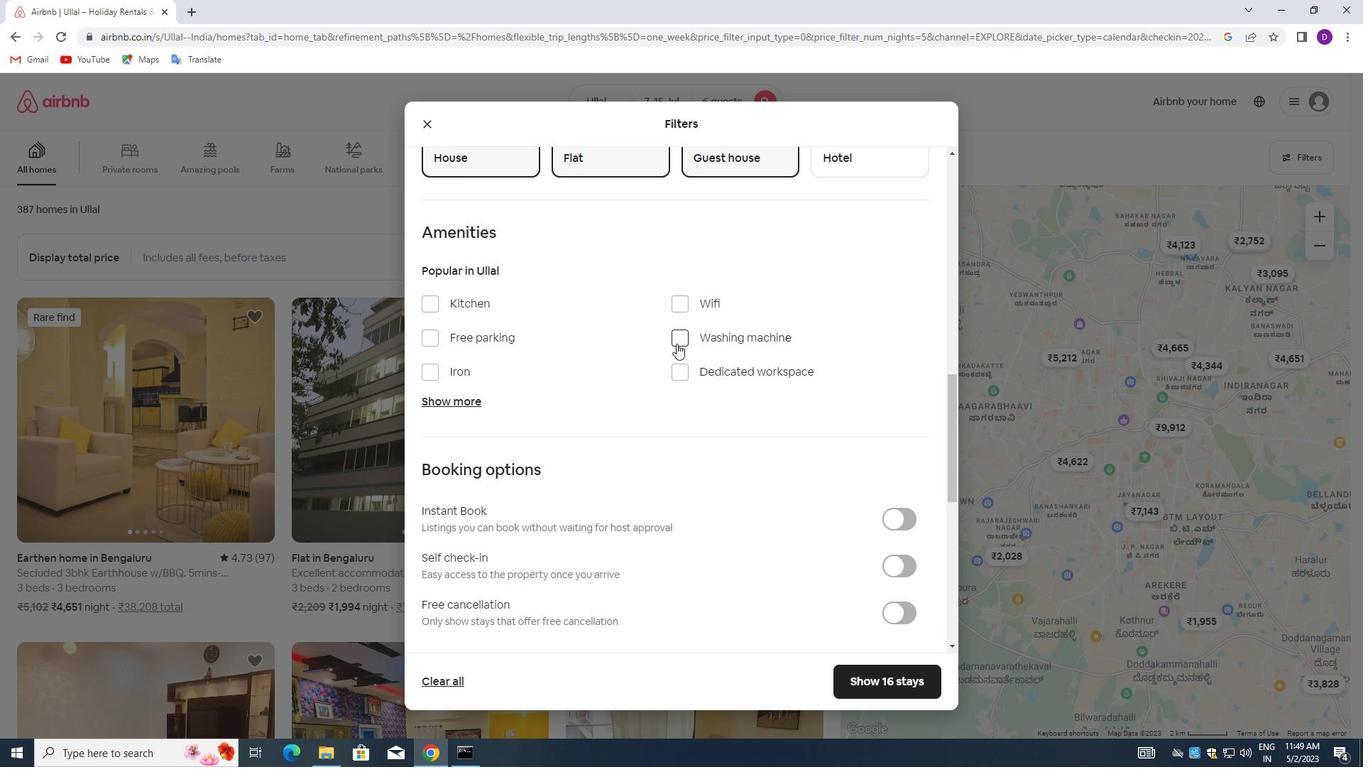 
Action: Mouse moved to (669, 441)
Screenshot: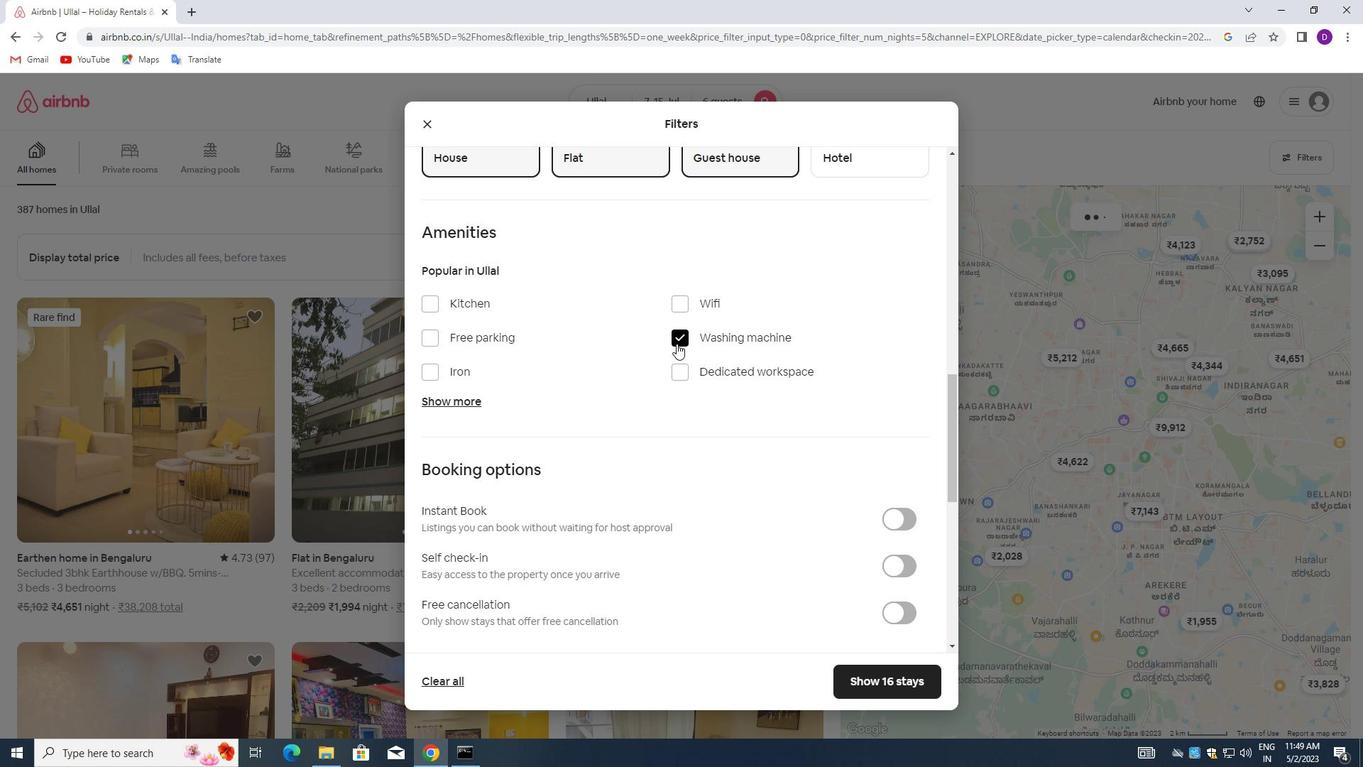 
Action: Mouse scrolled (669, 441) with delta (0, 0)
Screenshot: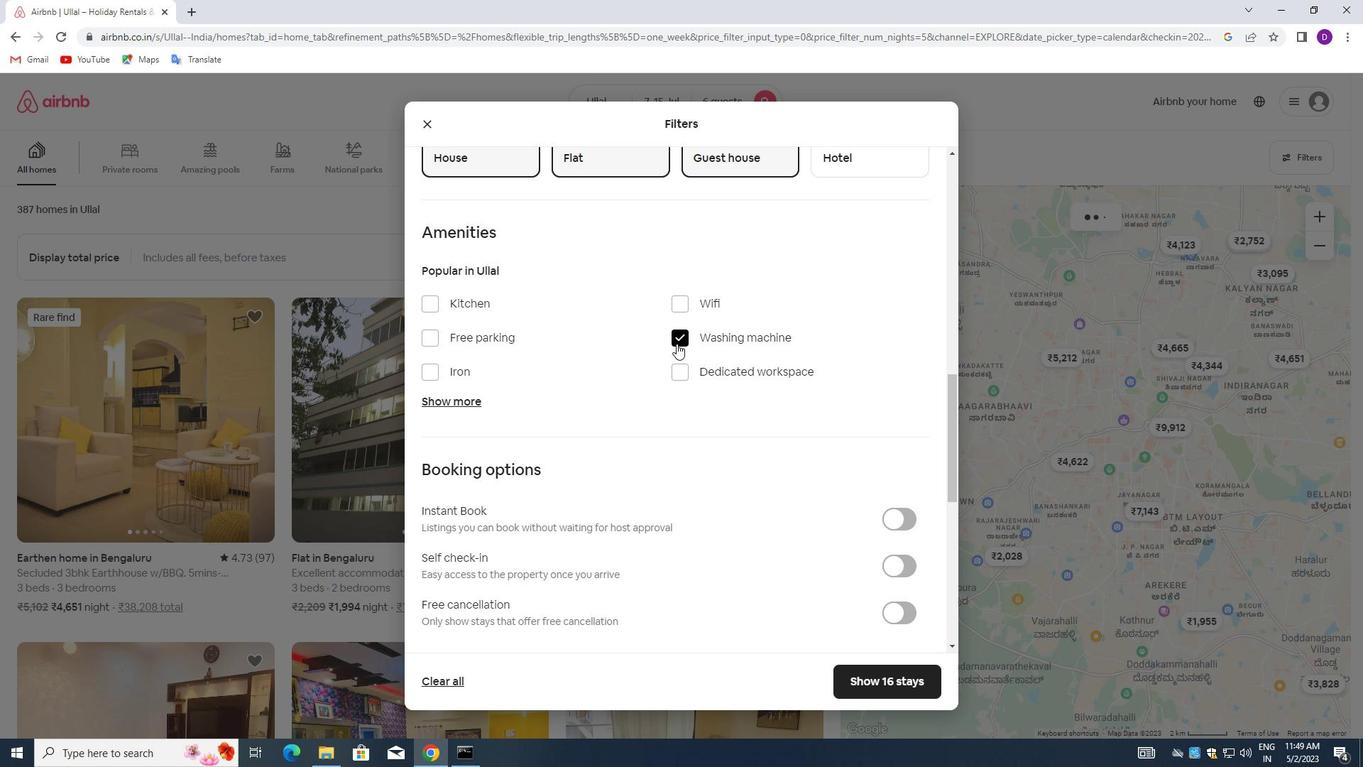
Action: Mouse moved to (678, 451)
Screenshot: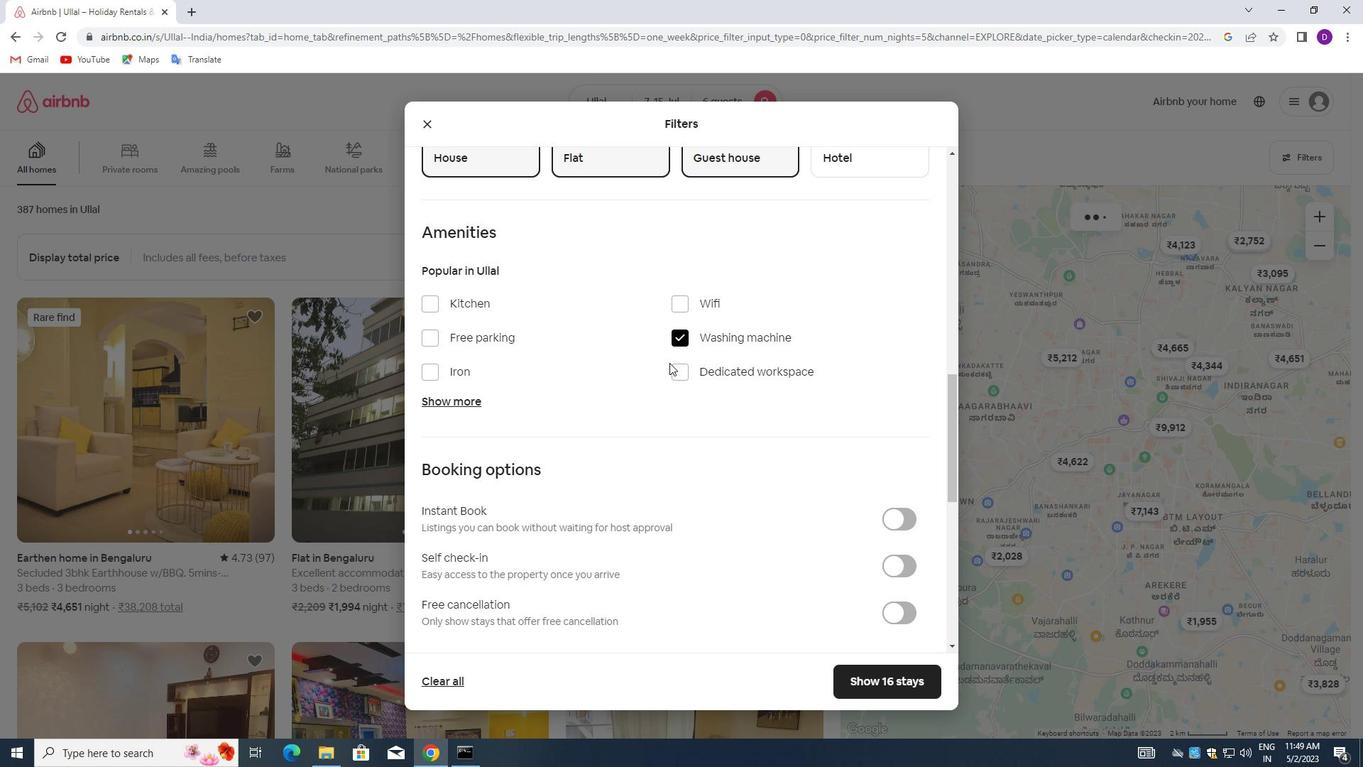
Action: Mouse scrolled (678, 450) with delta (0, 0)
Screenshot: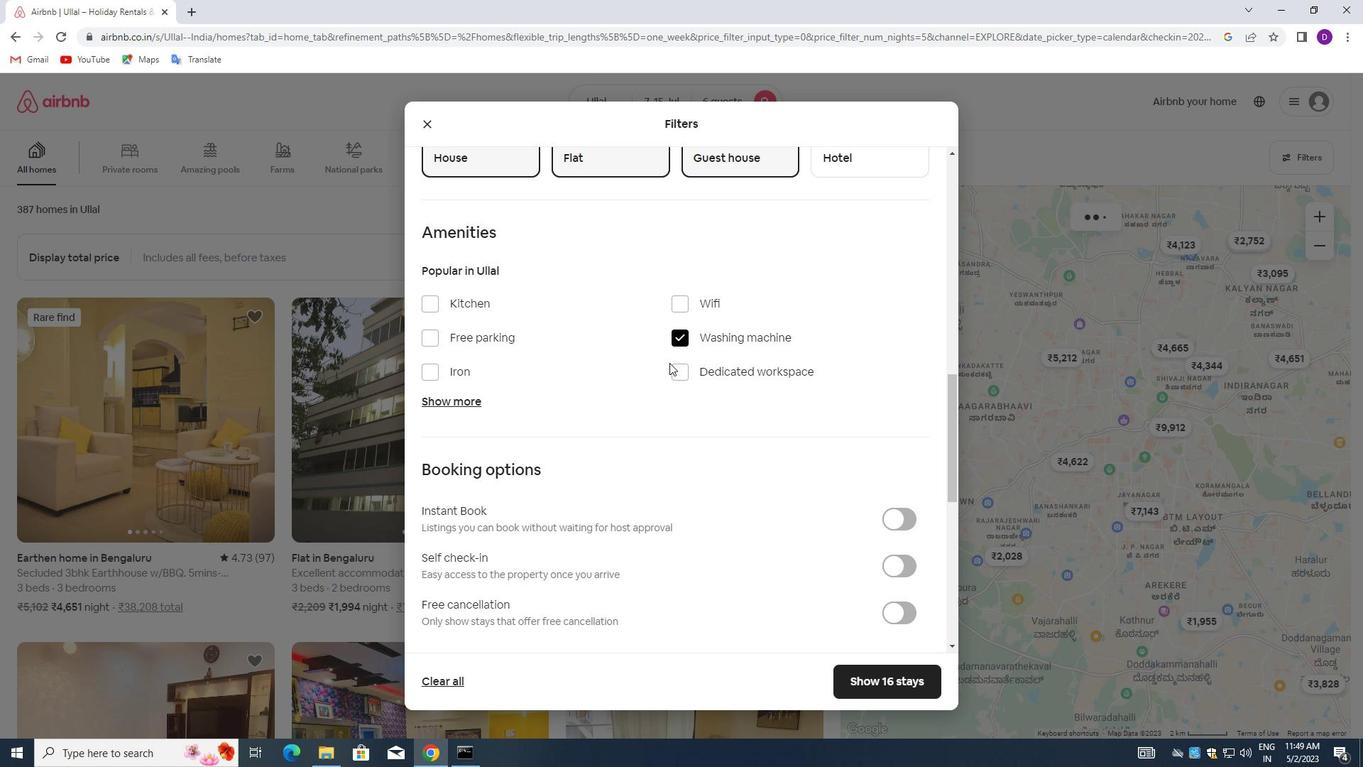 
Action: Mouse moved to (887, 423)
Screenshot: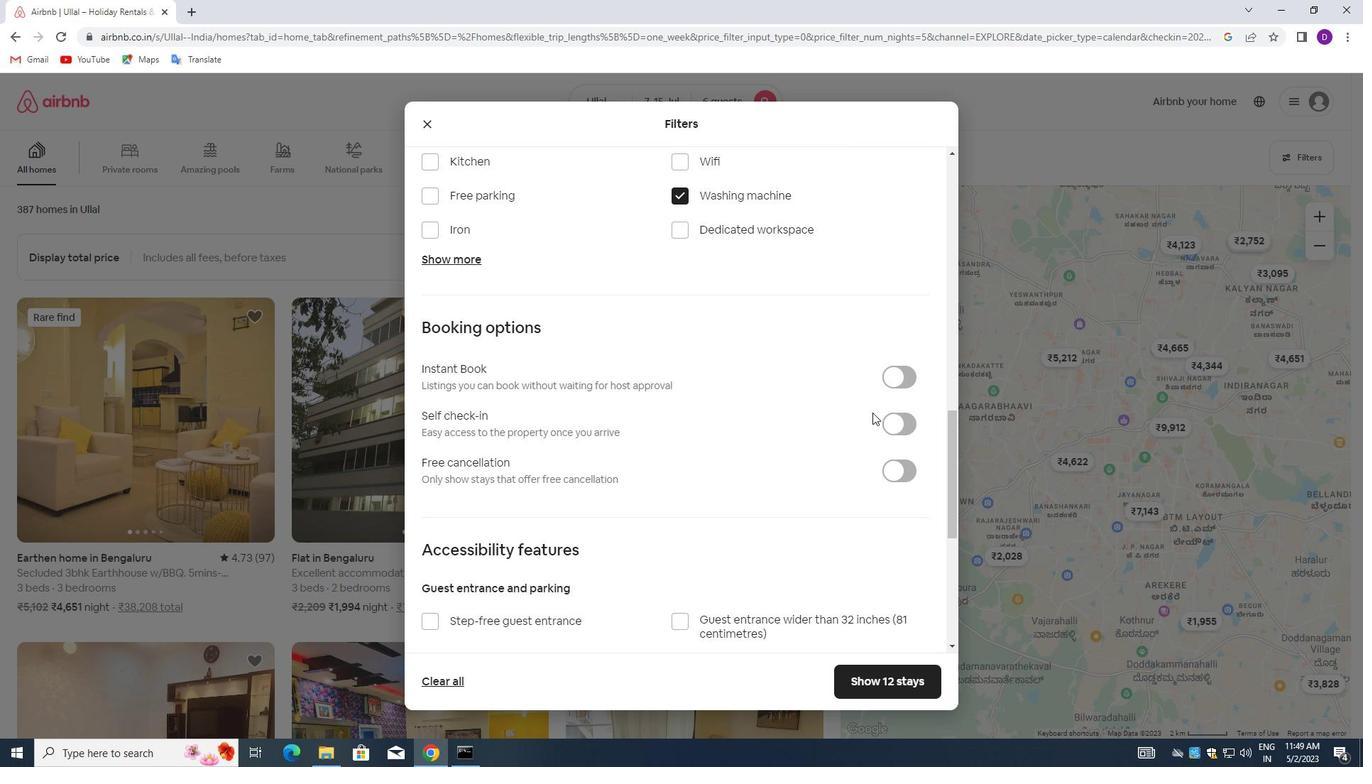 
Action: Mouse pressed left at (887, 423)
Screenshot: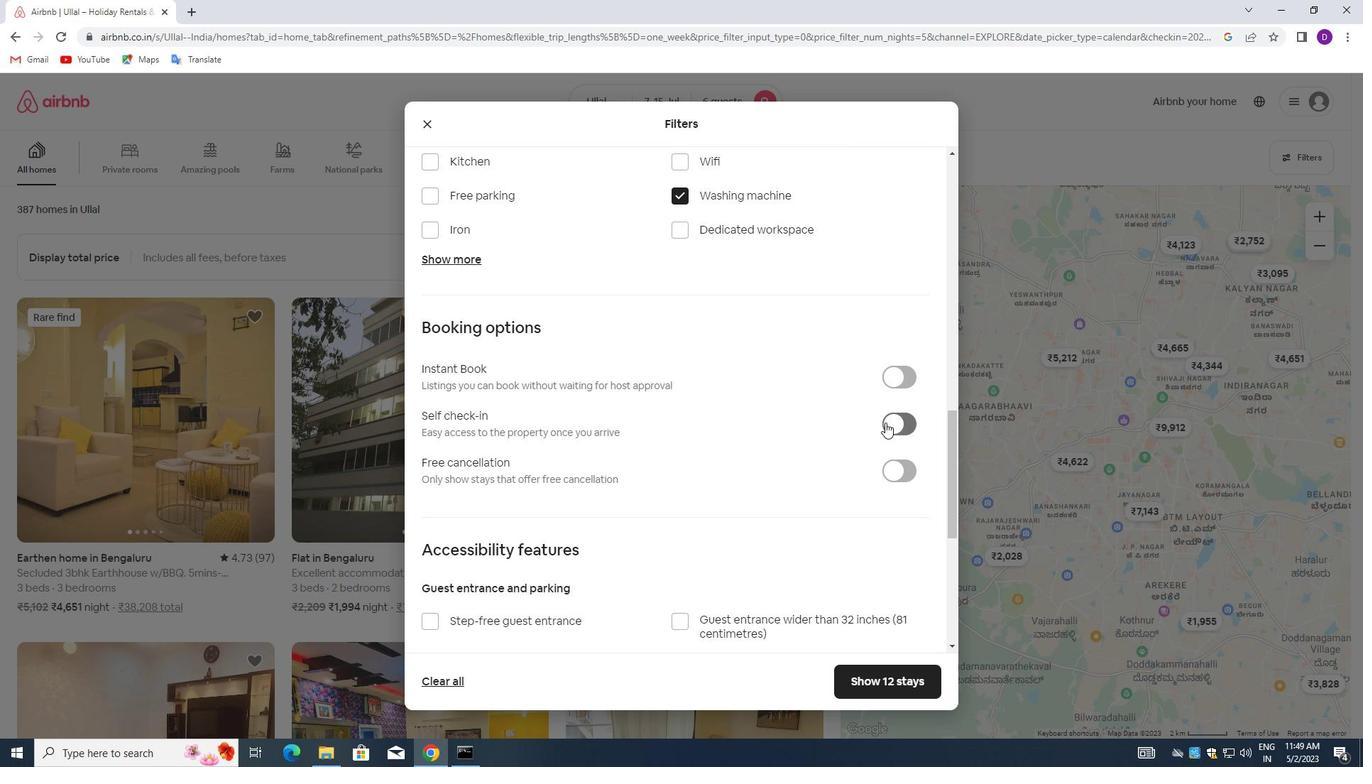 
Action: Mouse moved to (622, 469)
Screenshot: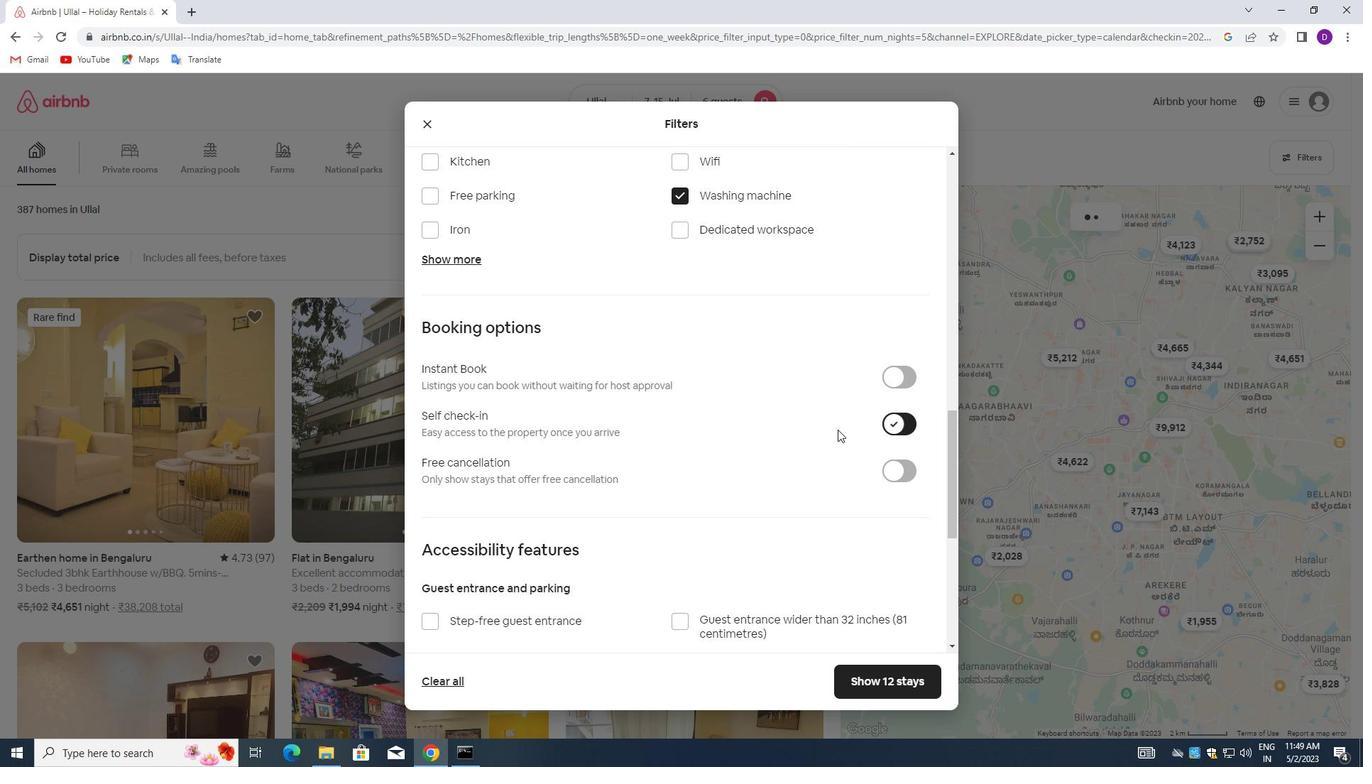 
Action: Mouse scrolled (622, 468) with delta (0, 0)
Screenshot: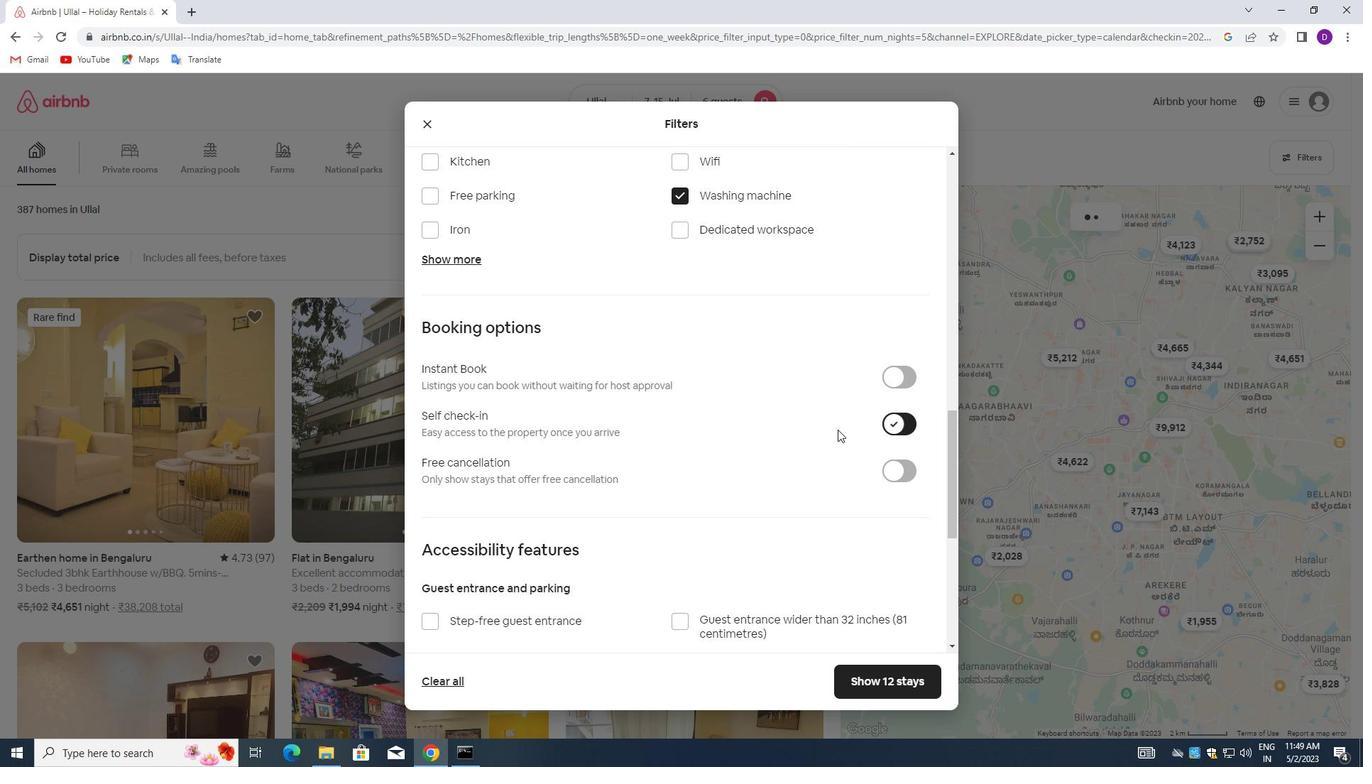
Action: Mouse moved to (617, 472)
Screenshot: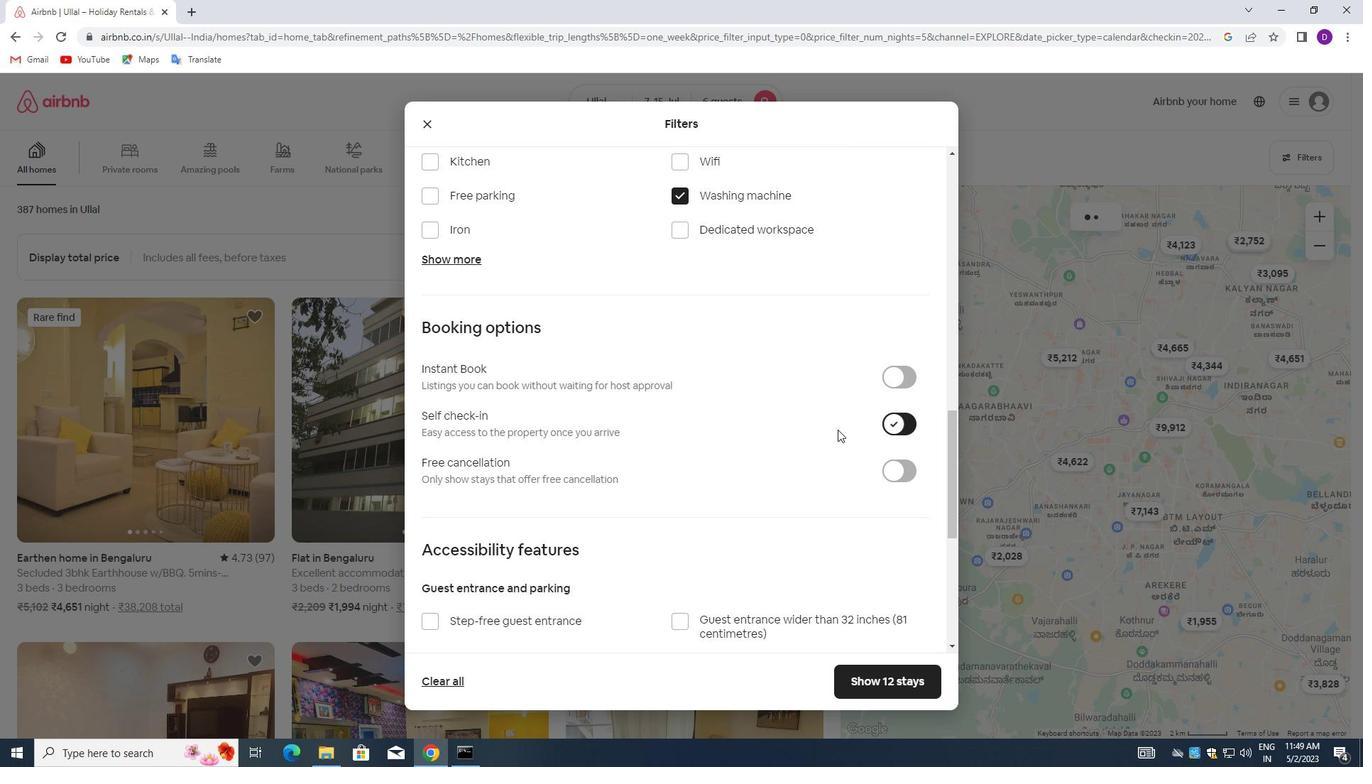 
Action: Mouse scrolled (617, 472) with delta (0, 0)
Screenshot: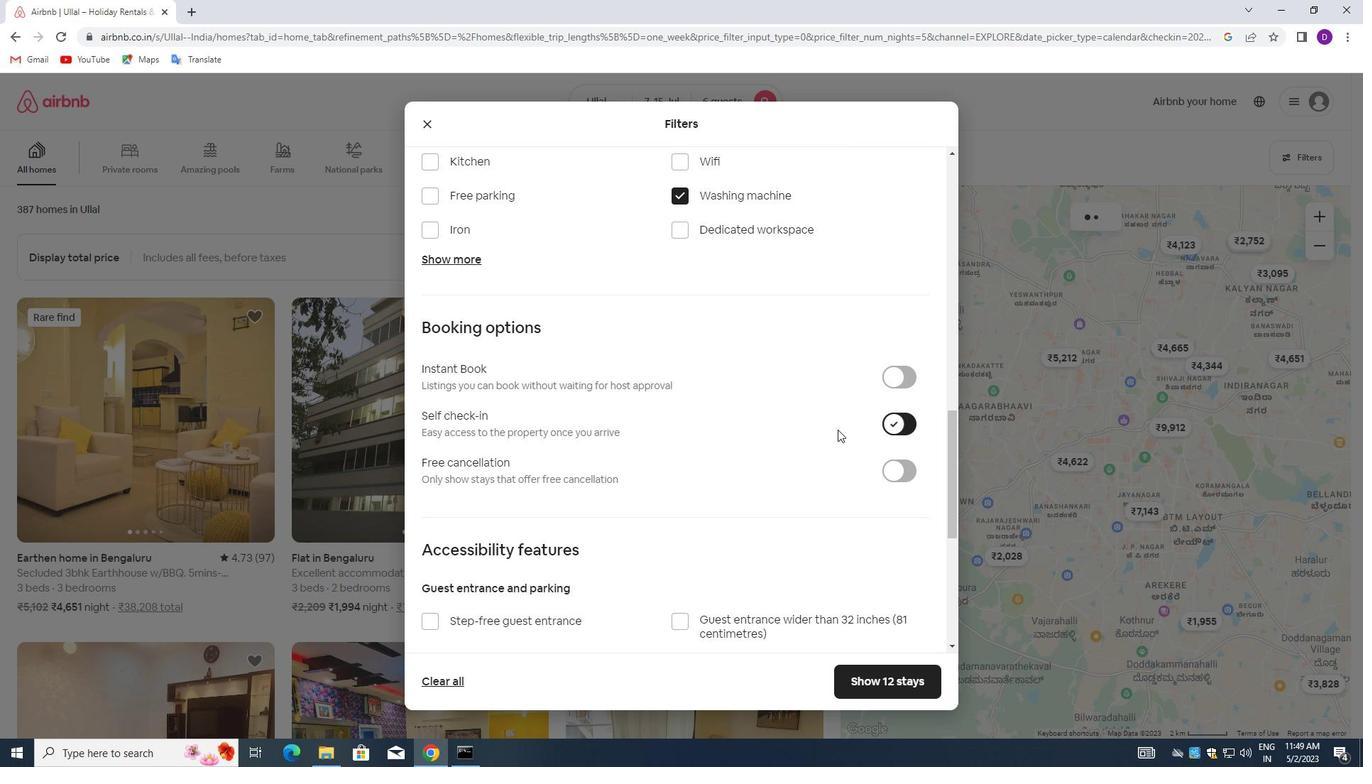 
Action: Mouse moved to (615, 474)
Screenshot: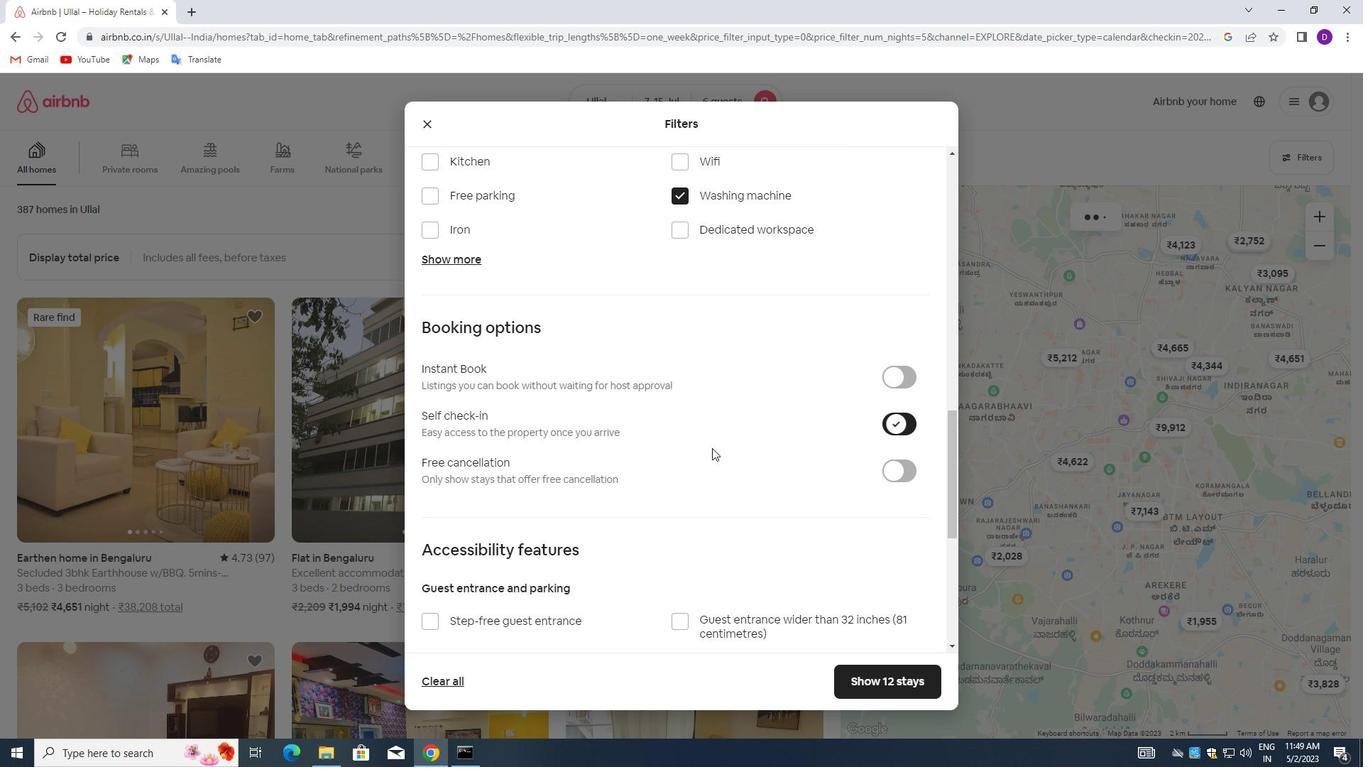 
Action: Mouse scrolled (615, 473) with delta (0, 0)
Screenshot: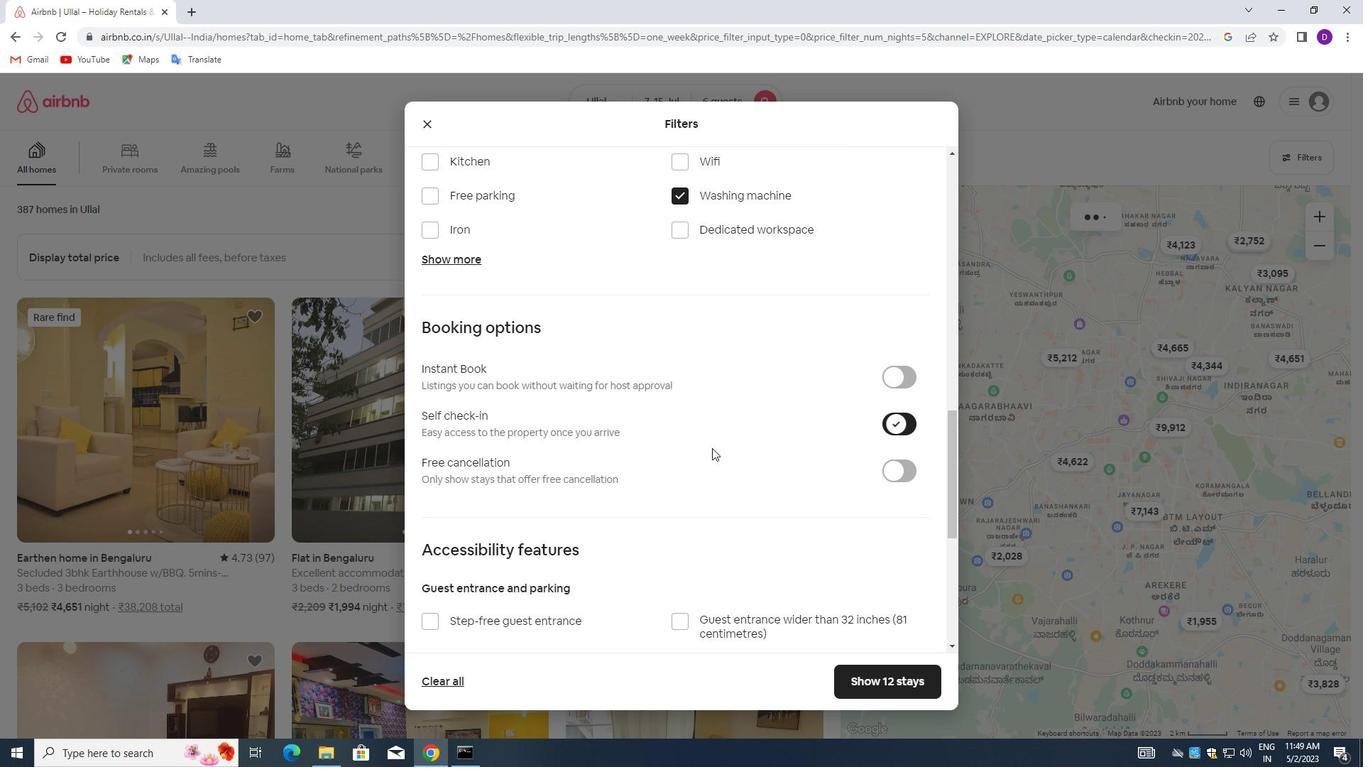 
Action: Mouse moved to (614, 474)
Screenshot: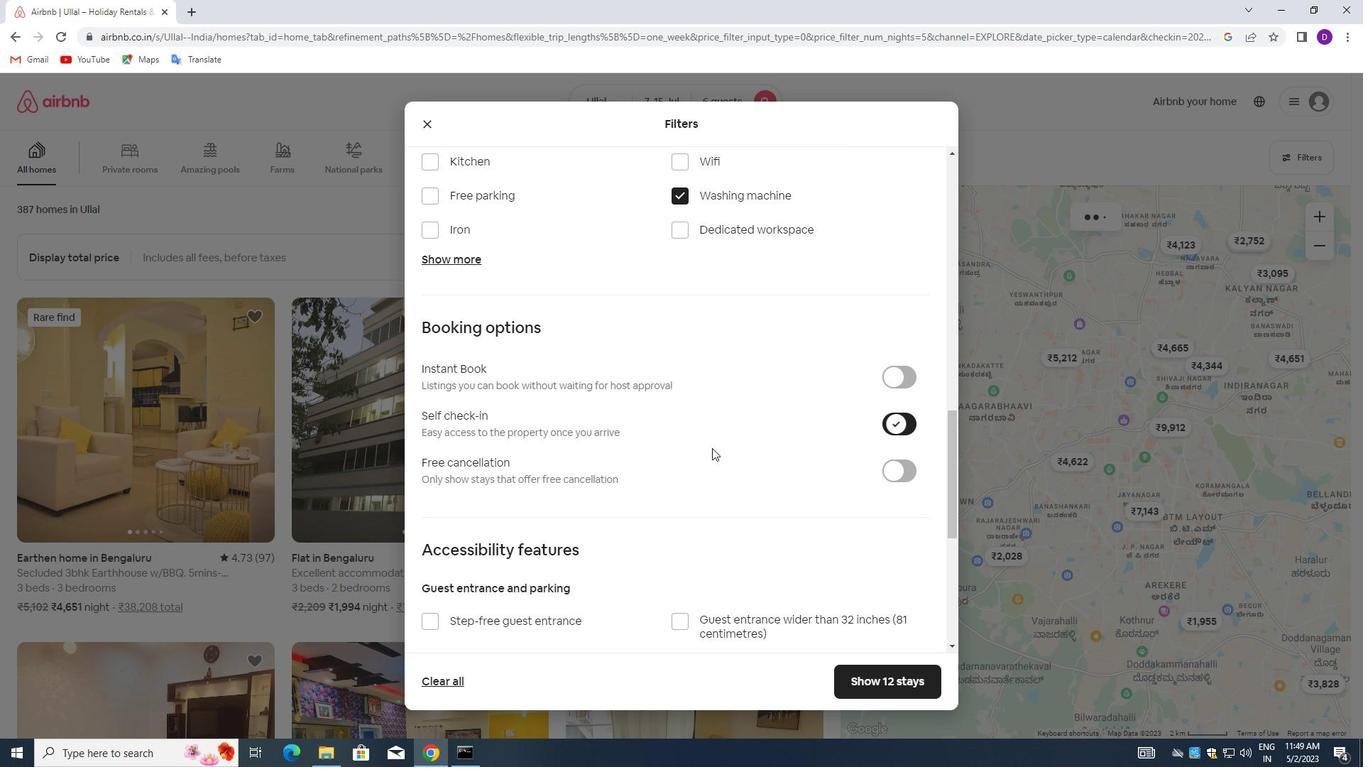 
Action: Mouse scrolled (614, 473) with delta (0, 0)
Screenshot: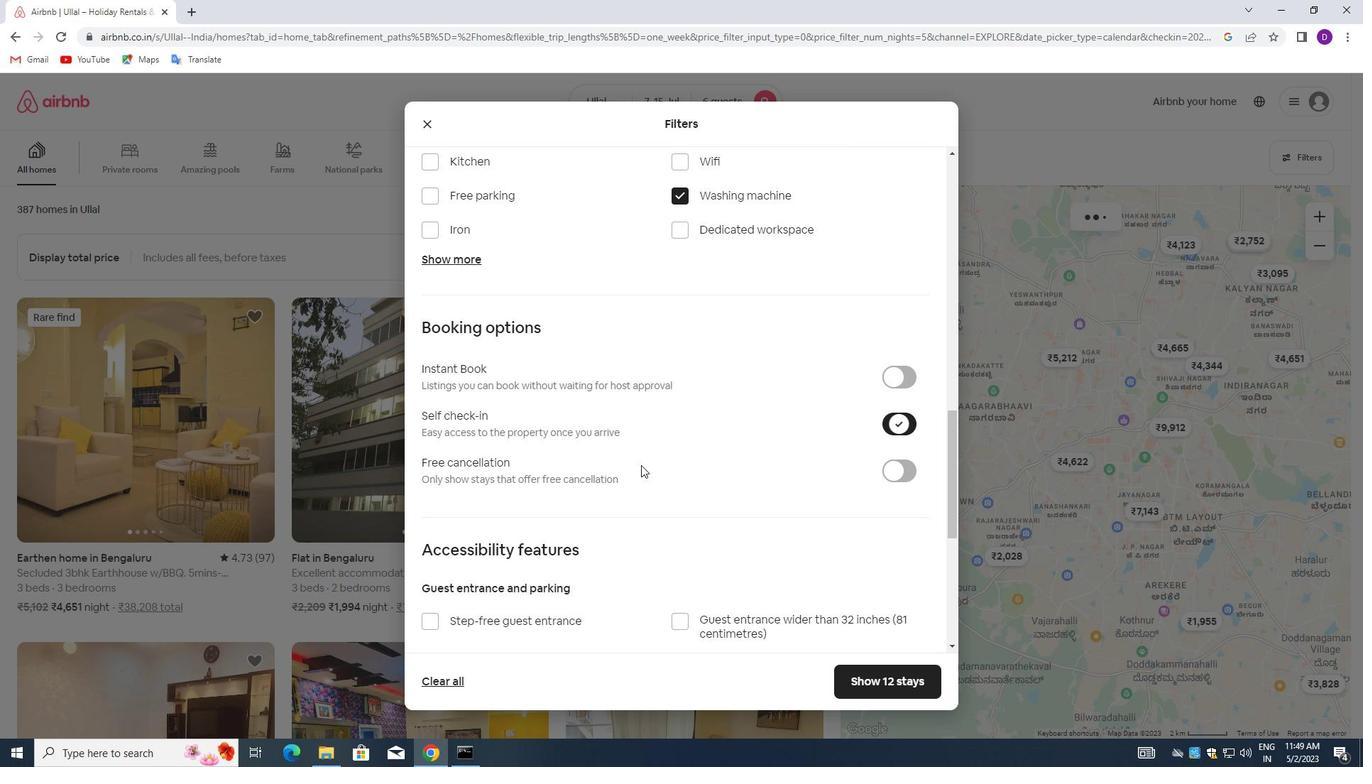 
Action: Mouse moved to (612, 475)
Screenshot: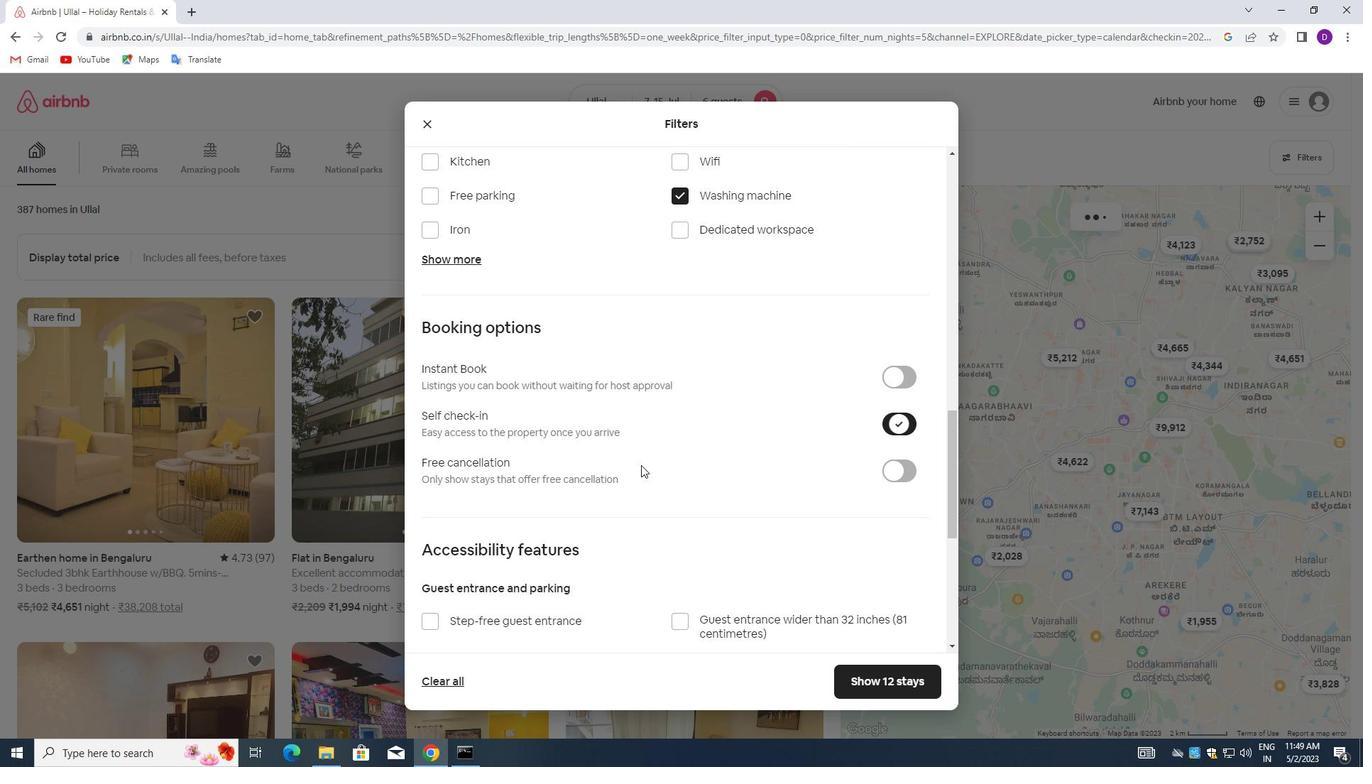
Action: Mouse scrolled (612, 474) with delta (0, 0)
Screenshot: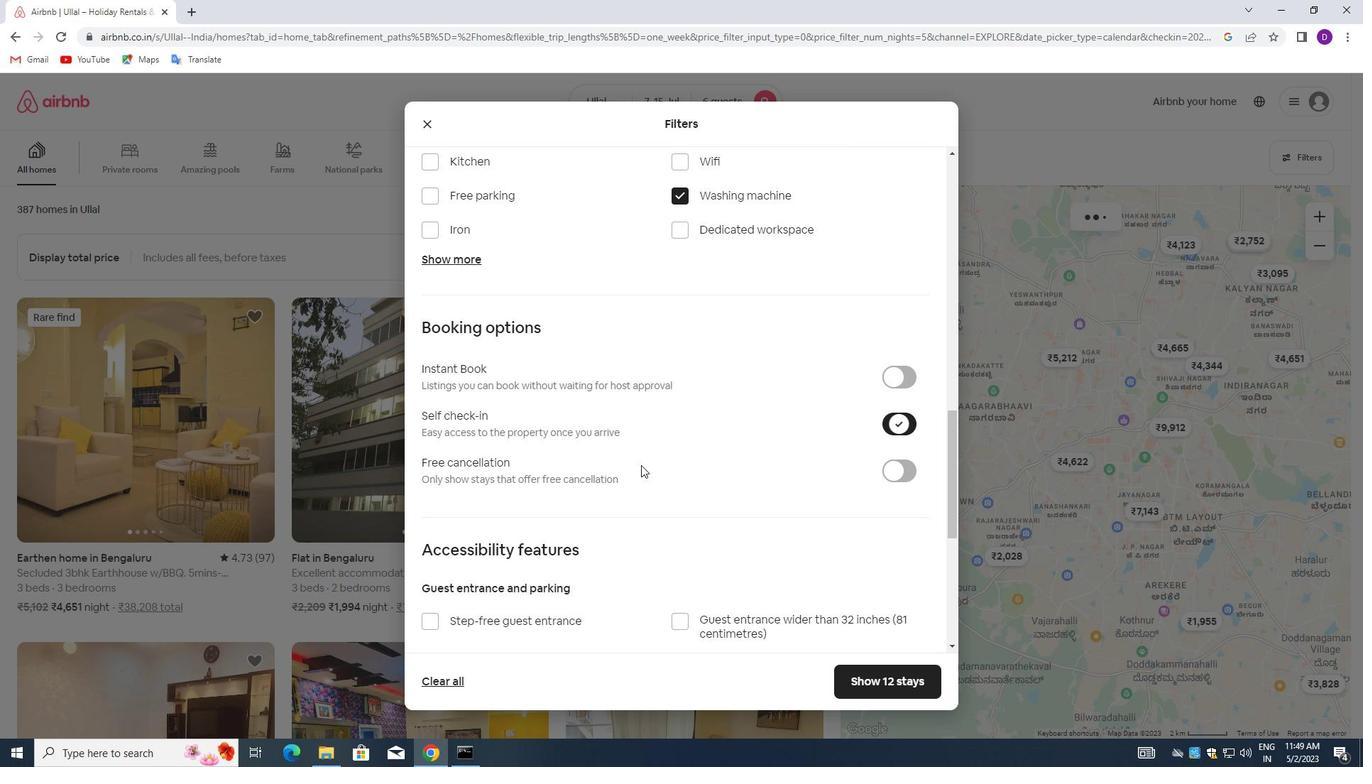 
Action: Mouse moved to (607, 476)
Screenshot: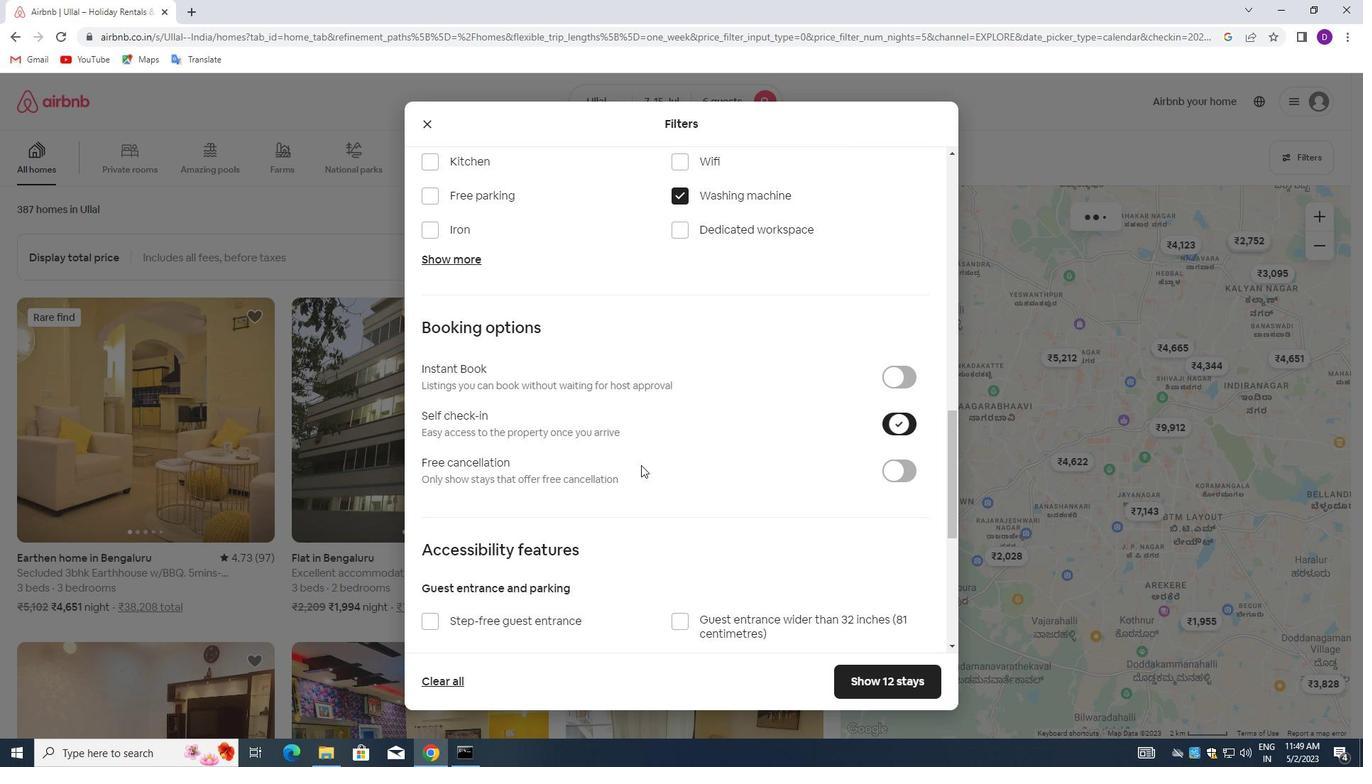
Action: Mouse scrolled (607, 475) with delta (0, 0)
Screenshot: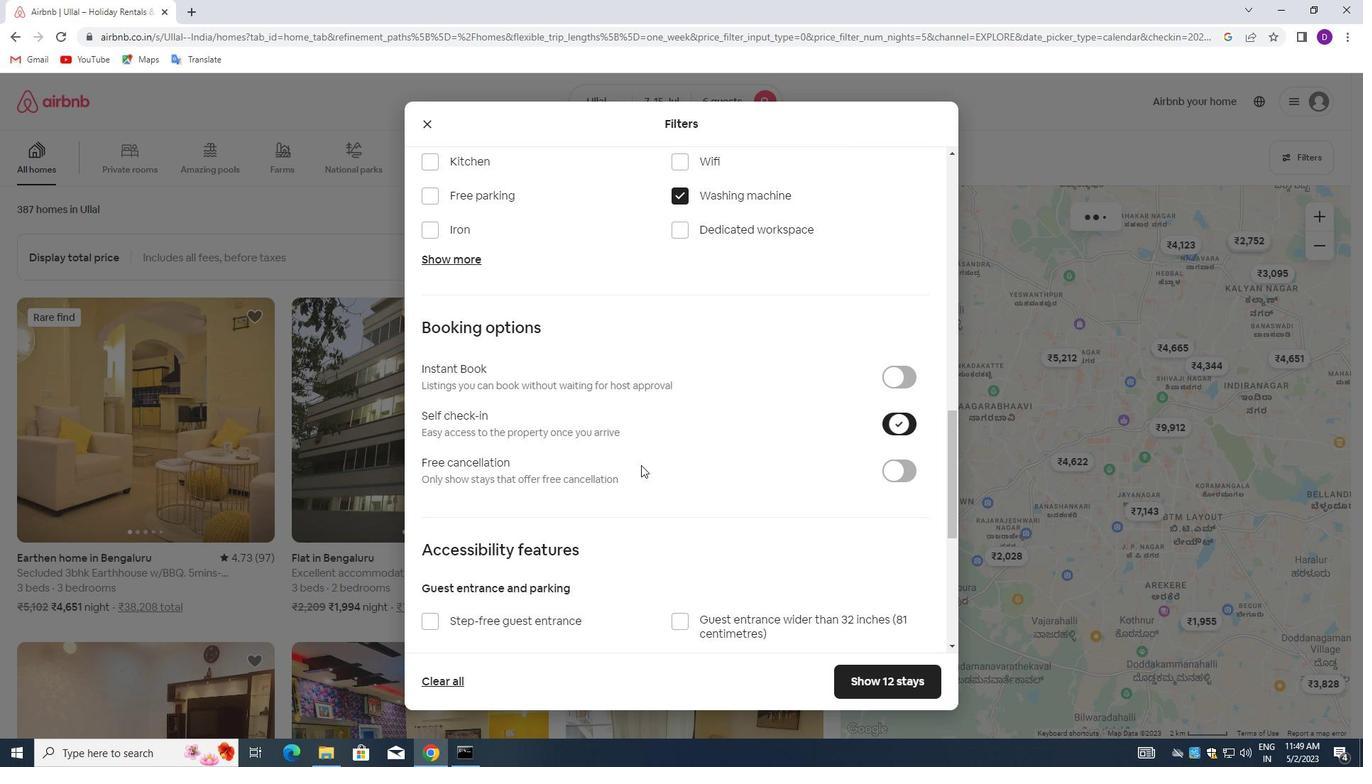 
Action: Mouse moved to (597, 495)
Screenshot: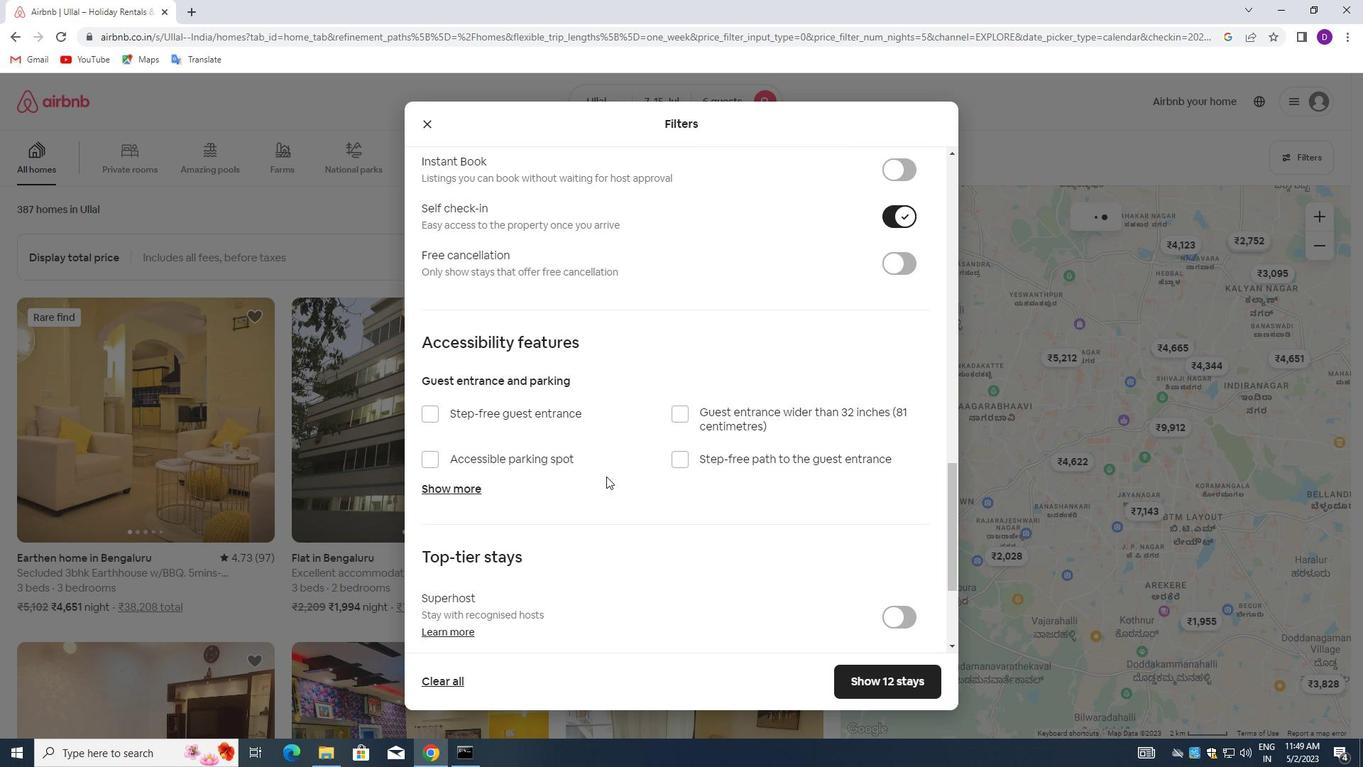 
Action: Mouse scrolled (597, 494) with delta (0, 0)
Screenshot: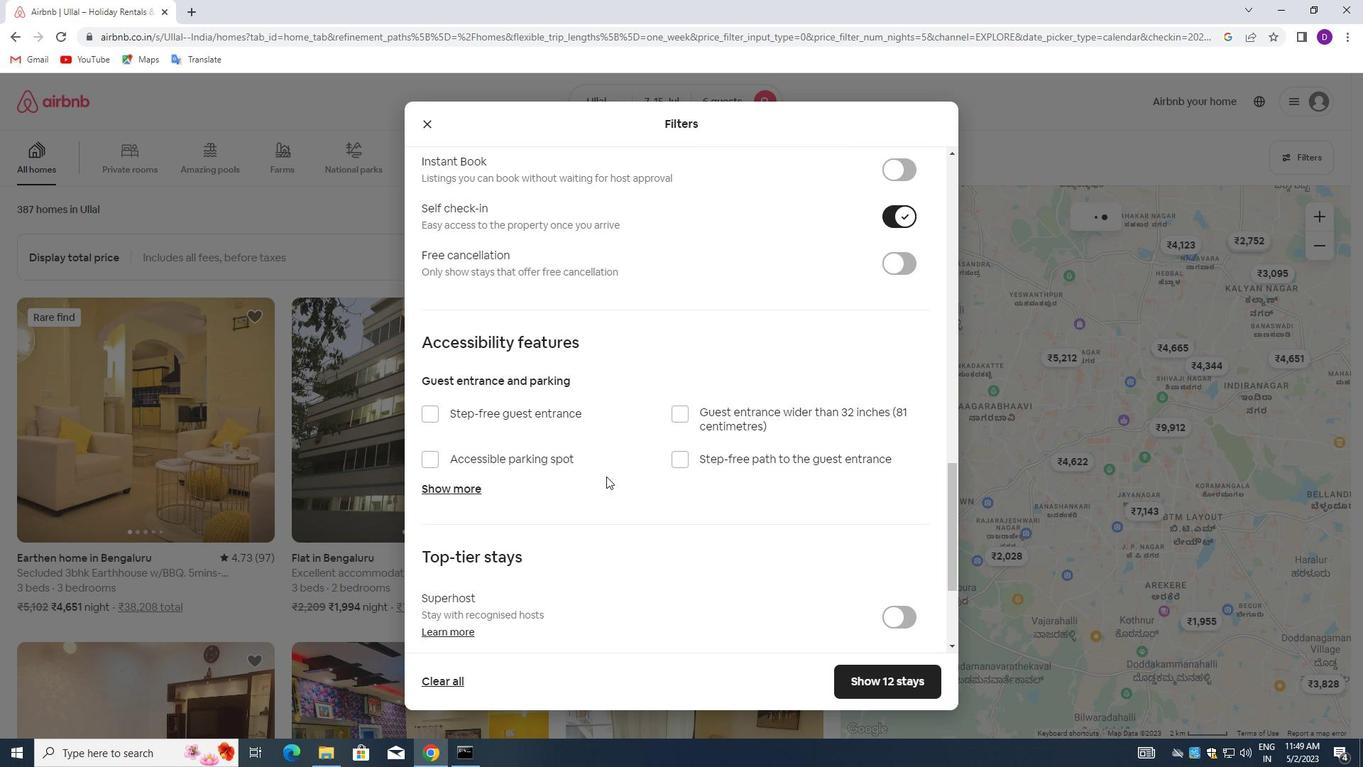 
Action: Mouse moved to (593, 503)
Screenshot: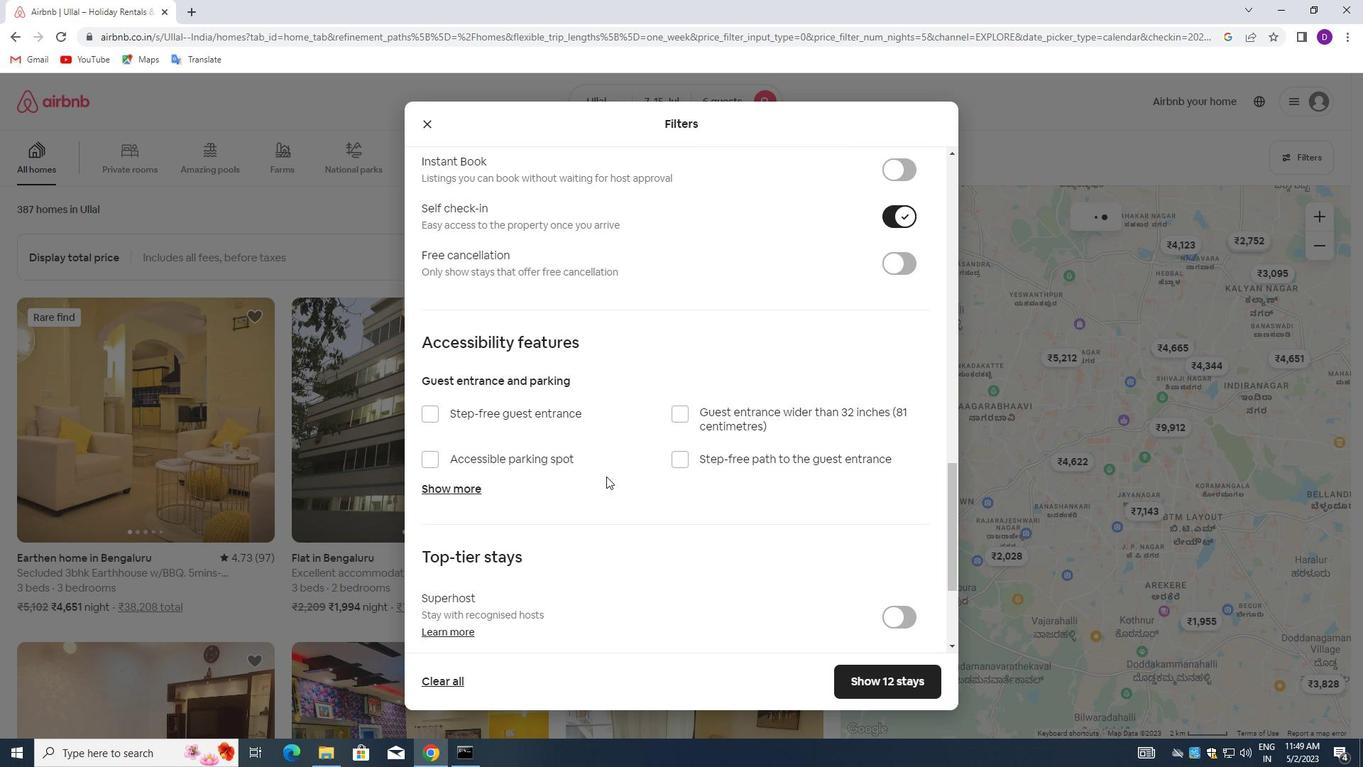 
Action: Mouse scrolled (593, 502) with delta (0, 0)
Screenshot: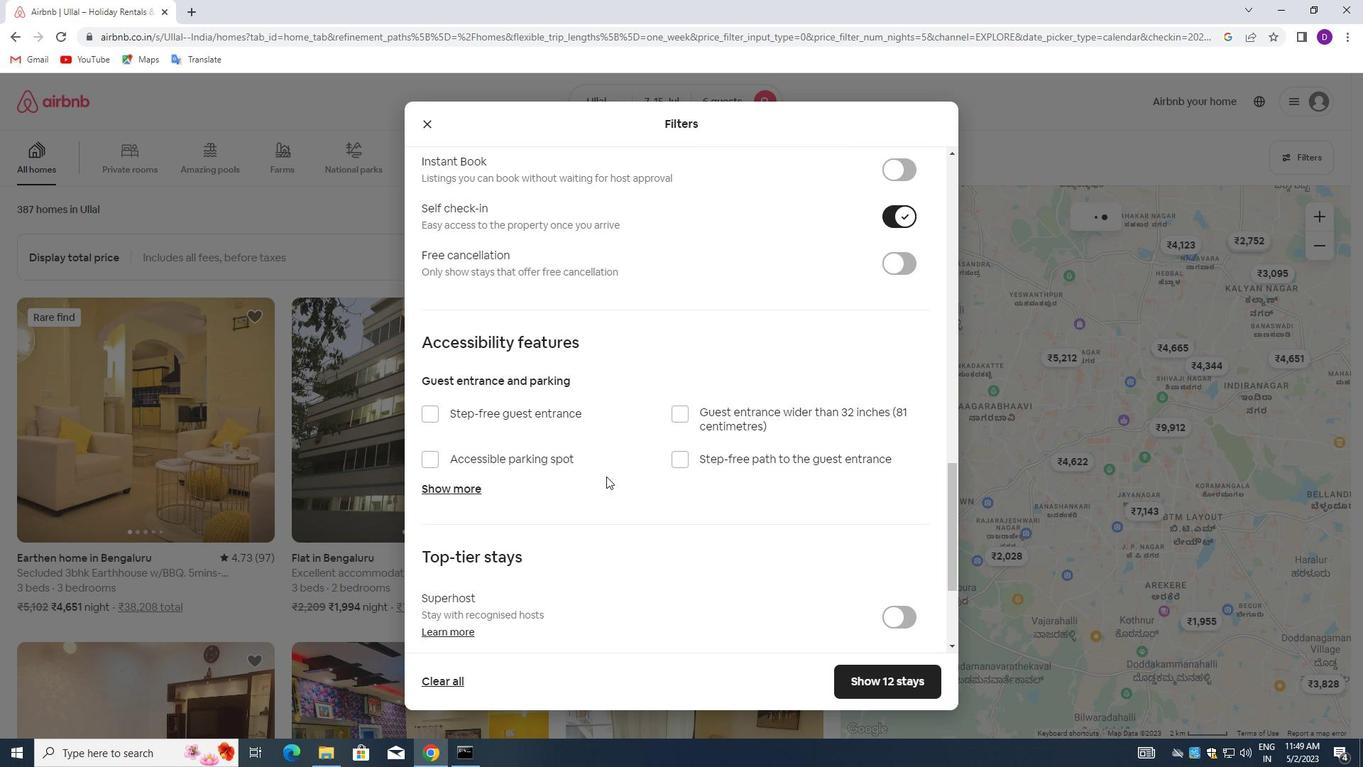 
Action: Mouse moved to (587, 512)
Screenshot: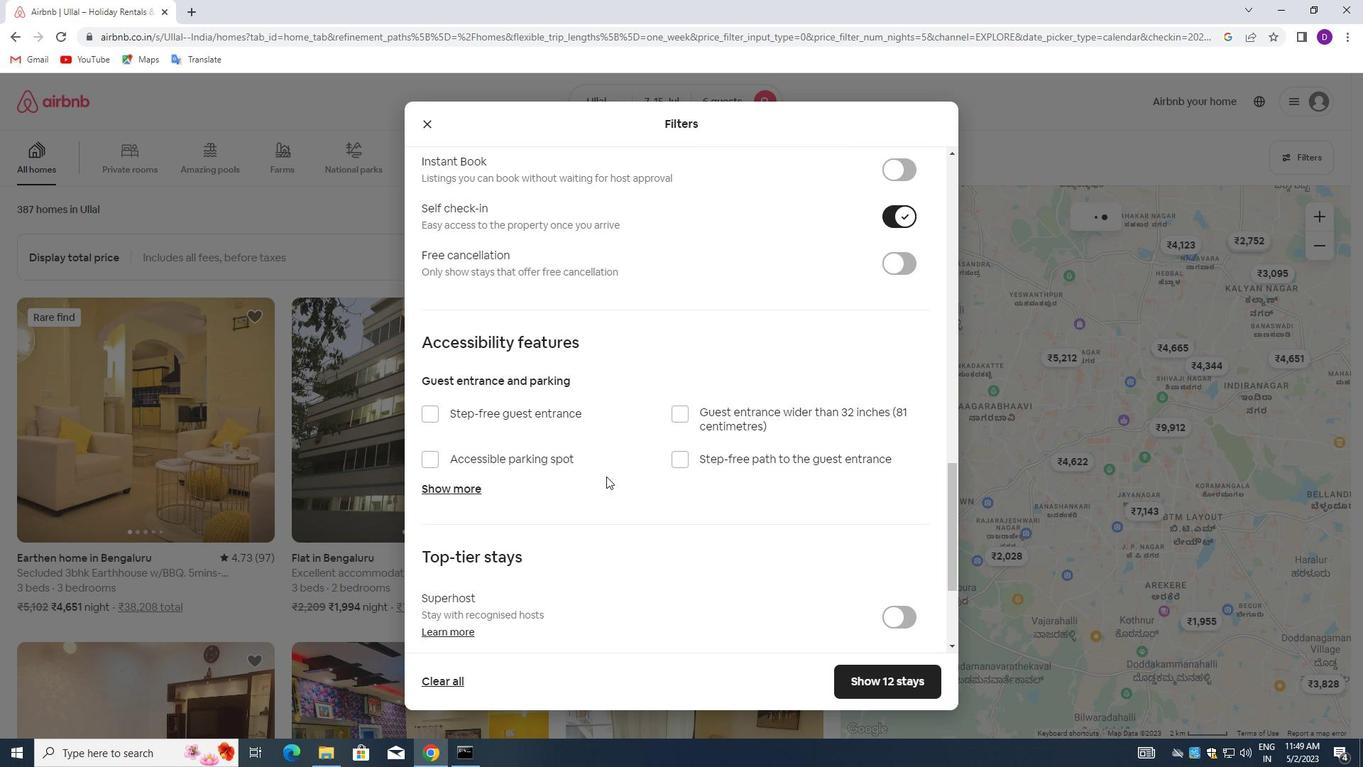 
Action: Mouse scrolled (587, 512) with delta (0, 0)
Screenshot: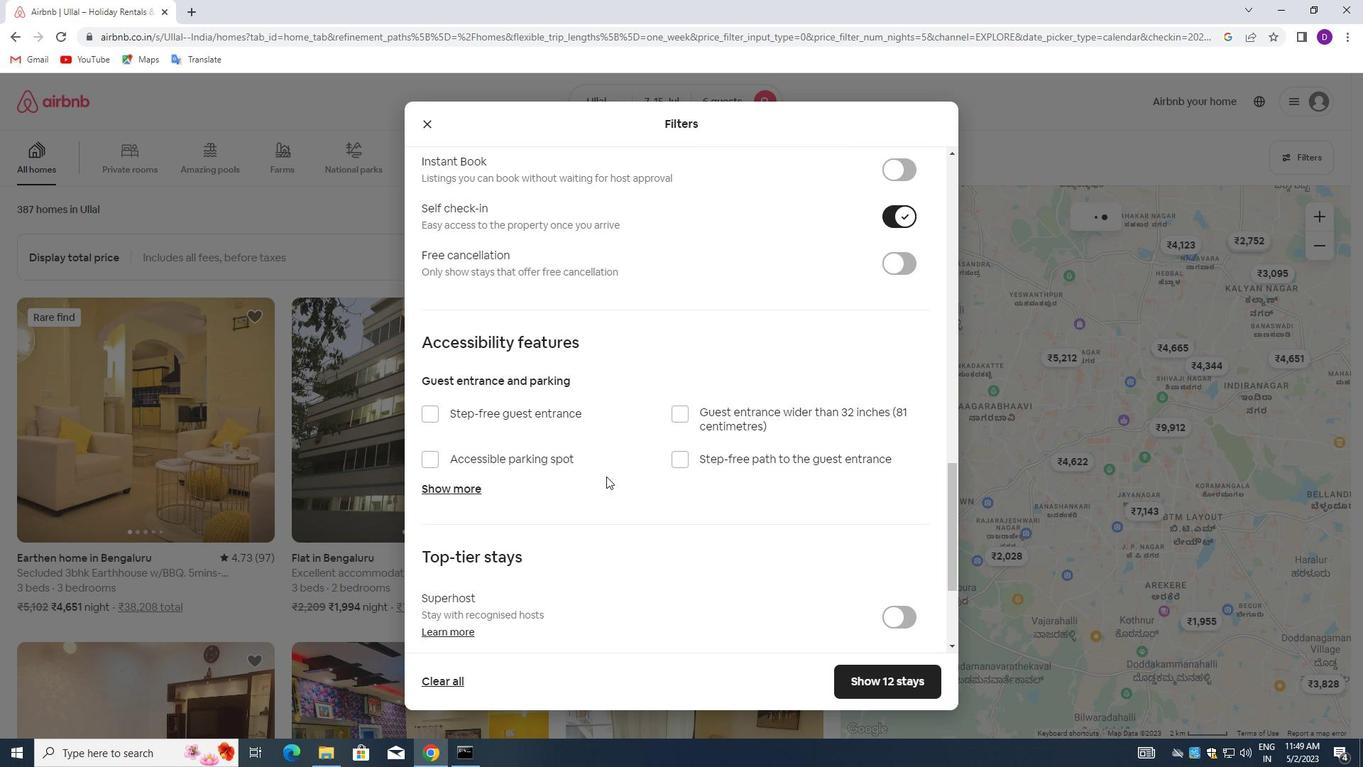 
Action: Mouse moved to (580, 519)
Screenshot: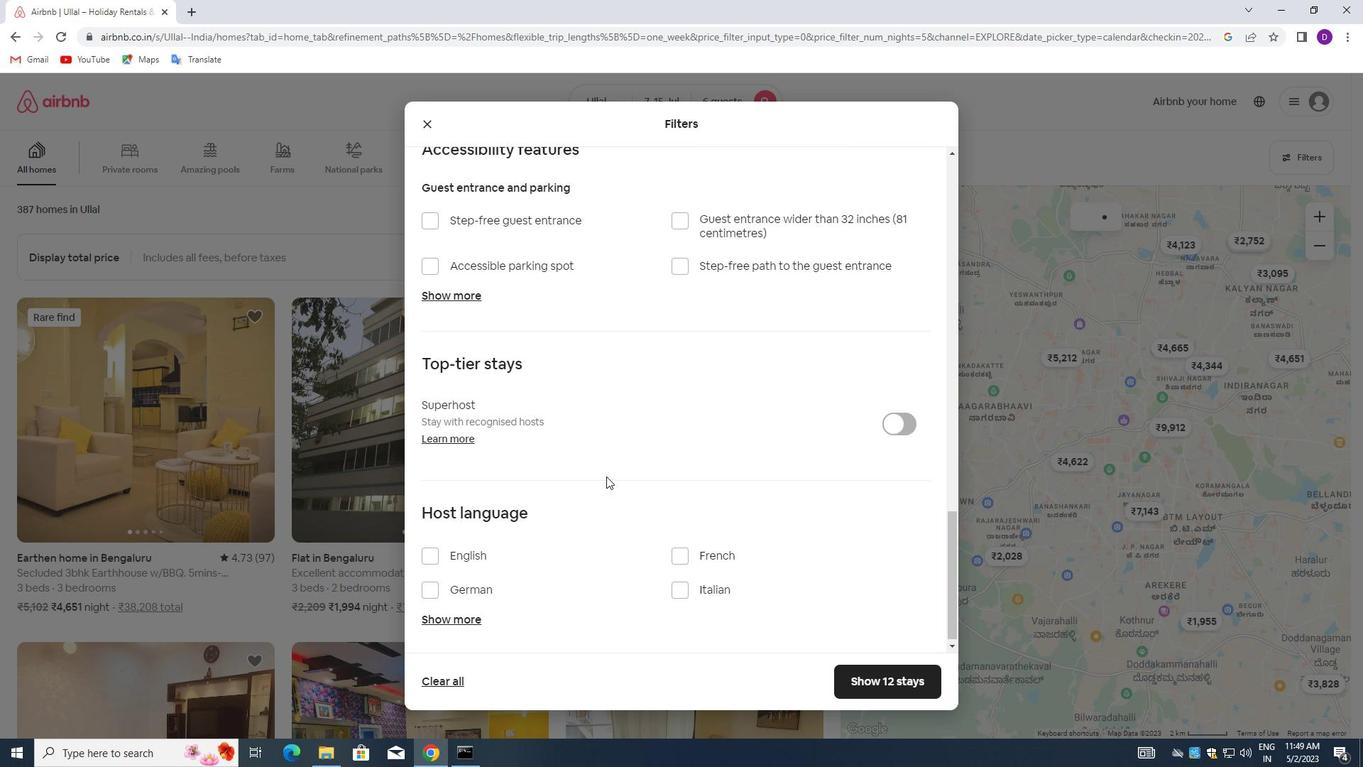 
Action: Mouse scrolled (580, 518) with delta (0, 0)
Screenshot: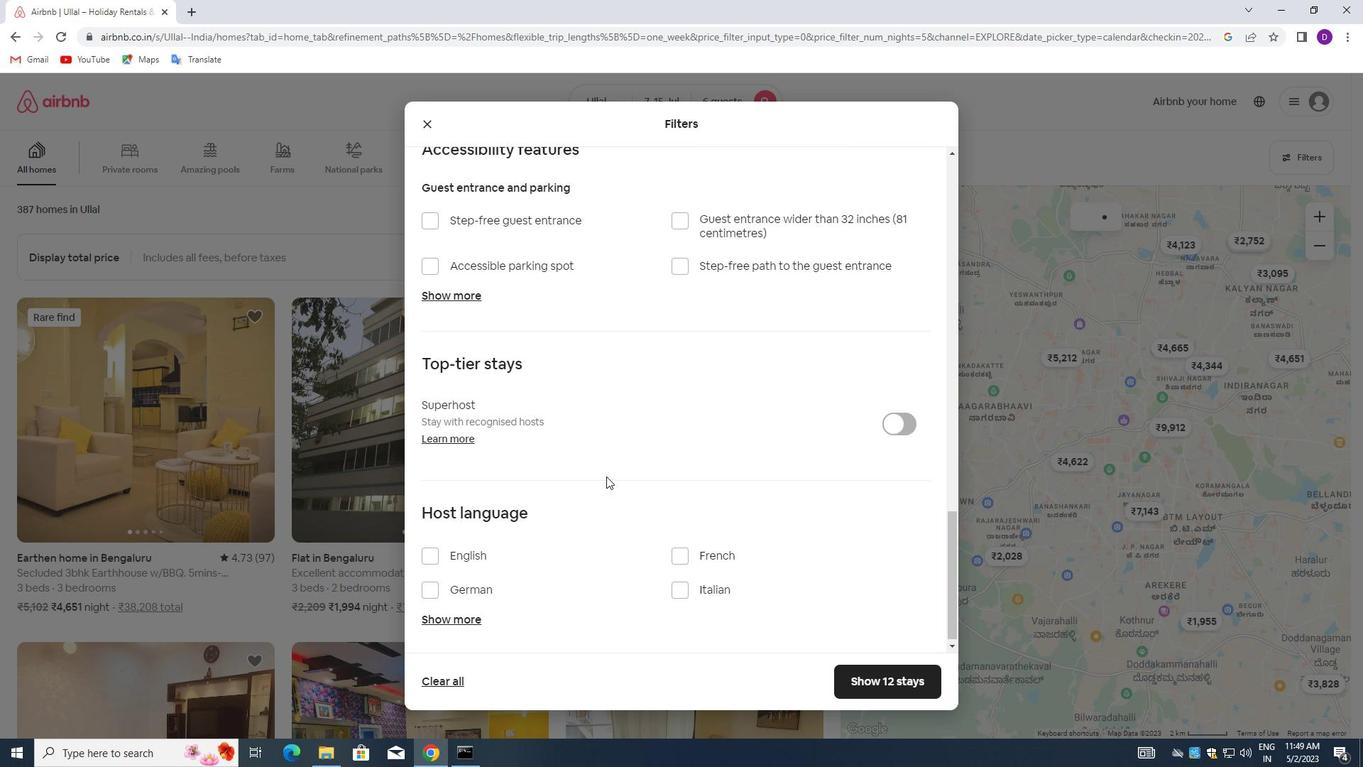 
Action: Mouse moved to (573, 526)
Screenshot: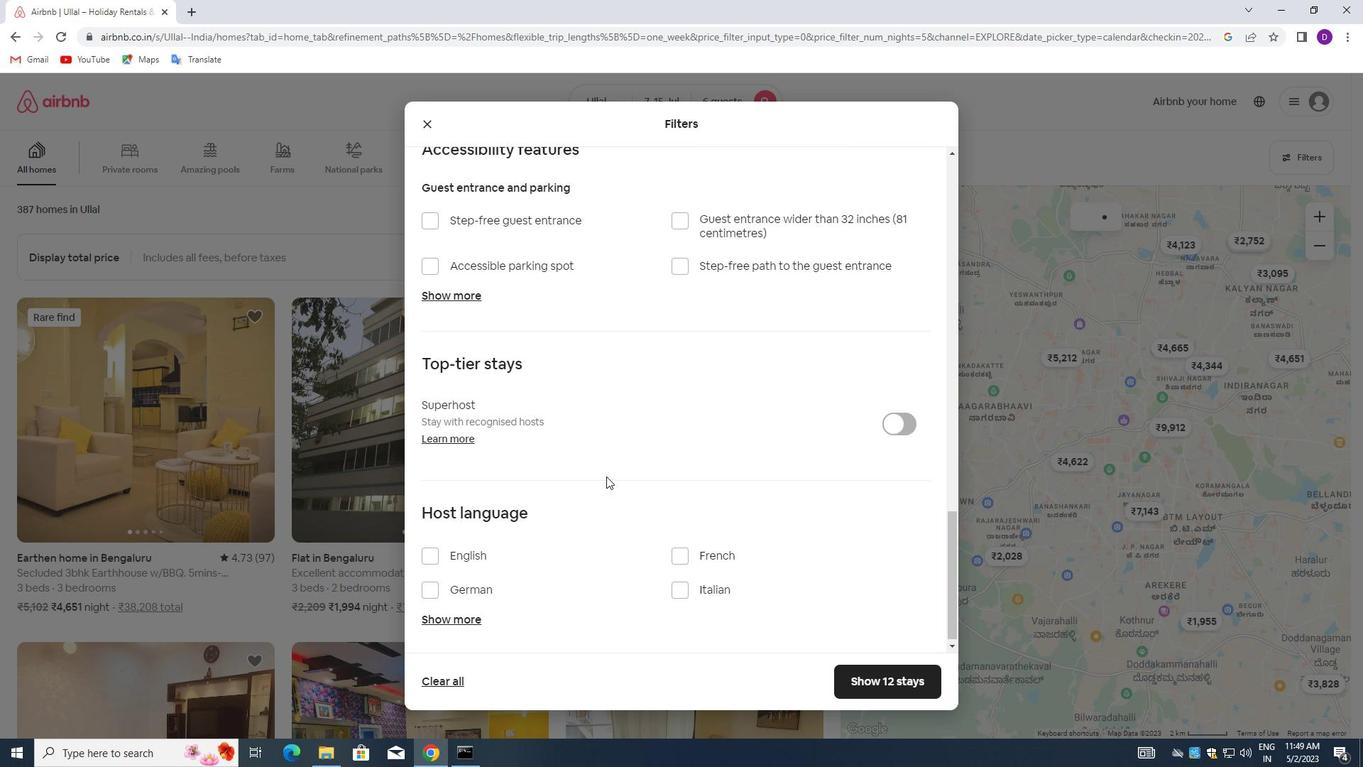 
Action: Mouse scrolled (573, 525) with delta (0, 0)
Screenshot: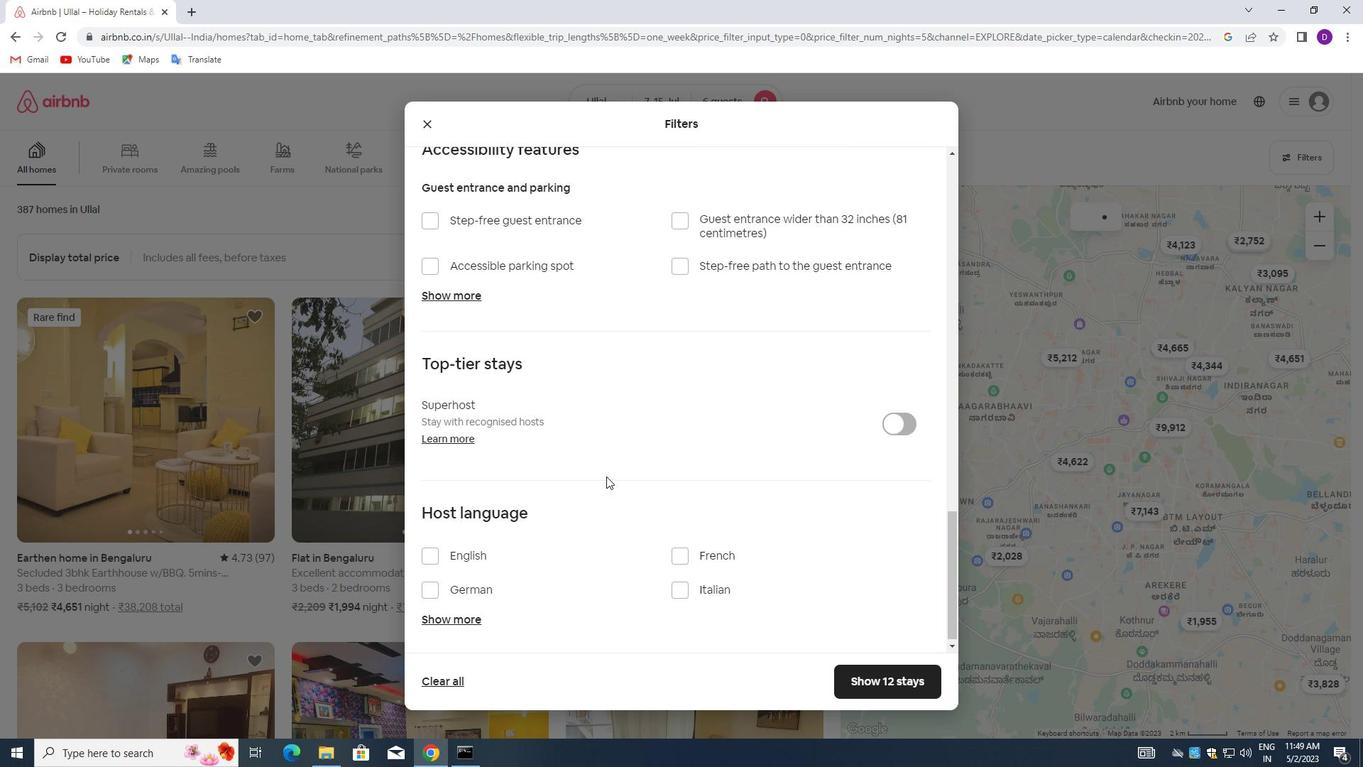 
Action: Mouse moved to (560, 536)
Screenshot: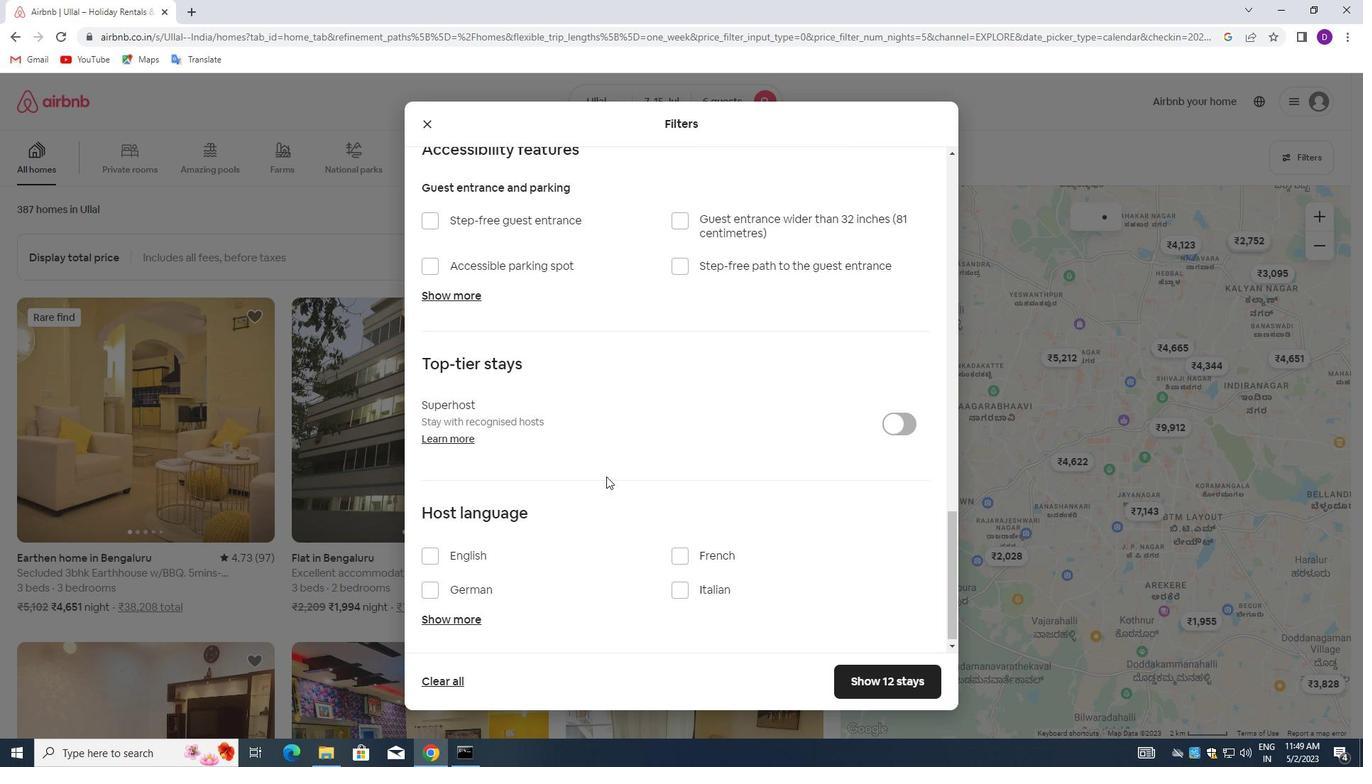 
Action: Mouse scrolled (560, 535) with delta (0, 0)
Screenshot: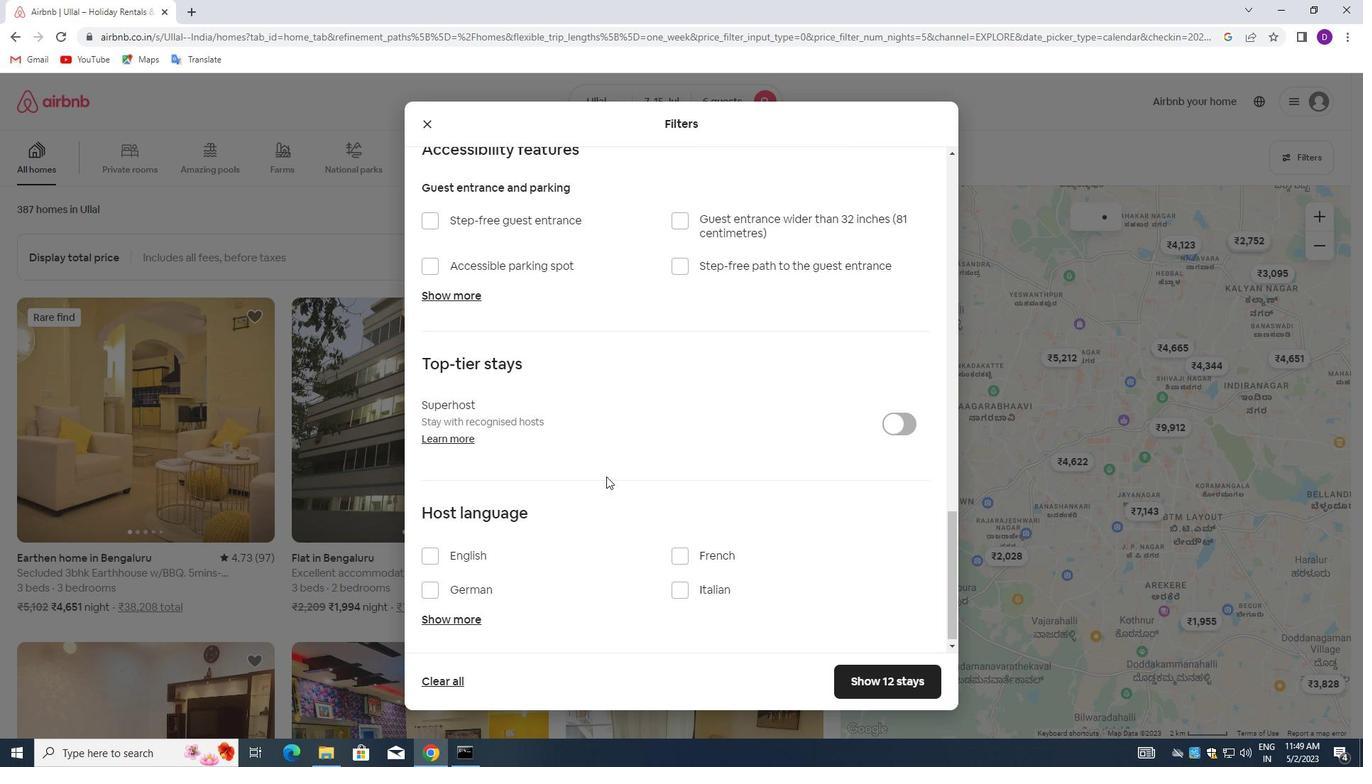 
Action: Mouse moved to (433, 551)
Screenshot: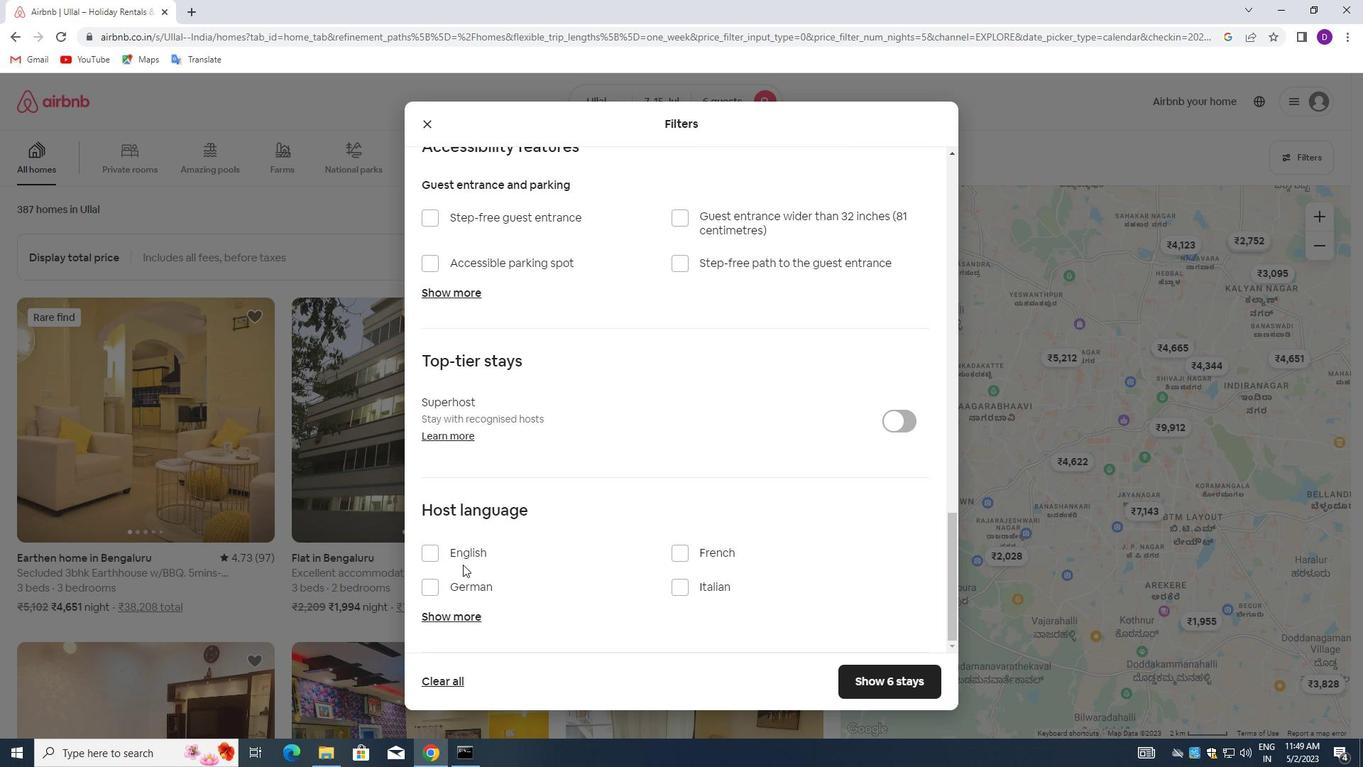 
Action: Mouse pressed left at (433, 551)
Screenshot: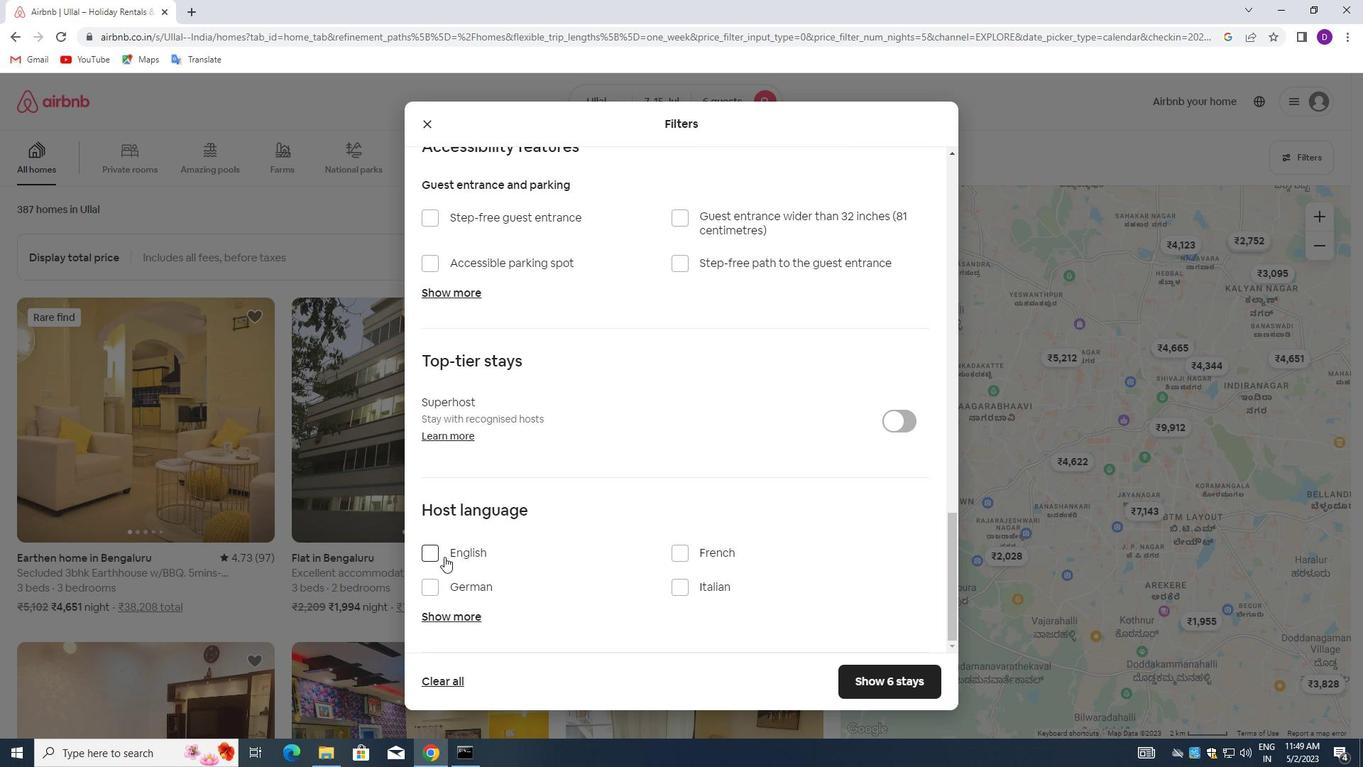 
Action: Mouse moved to (885, 683)
Screenshot: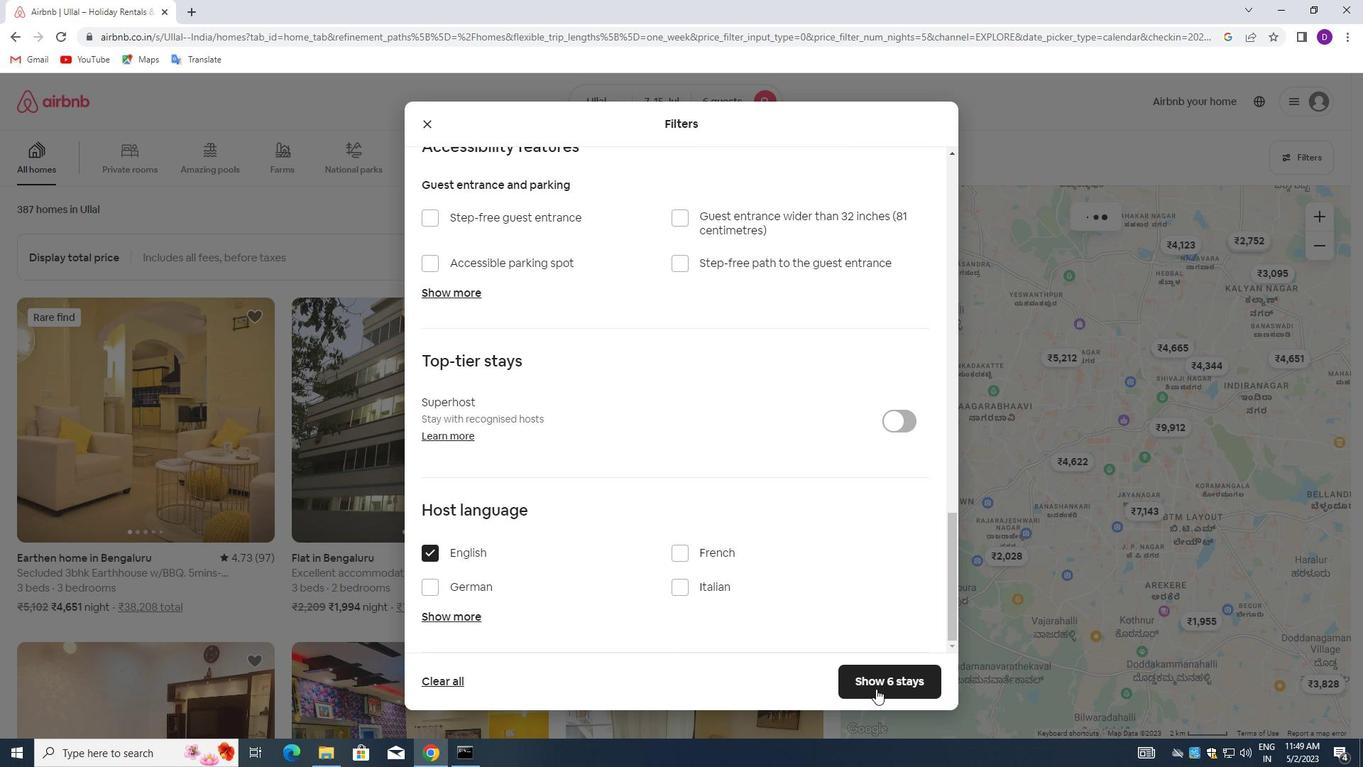 
Action: Mouse pressed left at (885, 683)
Screenshot: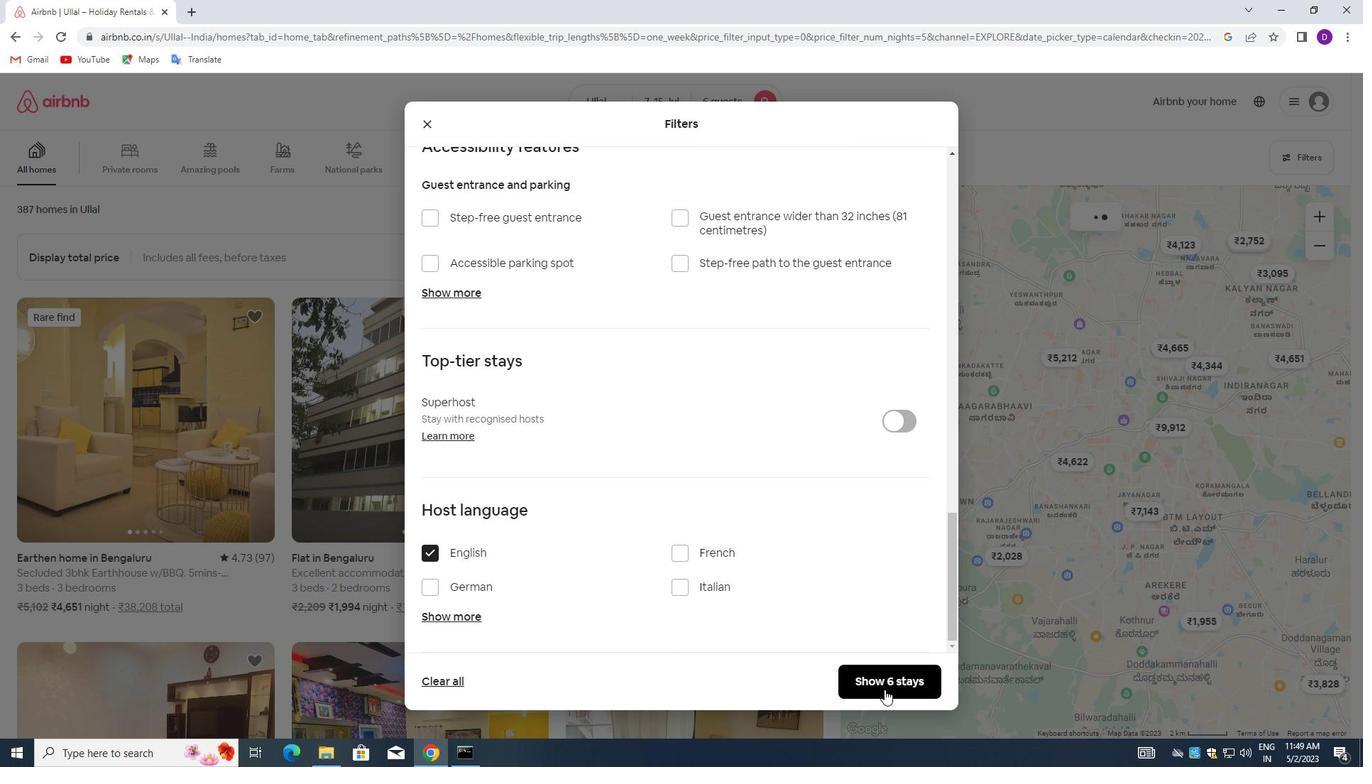 
Action: Mouse moved to (859, 669)
Screenshot: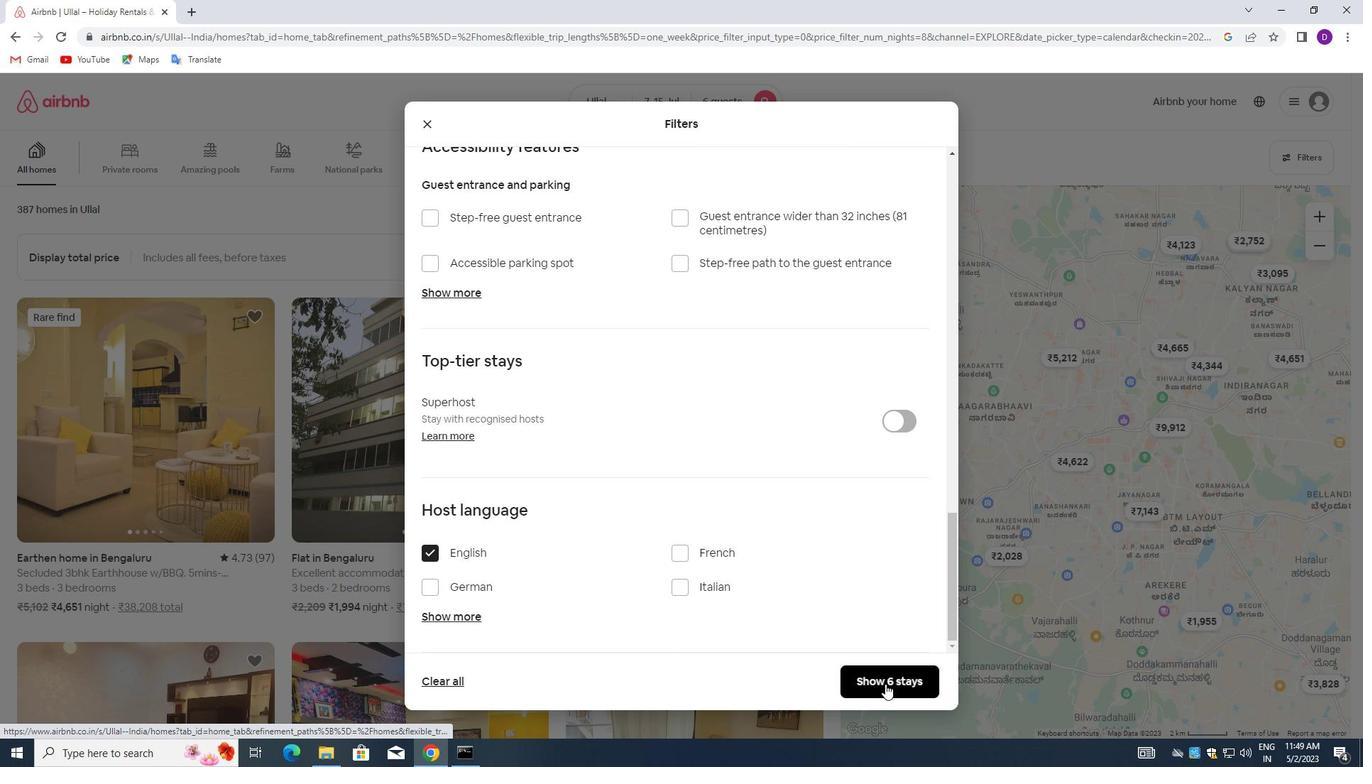 
